Task: Find connections with filter location Ratnagiri with filter topic #mentorwith filter profile language Spanish with filter current company FSSAI Publication with filter school Galgotias University with filter industry Mining with filter service category Technical with filter keywords title Medical Laboratory Tech
Action: Mouse moved to (631, 72)
Screenshot: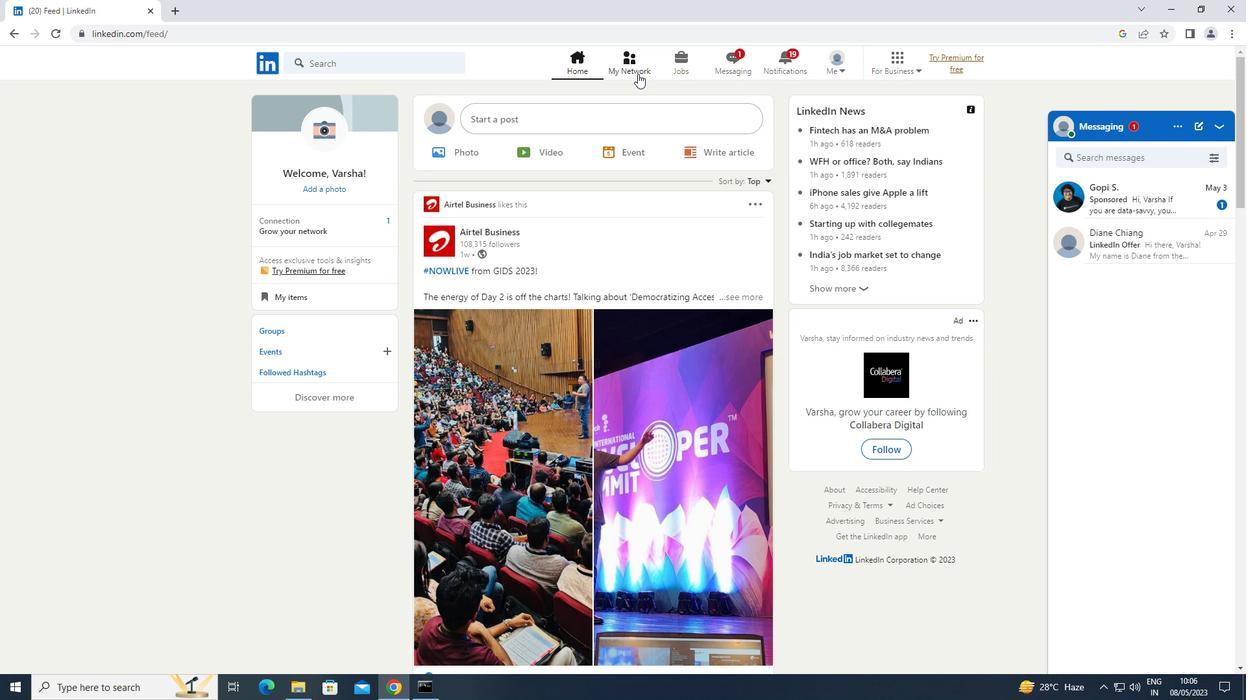 
Action: Mouse pressed left at (631, 72)
Screenshot: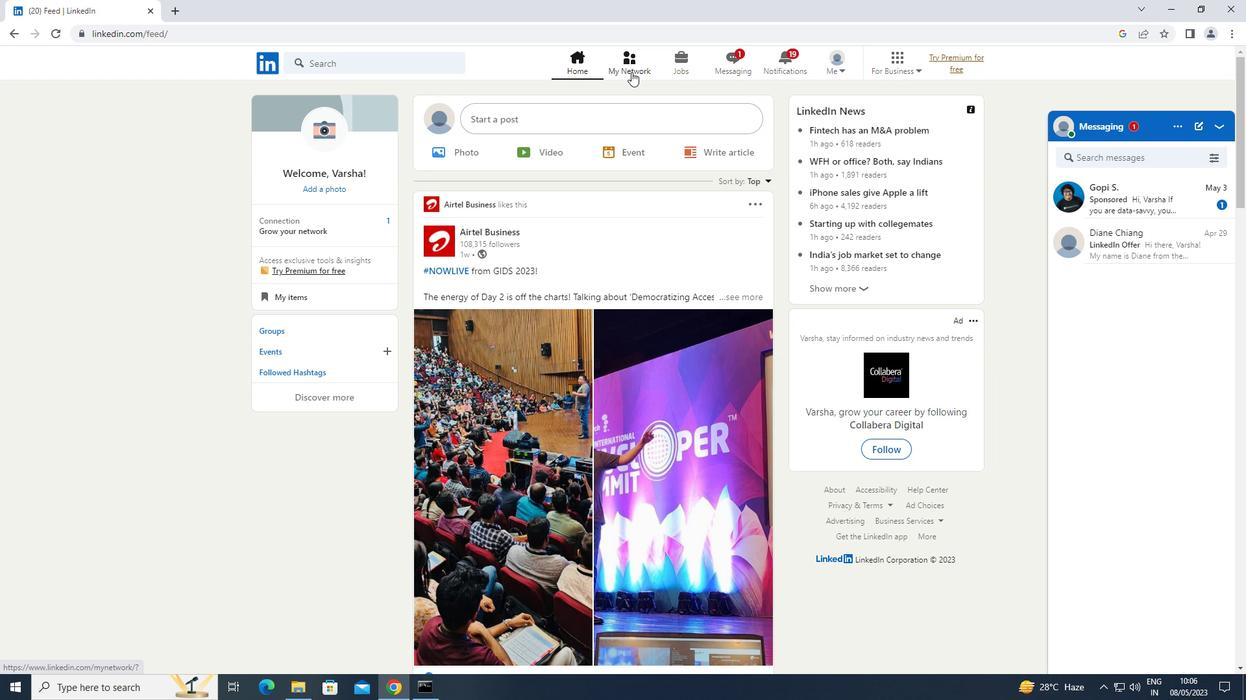 
Action: Mouse moved to (339, 137)
Screenshot: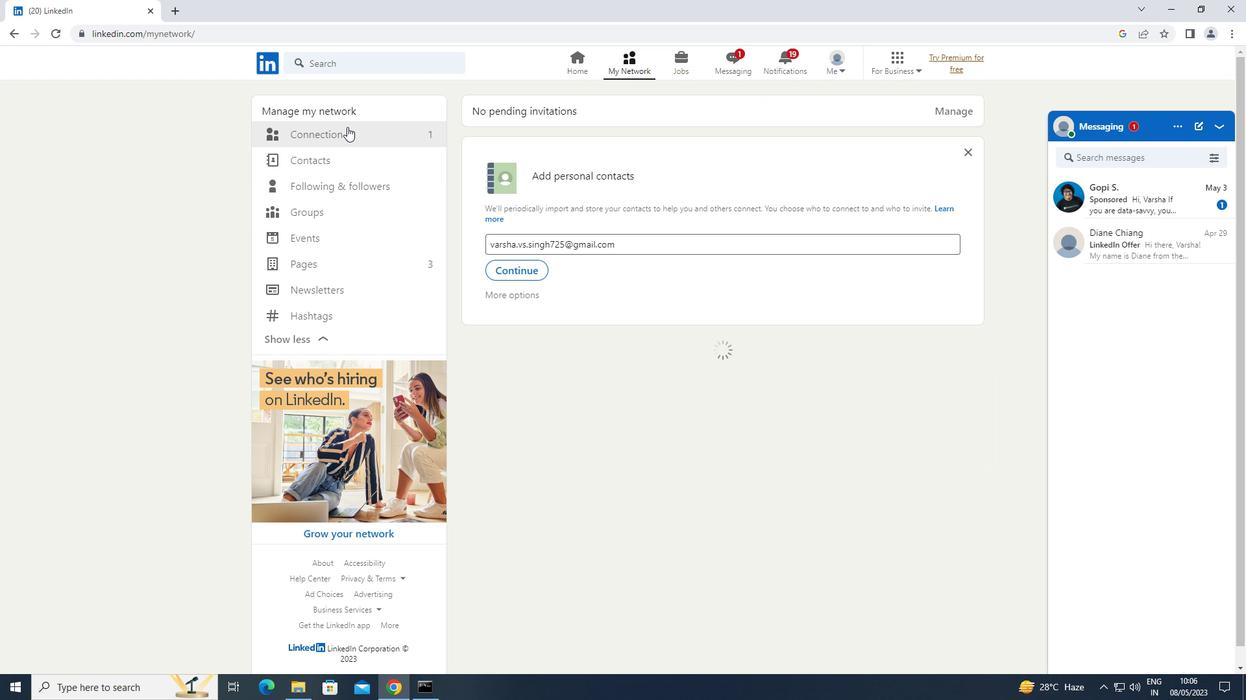 
Action: Mouse pressed left at (339, 137)
Screenshot: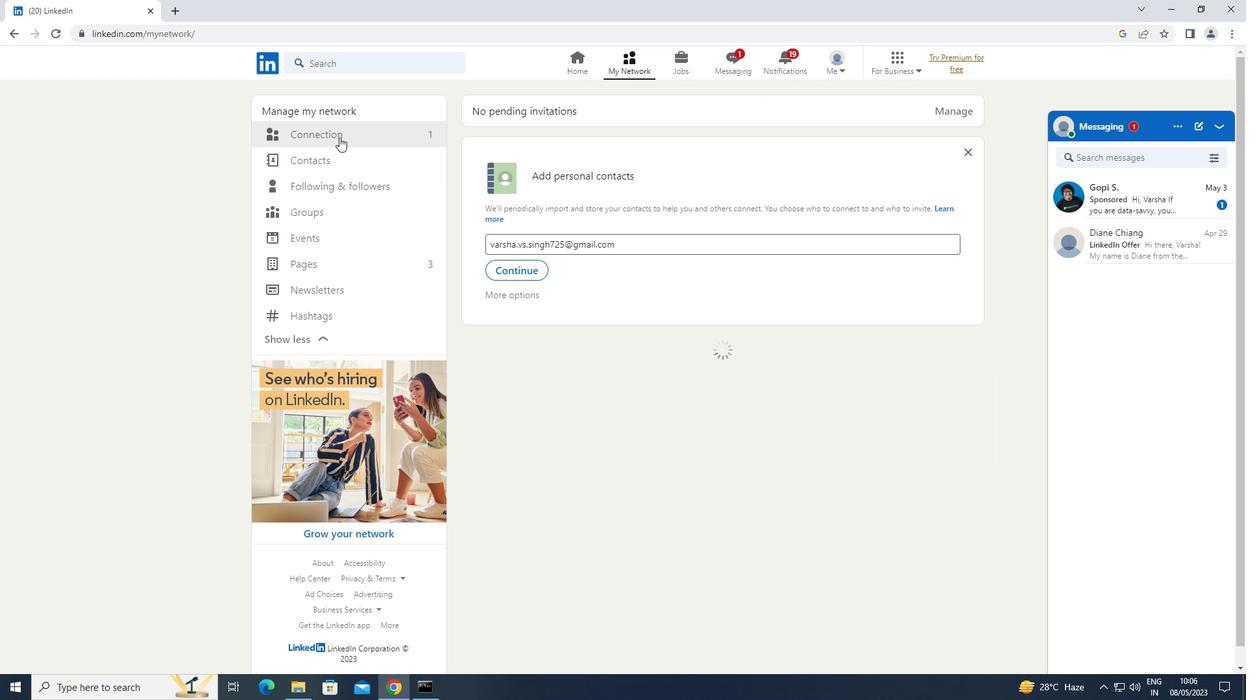 
Action: Mouse moved to (728, 133)
Screenshot: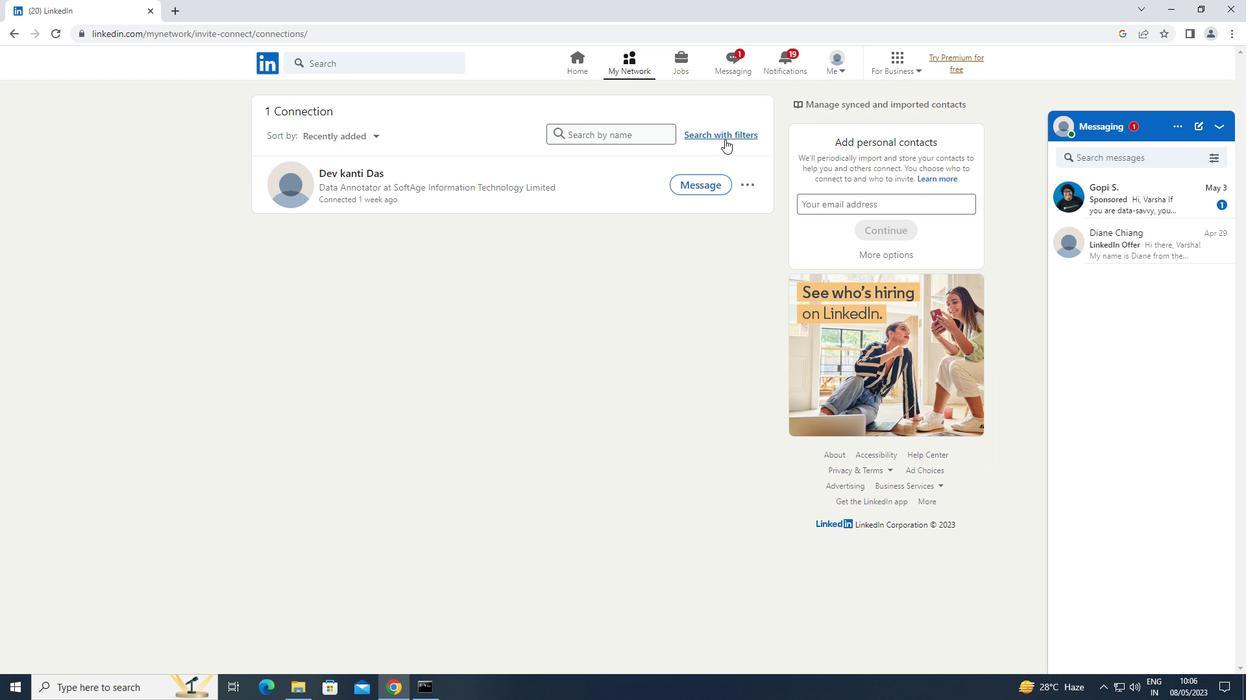 
Action: Mouse pressed left at (728, 133)
Screenshot: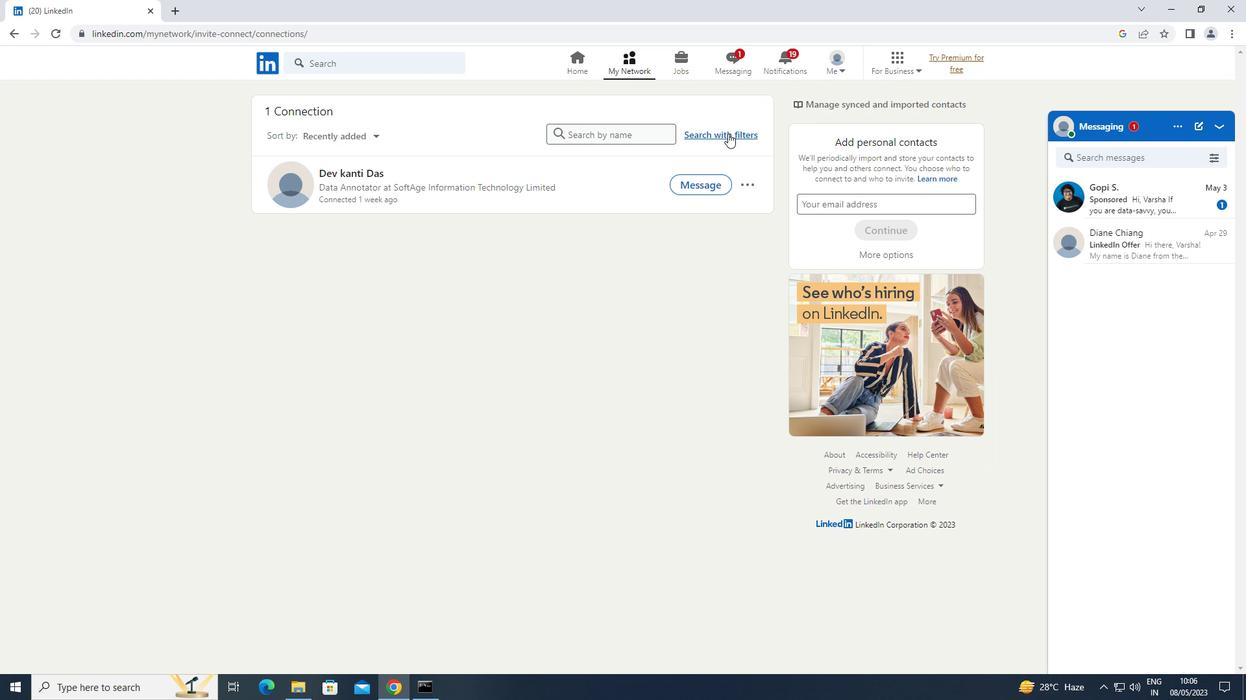 
Action: Mouse moved to (666, 98)
Screenshot: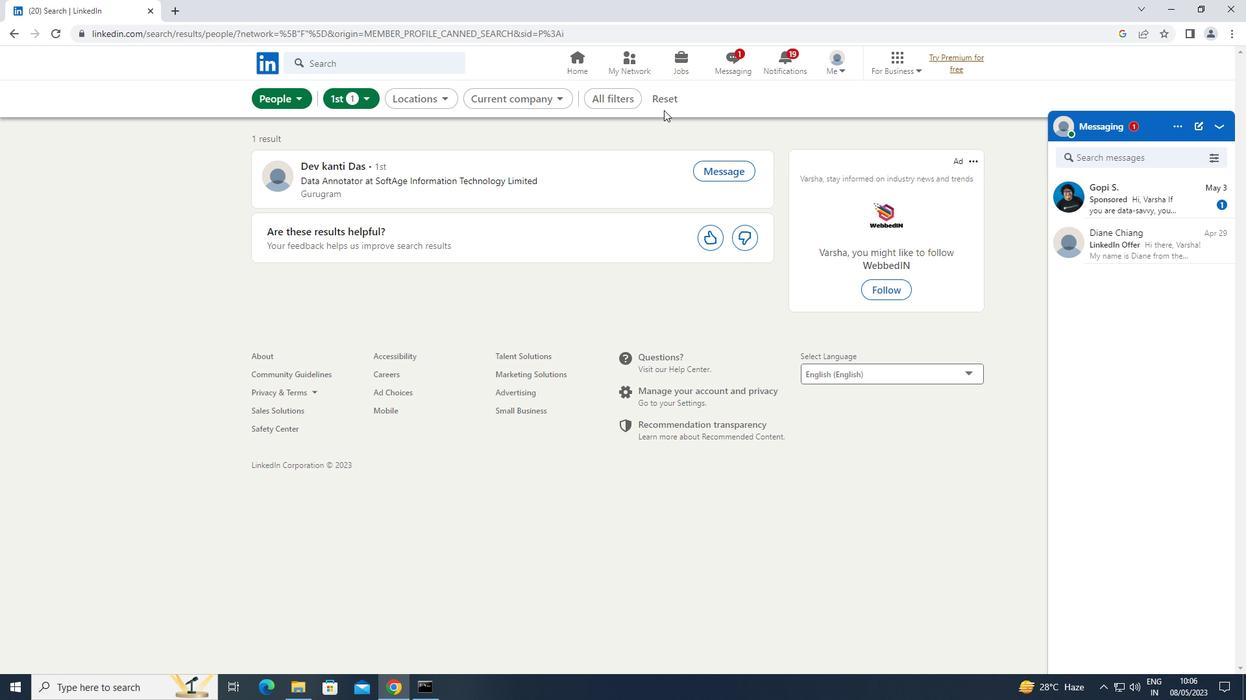 
Action: Mouse pressed left at (666, 98)
Screenshot: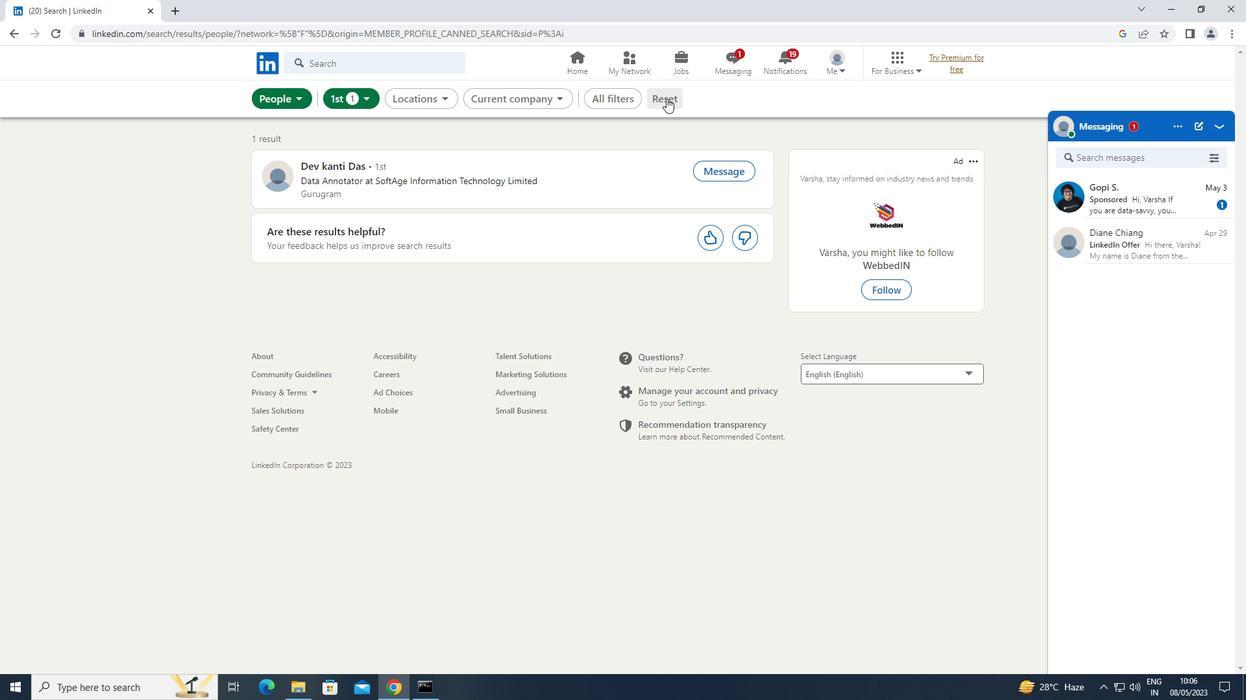 
Action: Mouse moved to (647, 98)
Screenshot: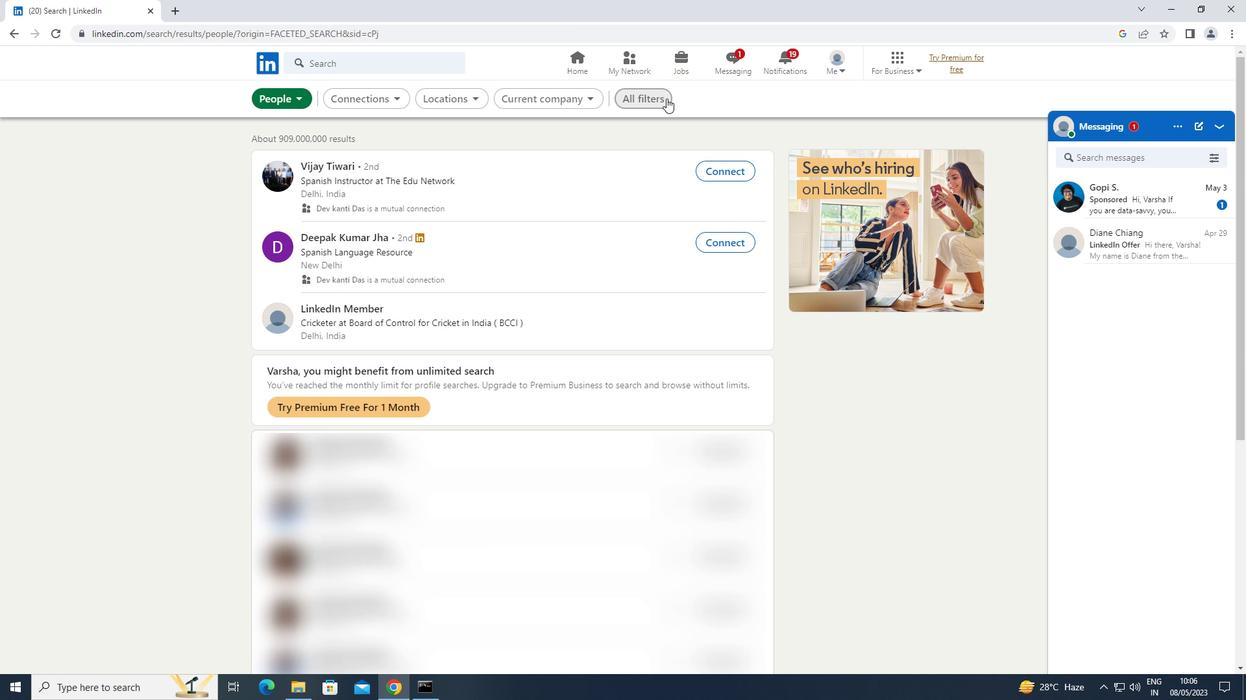 
Action: Mouse pressed left at (647, 98)
Screenshot: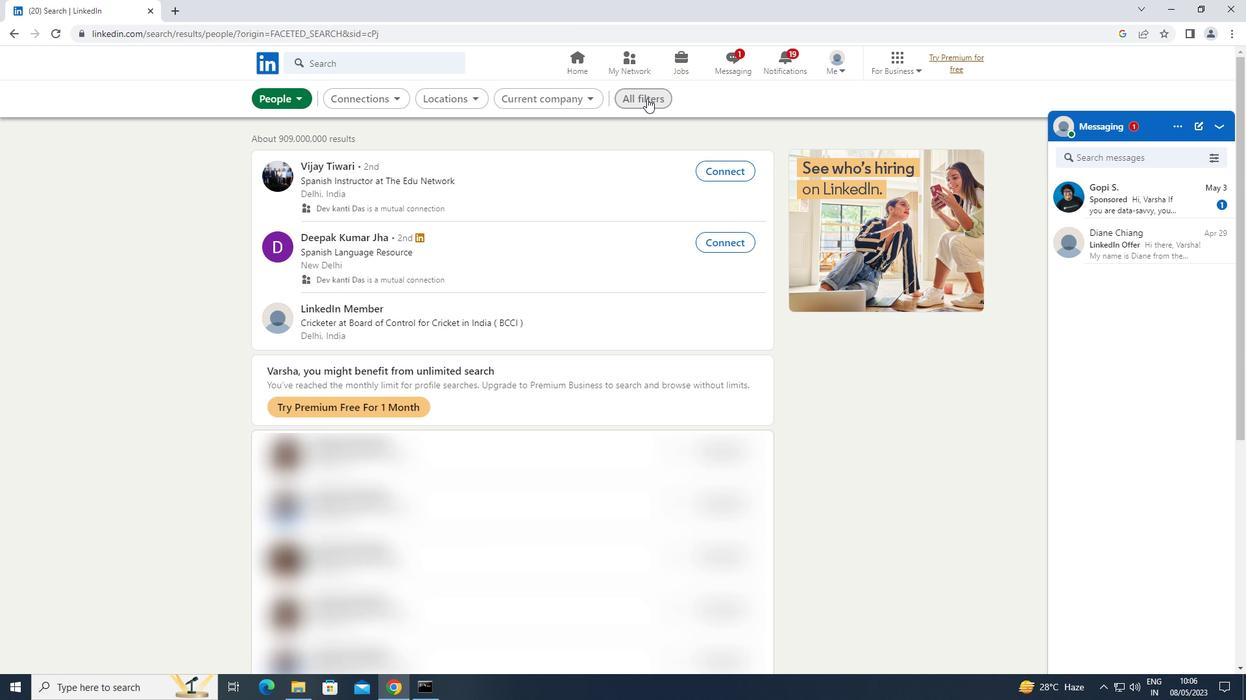 
Action: Mouse moved to (891, 217)
Screenshot: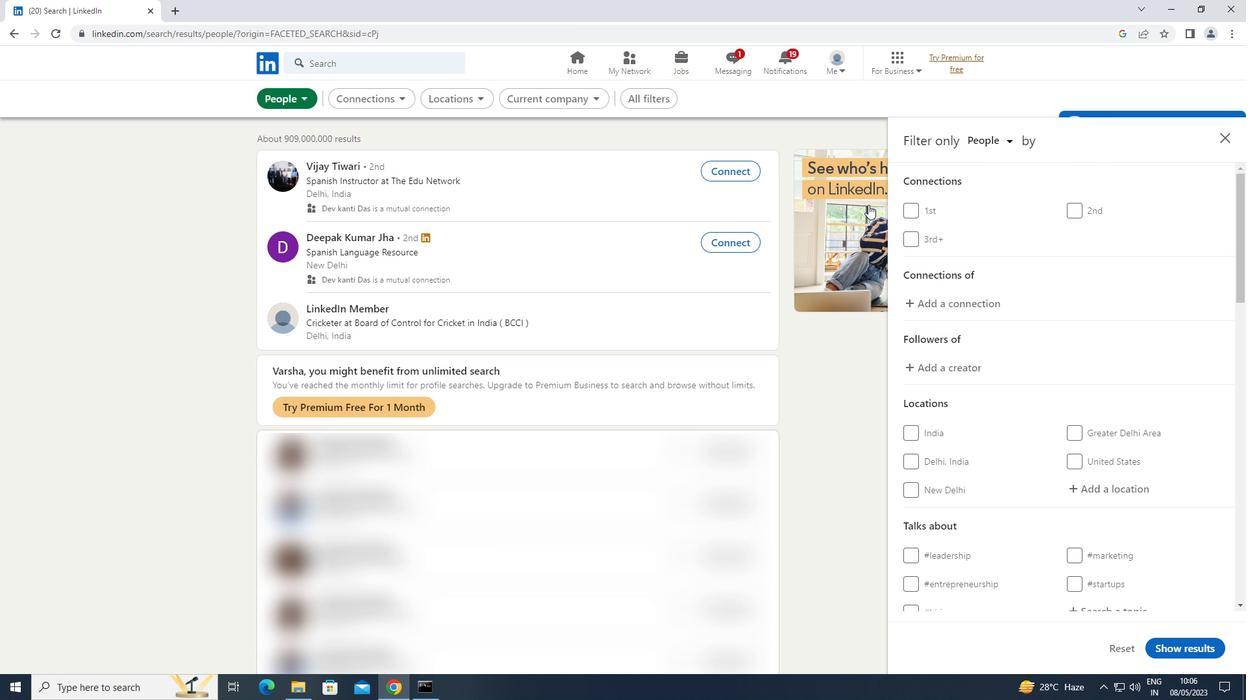 
Action: Mouse scrolled (891, 216) with delta (0, 0)
Screenshot: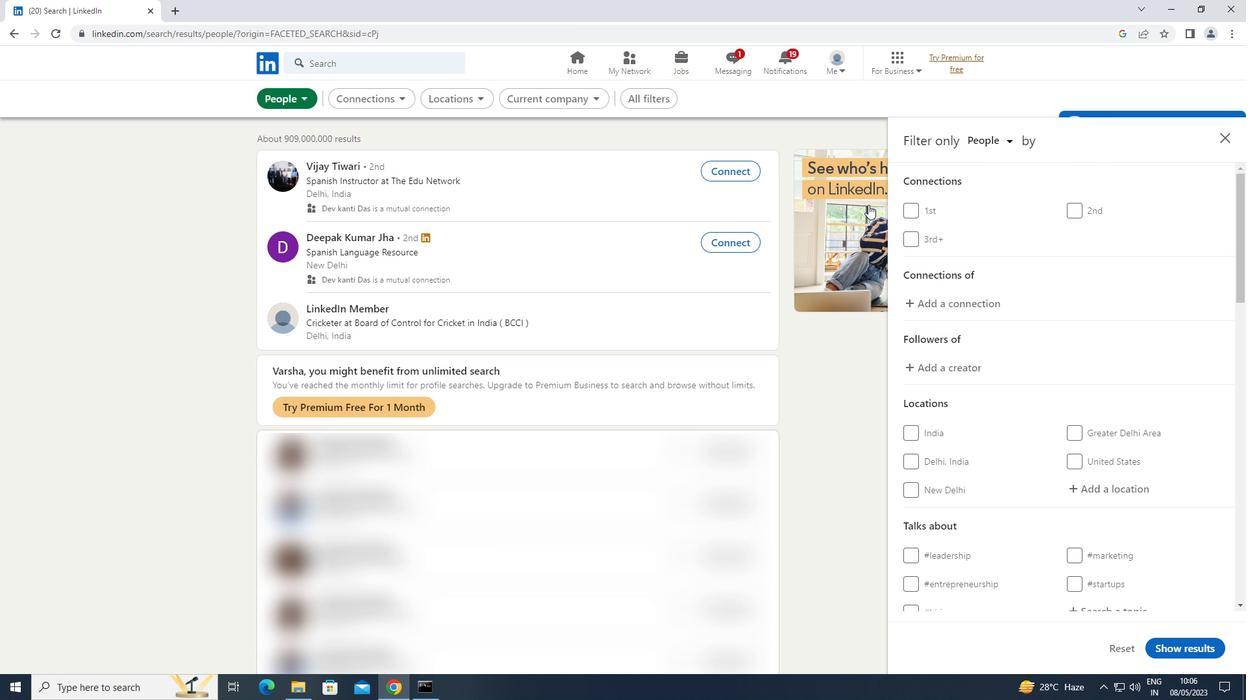 
Action: Mouse moved to (895, 221)
Screenshot: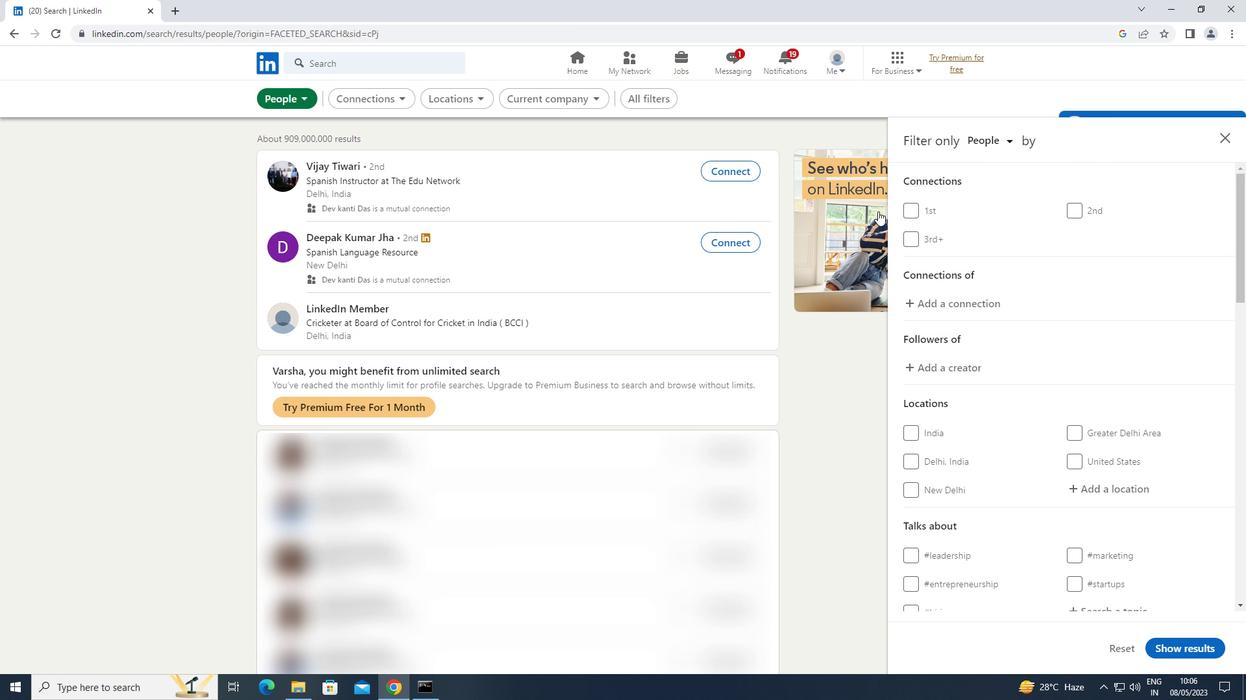 
Action: Mouse scrolled (895, 220) with delta (0, 0)
Screenshot: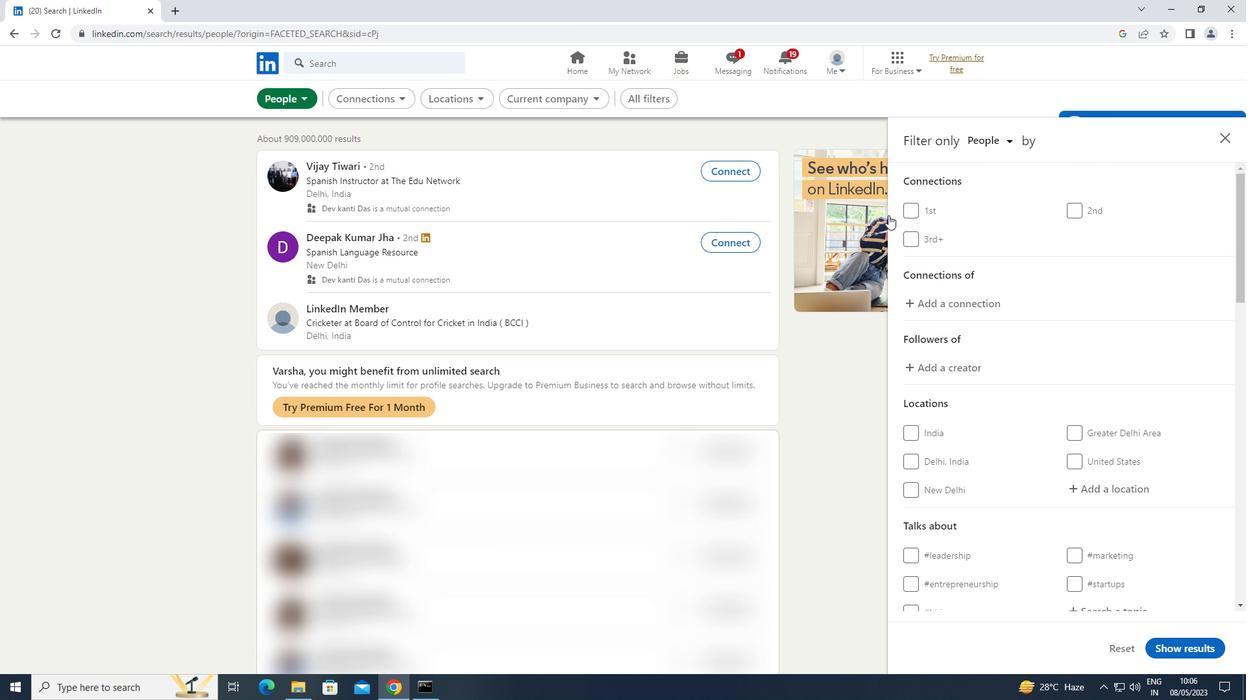 
Action: Mouse moved to (895, 221)
Screenshot: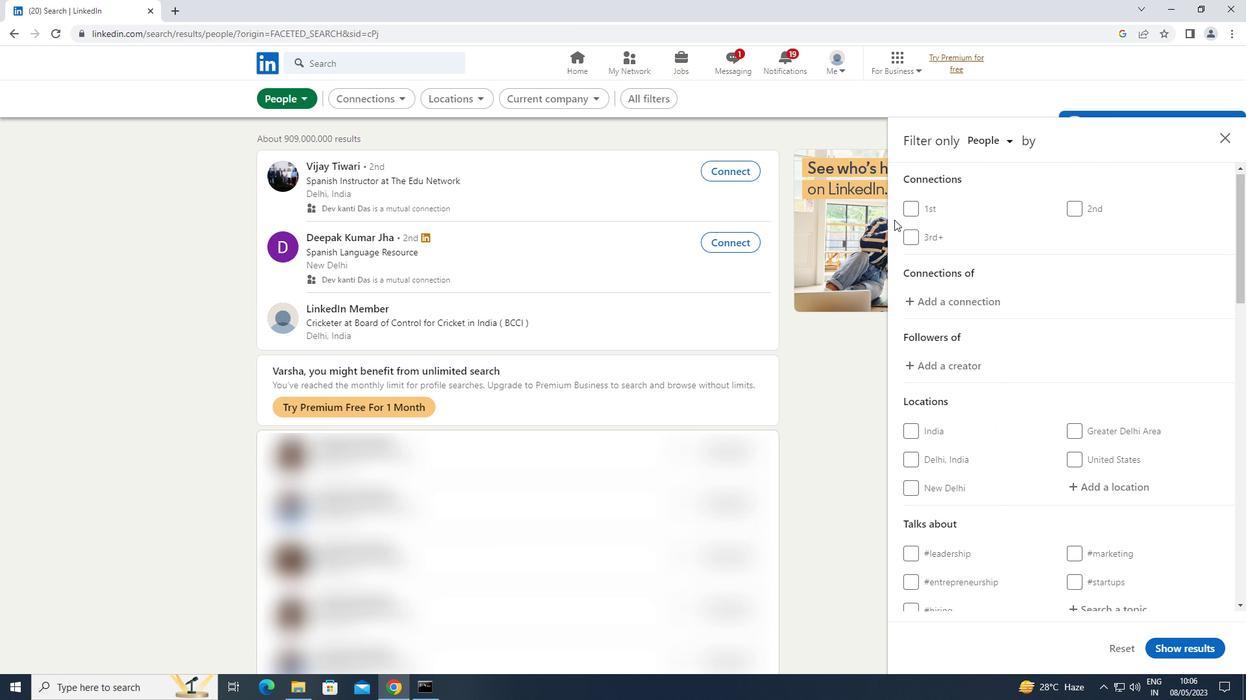 
Action: Mouse scrolled (895, 221) with delta (0, 0)
Screenshot: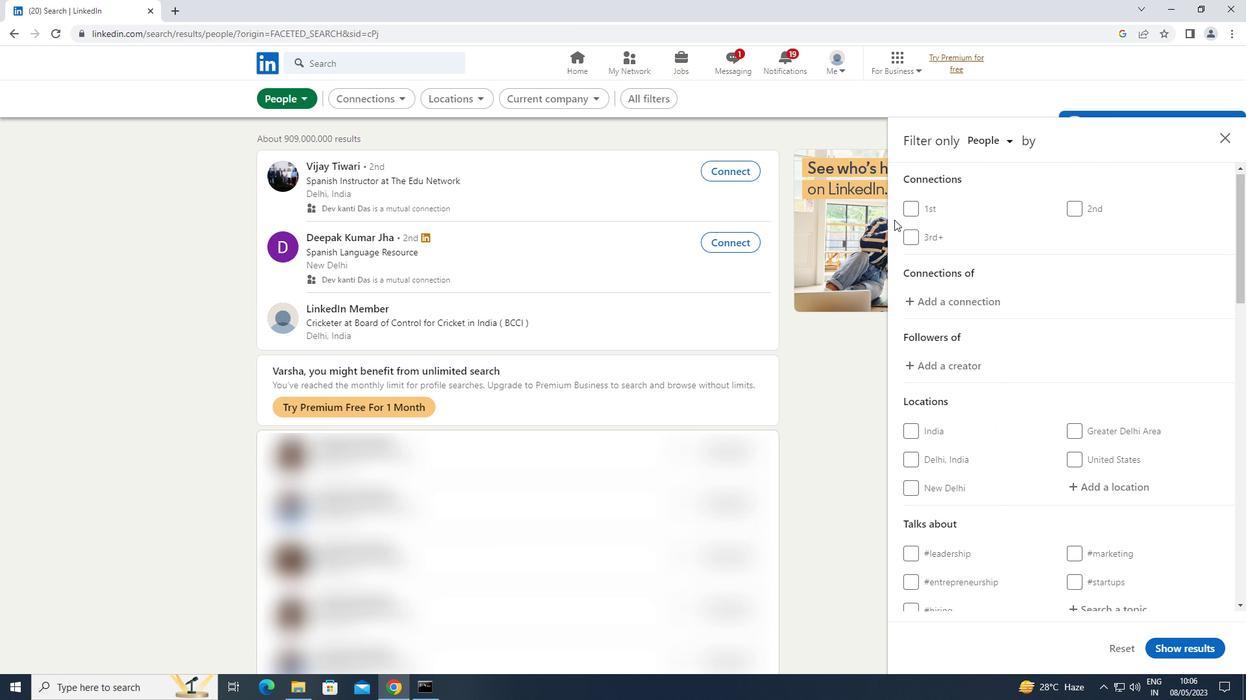 
Action: Mouse moved to (1087, 287)
Screenshot: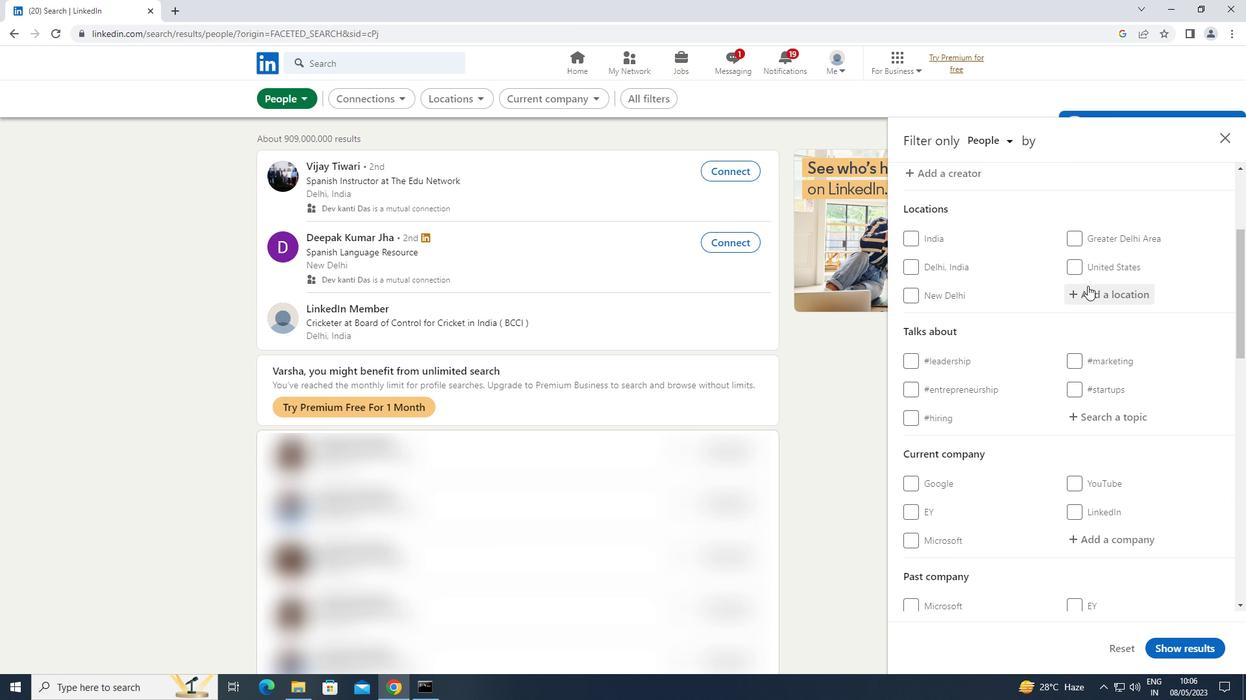 
Action: Mouse pressed left at (1087, 287)
Screenshot: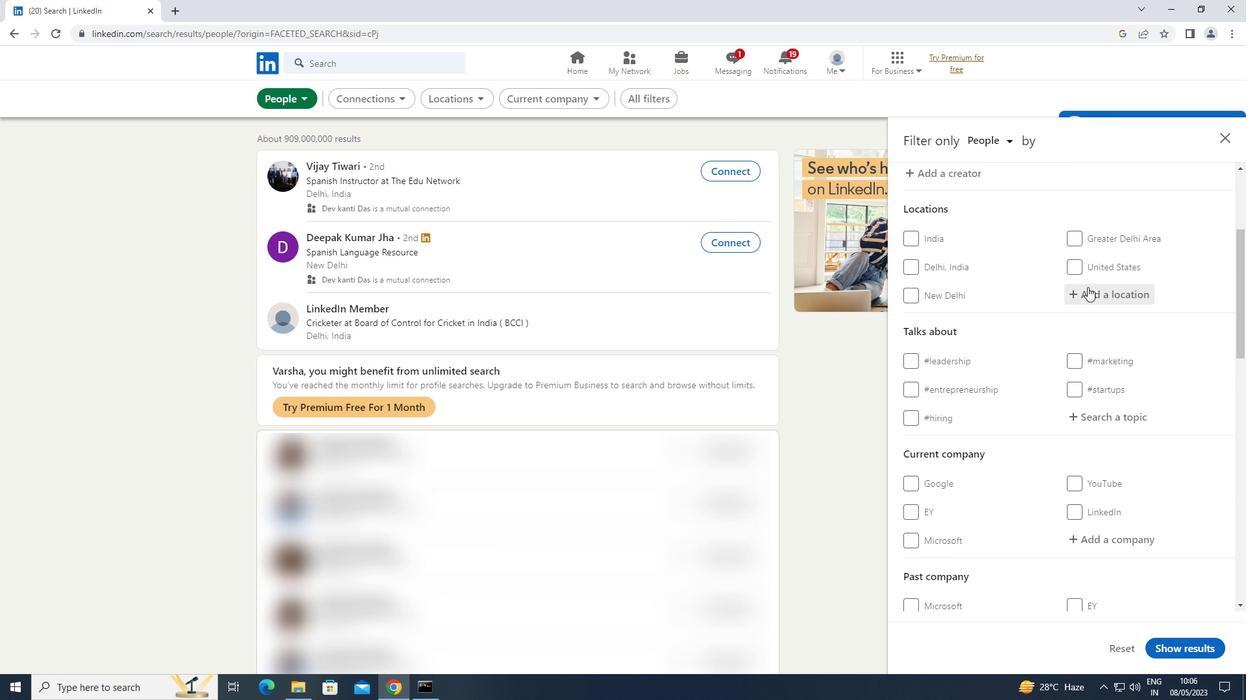 
Action: Mouse moved to (1087, 288)
Screenshot: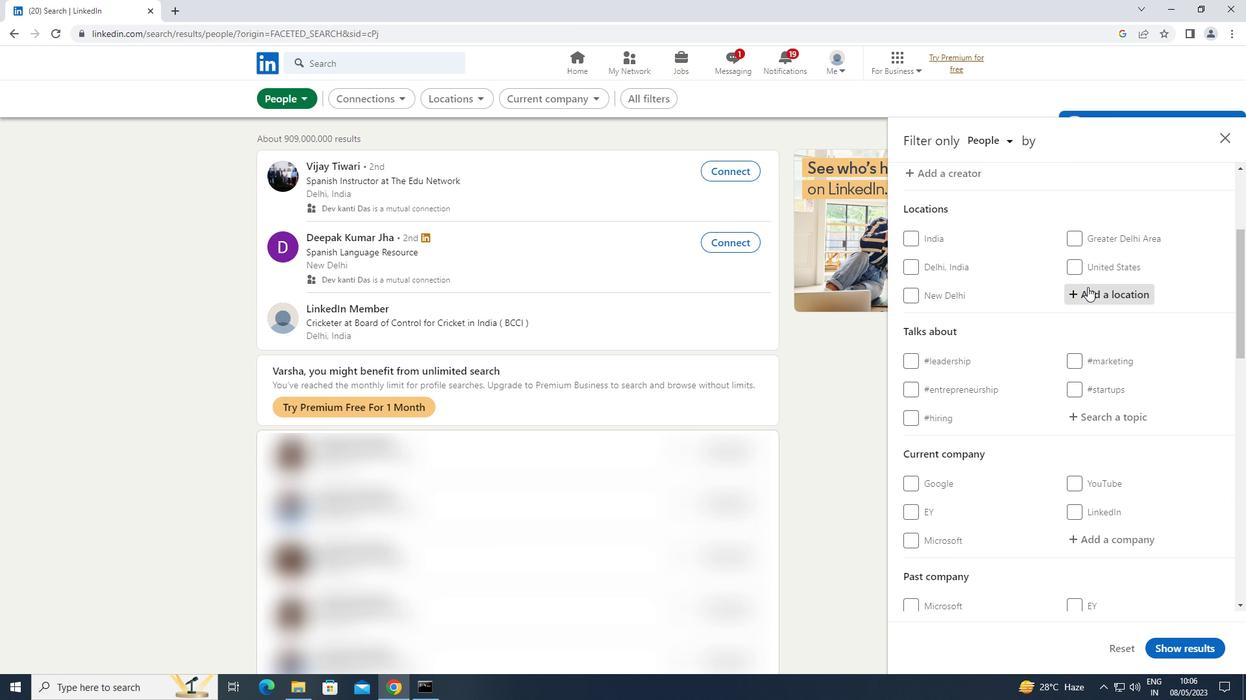 
Action: Key pressed <Key.shift>RATNAGIRI
Screenshot: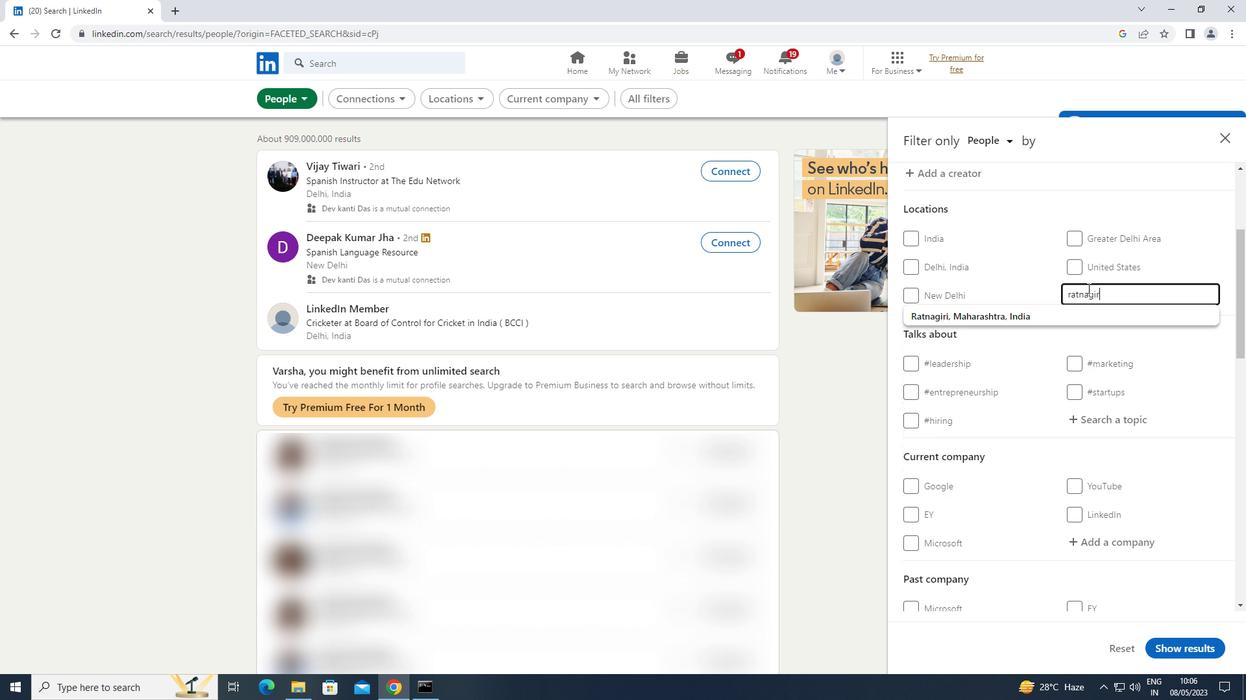 
Action: Mouse moved to (1071, 295)
Screenshot: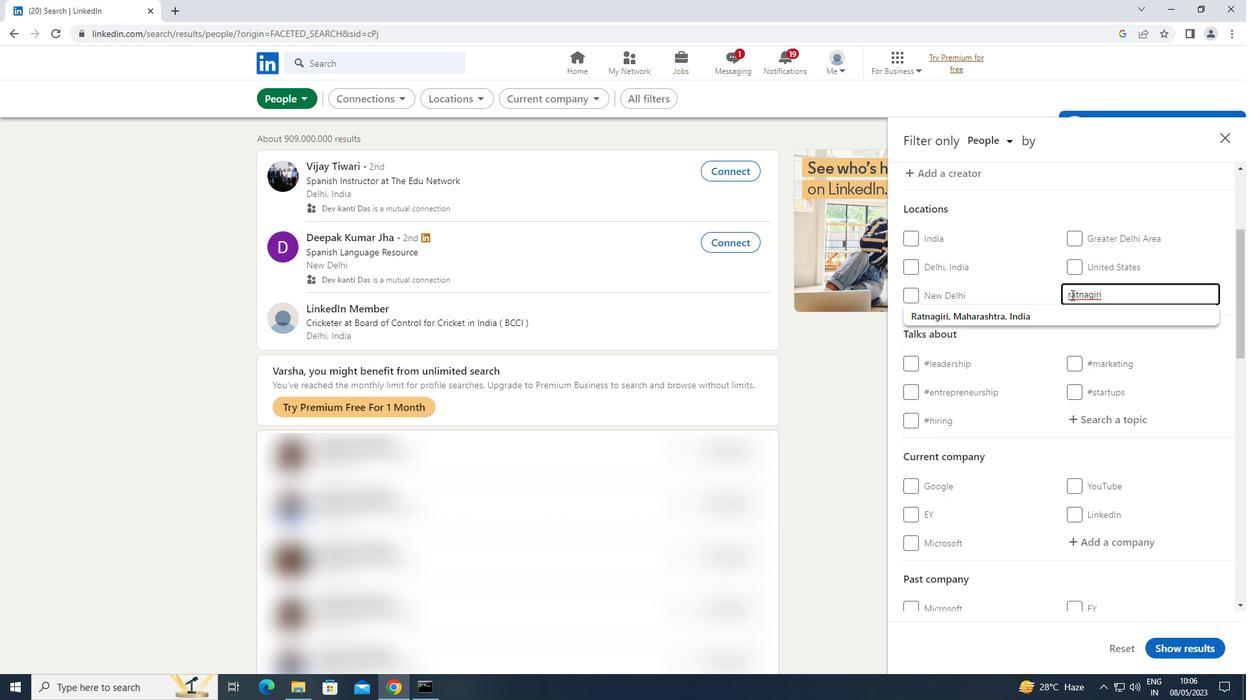 
Action: Mouse pressed left at (1071, 295)
Screenshot: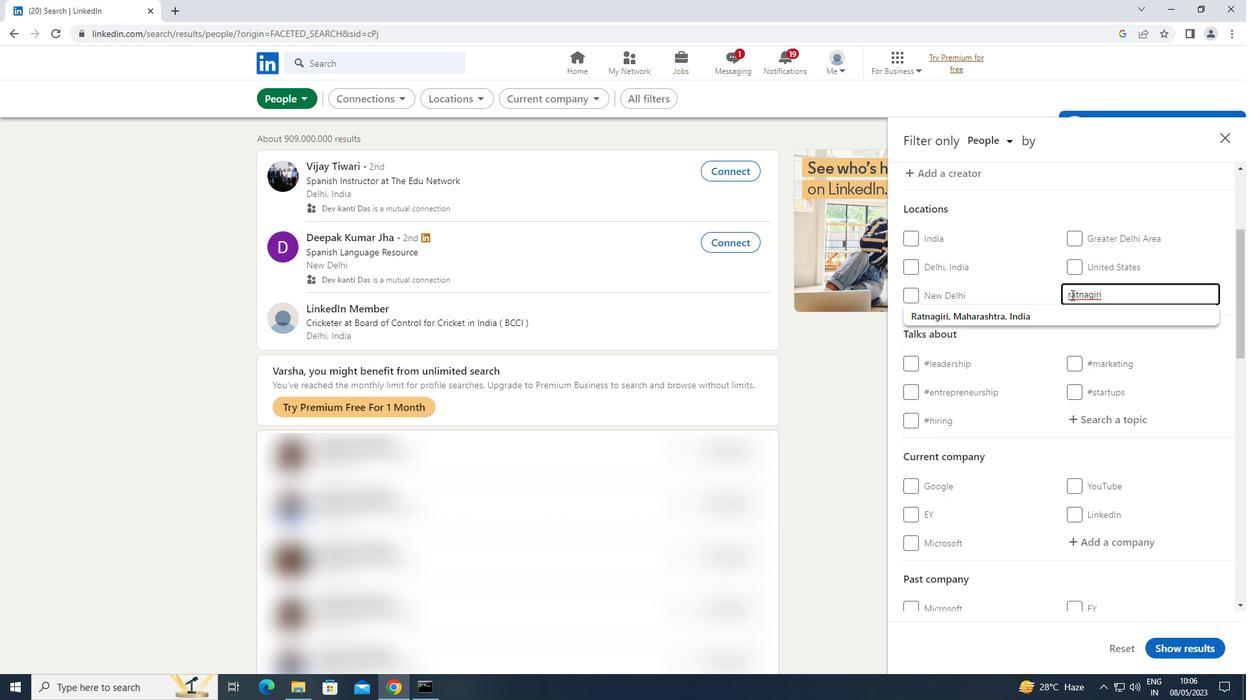 
Action: Key pressed <Key.backspace><Key.shift>R
Screenshot: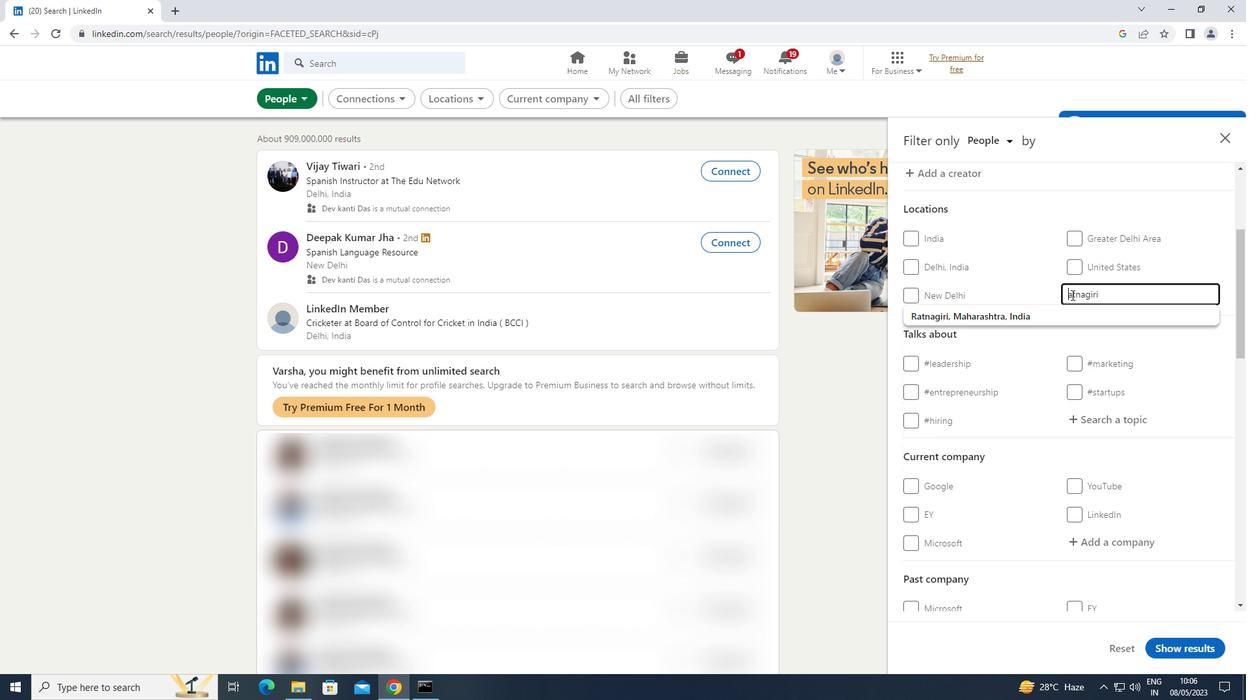 
Action: Mouse moved to (1104, 418)
Screenshot: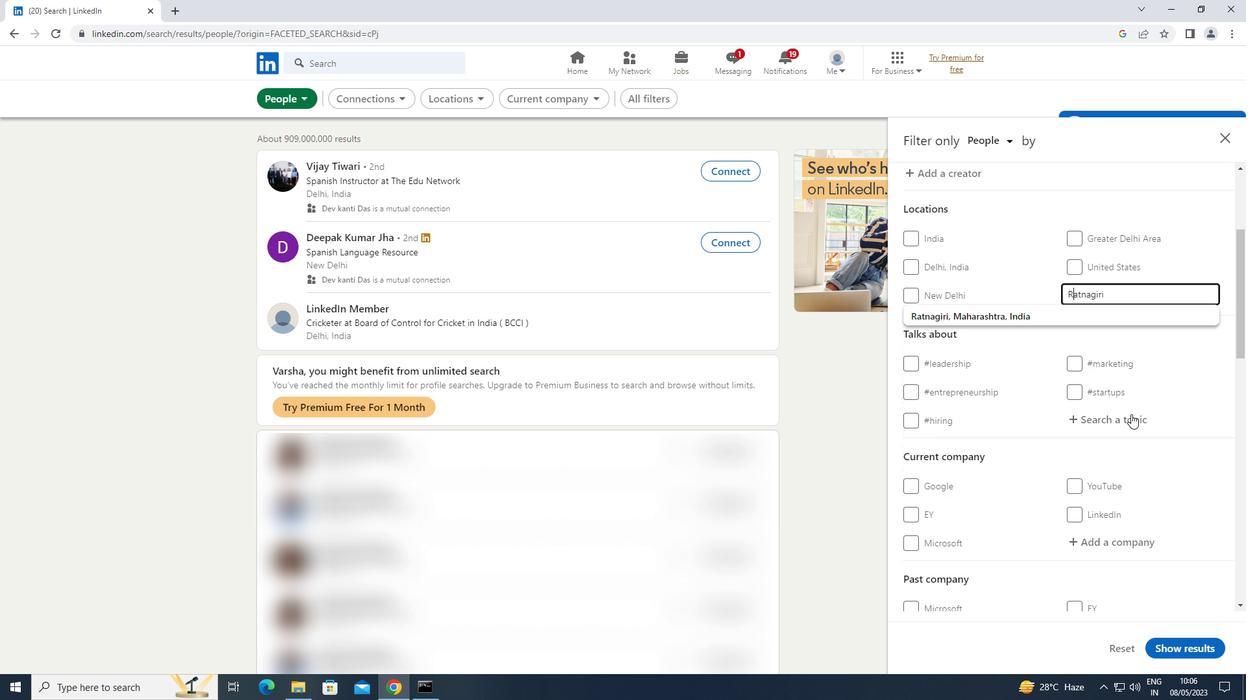 
Action: Mouse pressed left at (1104, 418)
Screenshot: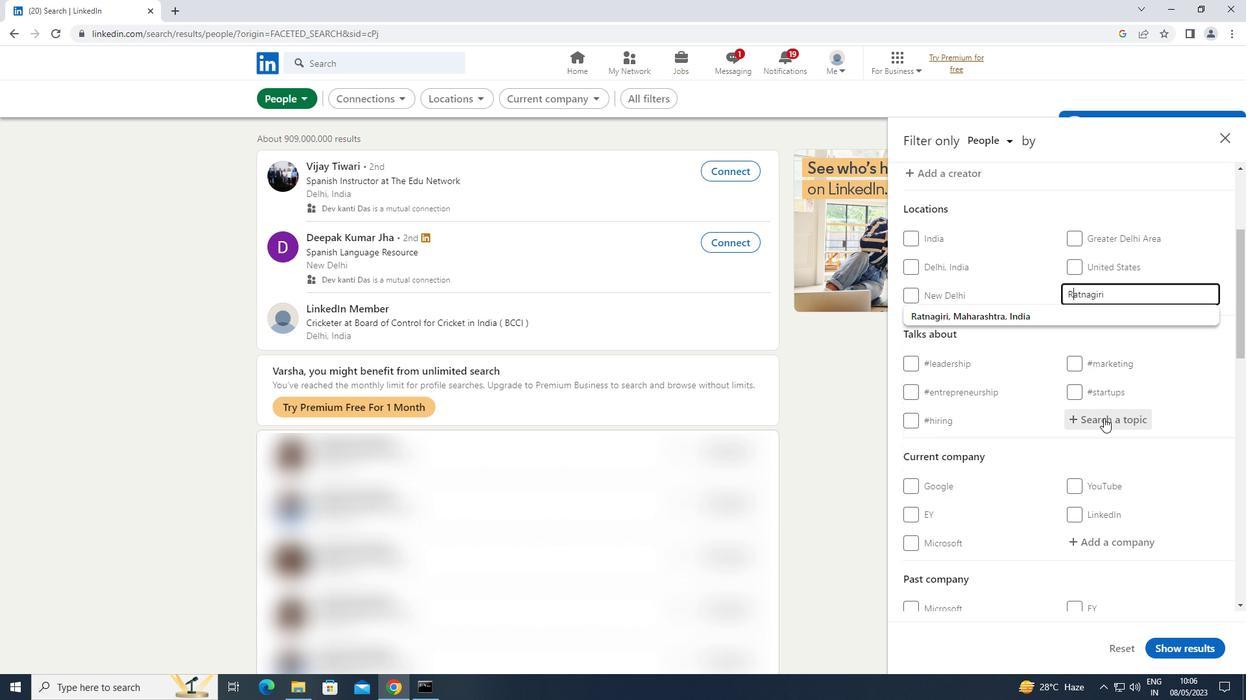 
Action: Key pressed MENTP<Key.backspace>OR
Screenshot: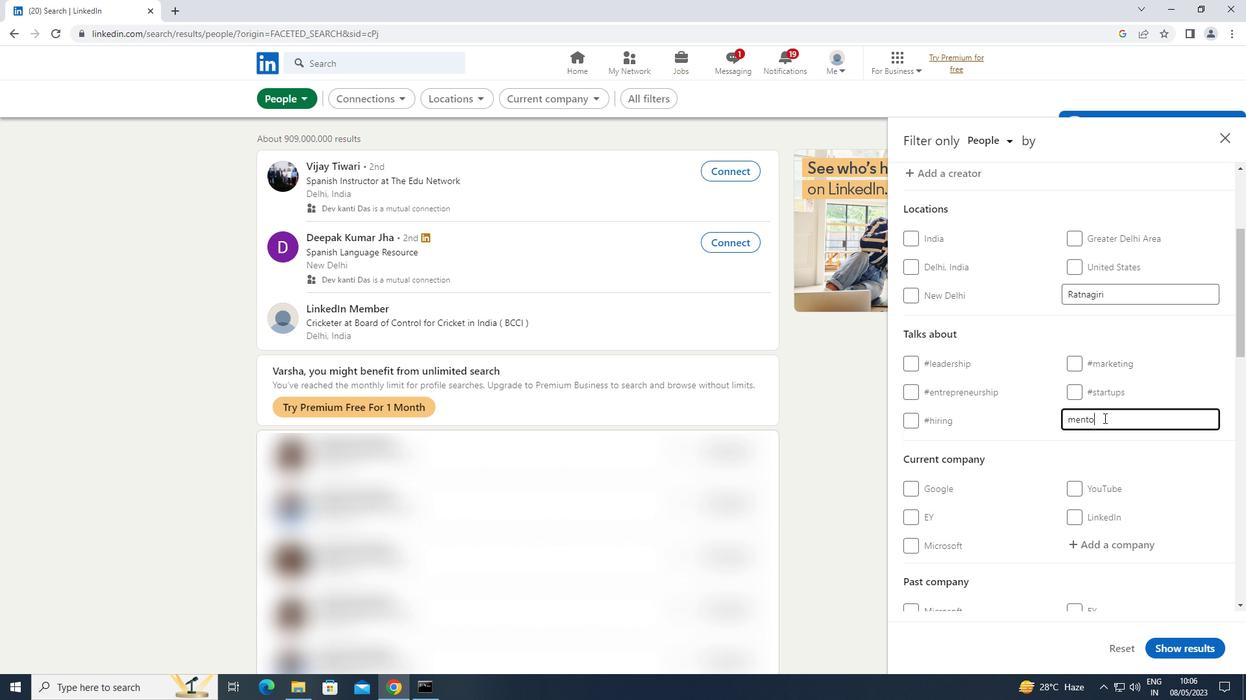 
Action: Mouse moved to (943, 481)
Screenshot: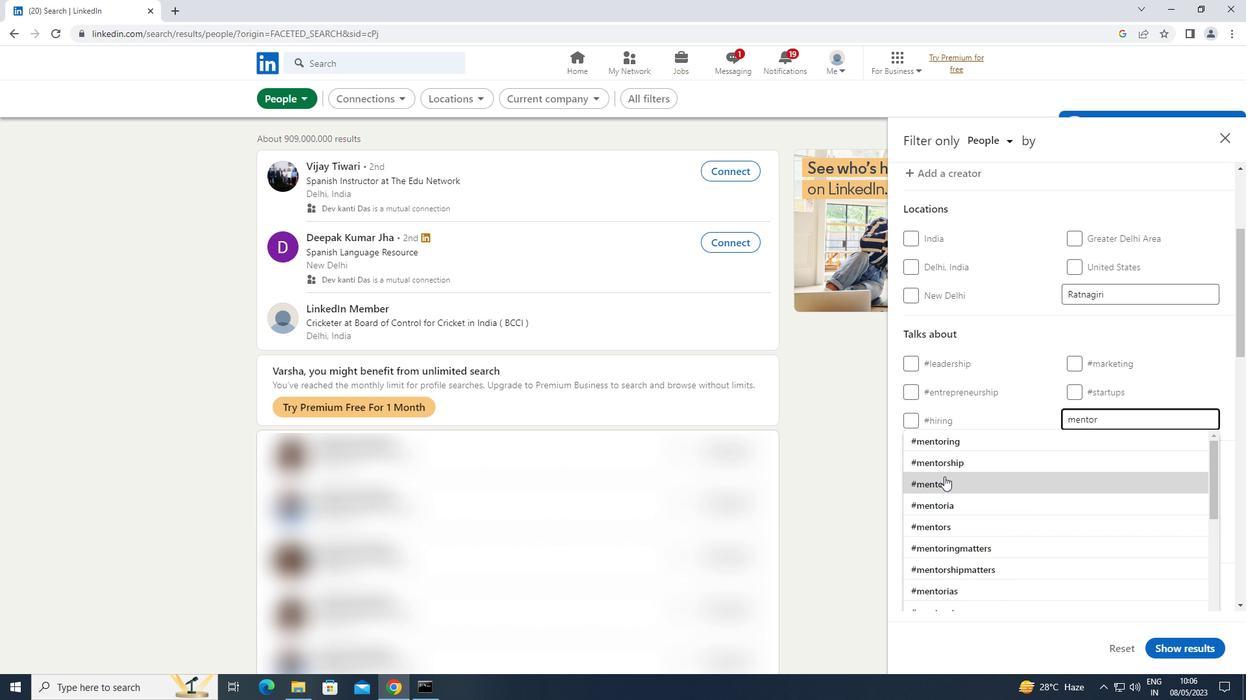 
Action: Mouse pressed left at (943, 481)
Screenshot: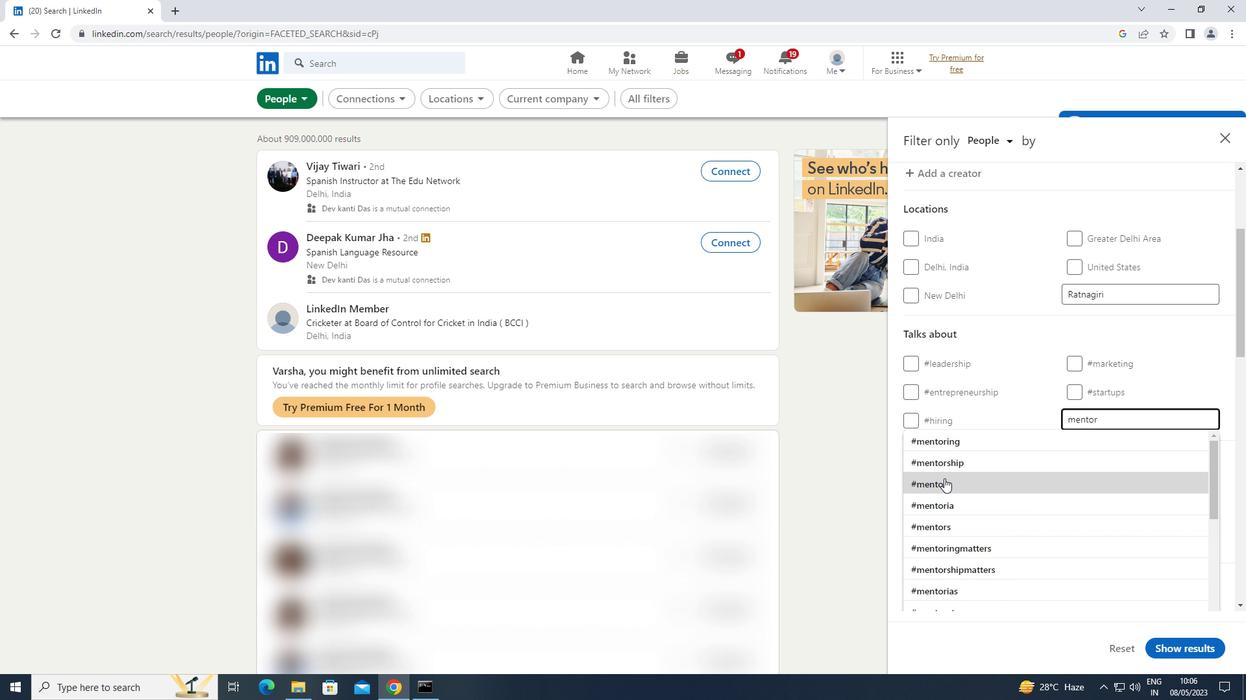 
Action: Mouse moved to (943, 481)
Screenshot: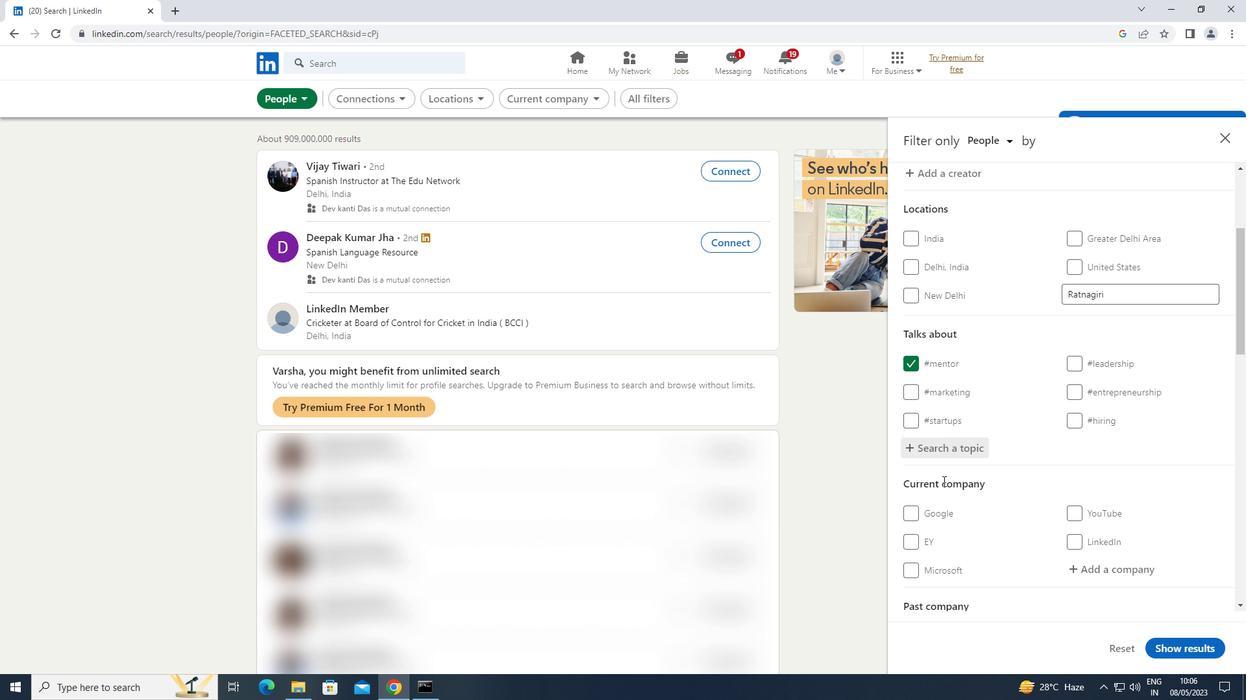
Action: Mouse scrolled (943, 480) with delta (0, 0)
Screenshot: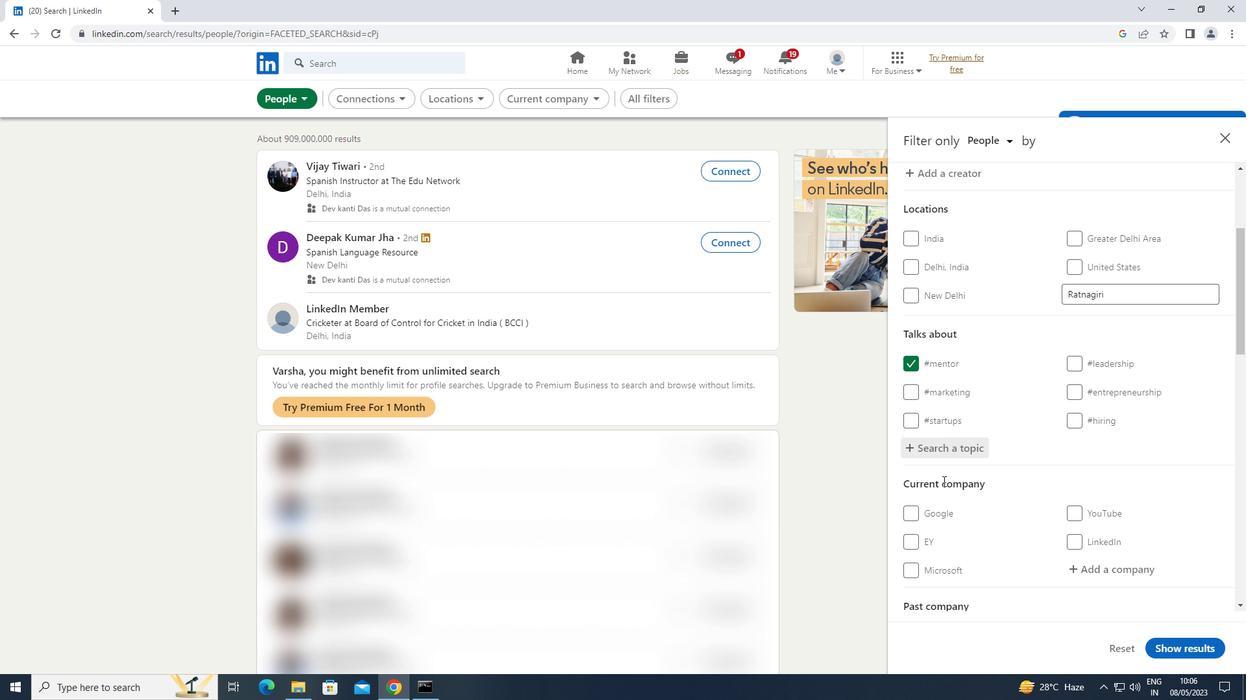 
Action: Mouse scrolled (943, 480) with delta (0, 0)
Screenshot: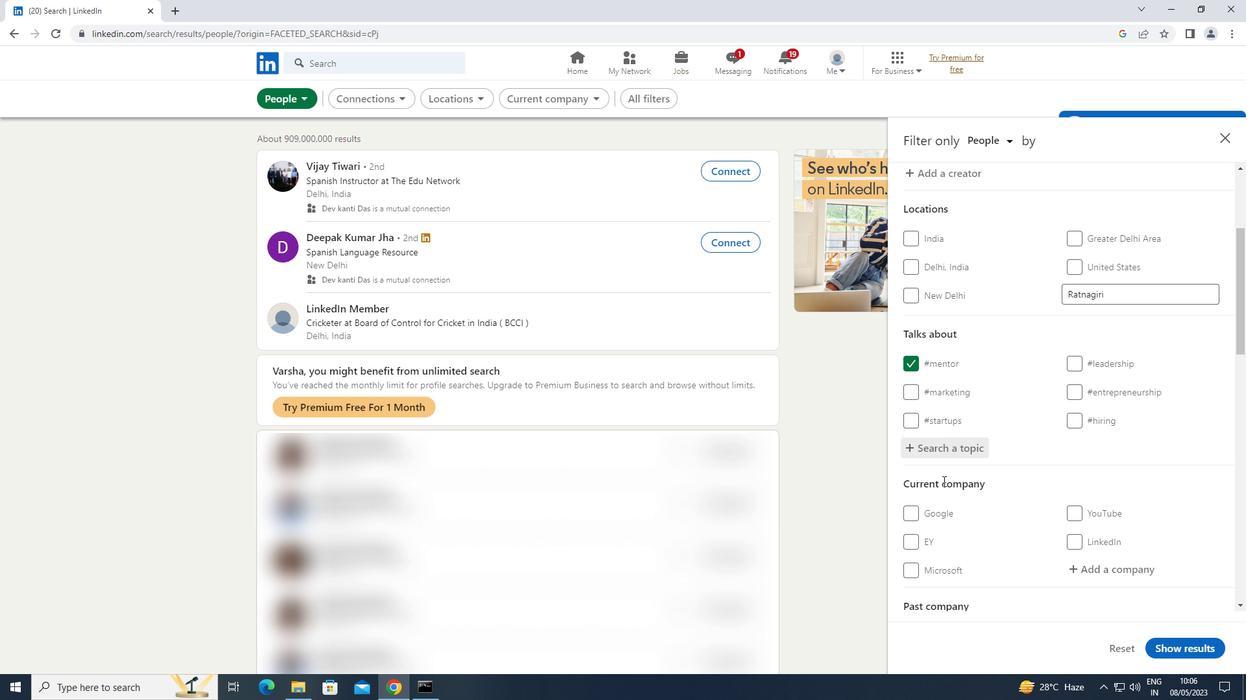 
Action: Mouse scrolled (943, 480) with delta (0, 0)
Screenshot: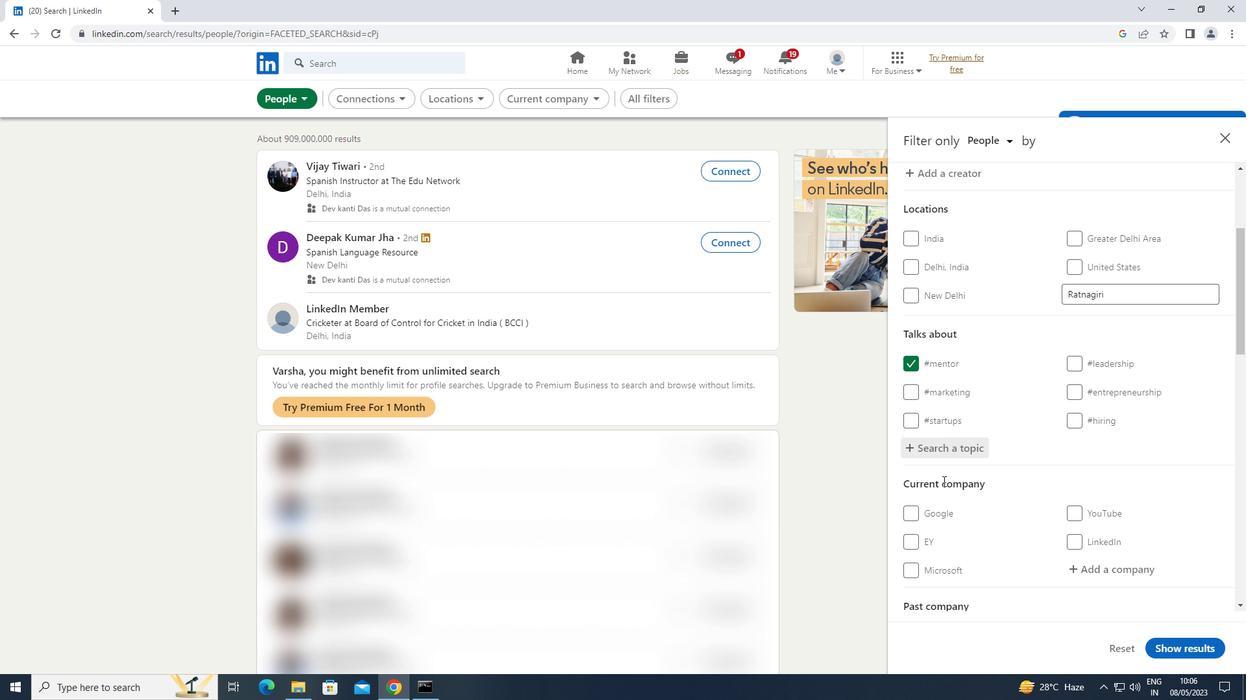 
Action: Mouse scrolled (943, 480) with delta (0, 0)
Screenshot: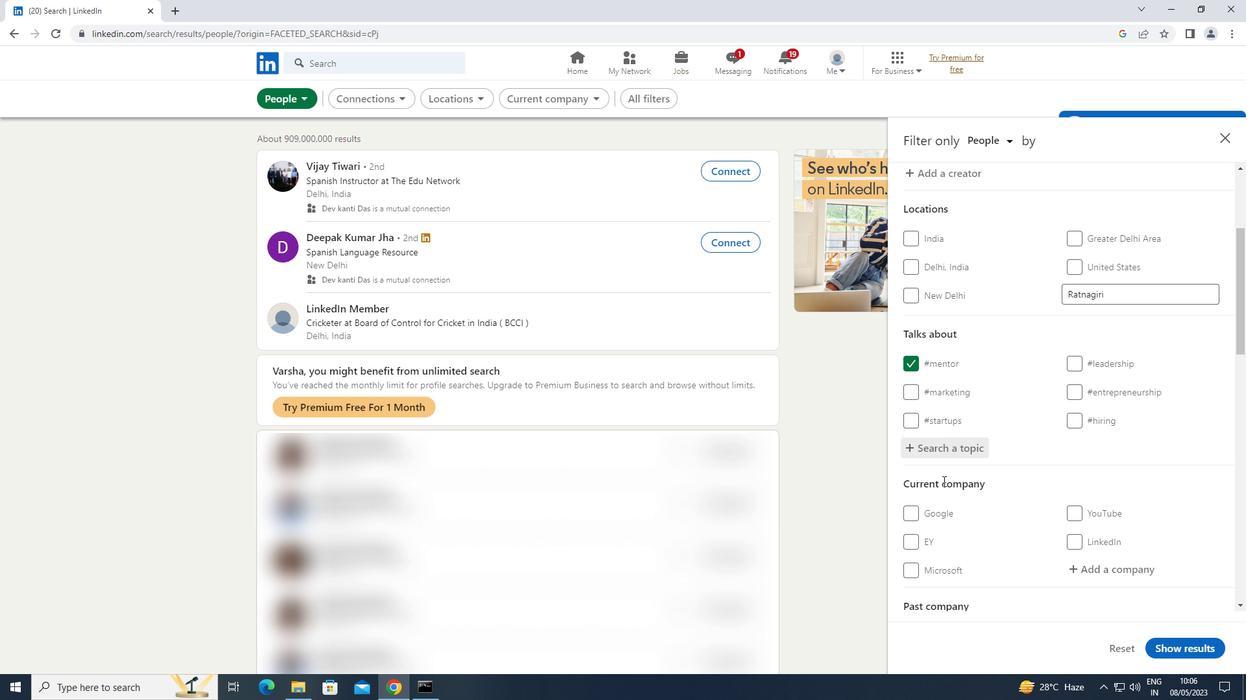 
Action: Mouse moved to (943, 481)
Screenshot: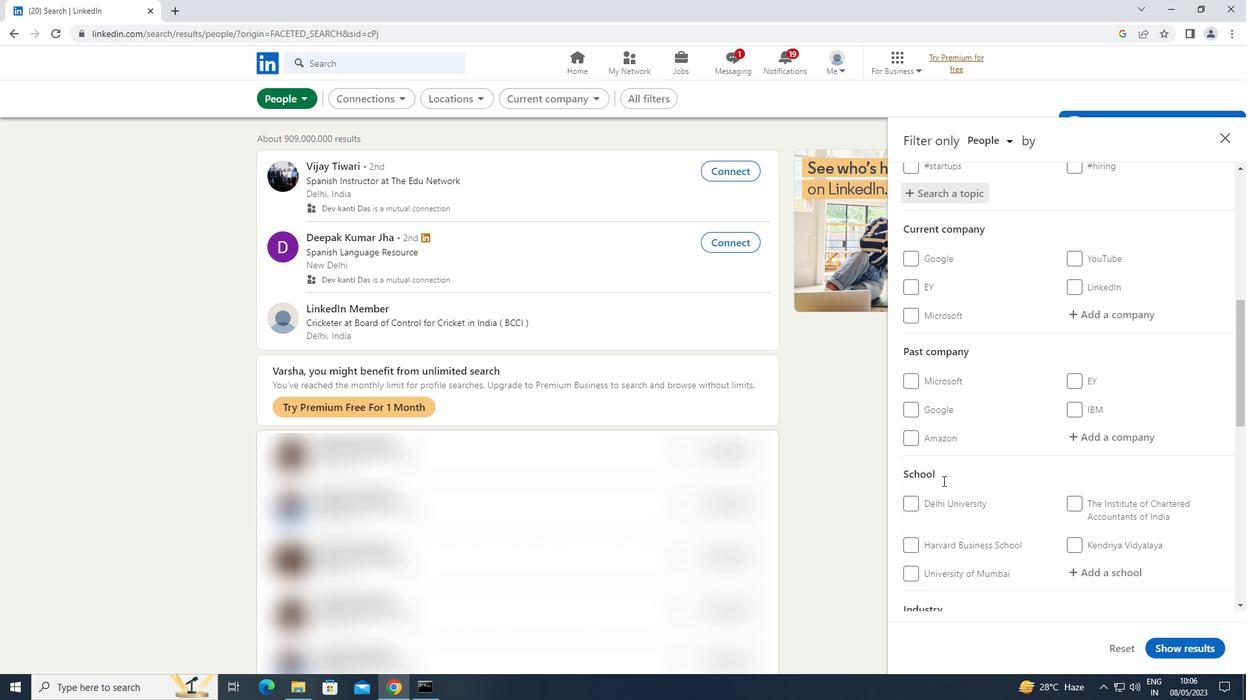
Action: Mouse scrolled (943, 480) with delta (0, 0)
Screenshot: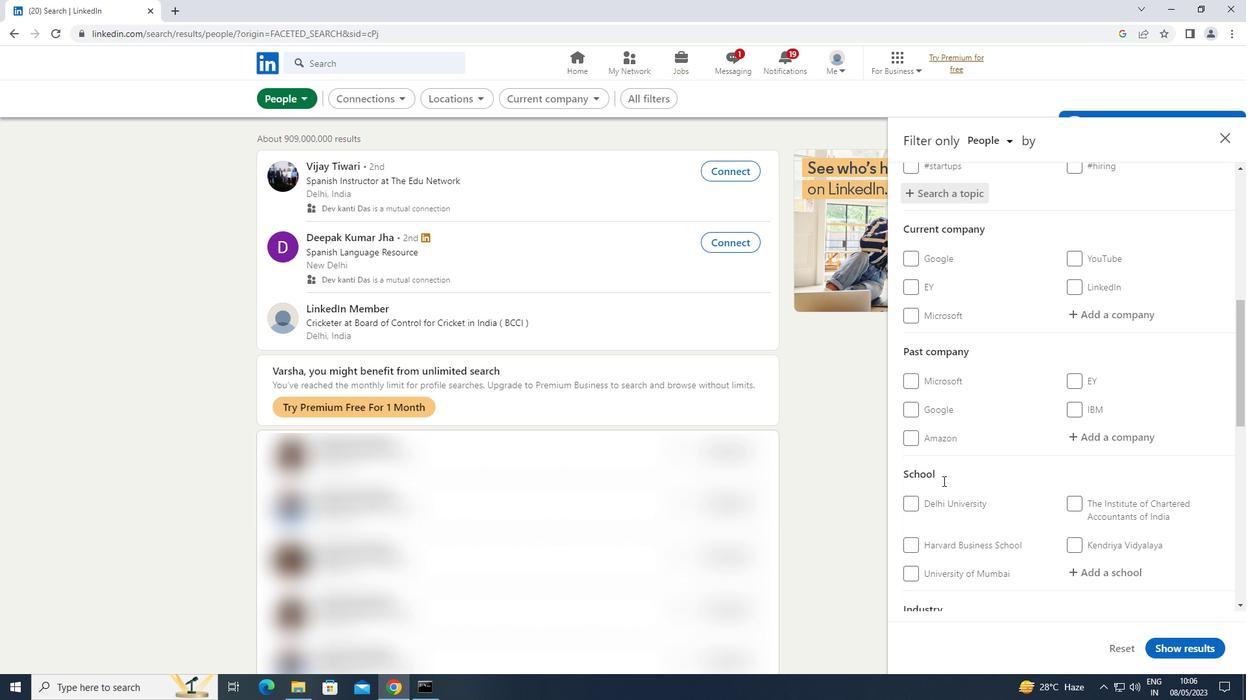 
Action: Mouse scrolled (943, 480) with delta (0, 0)
Screenshot: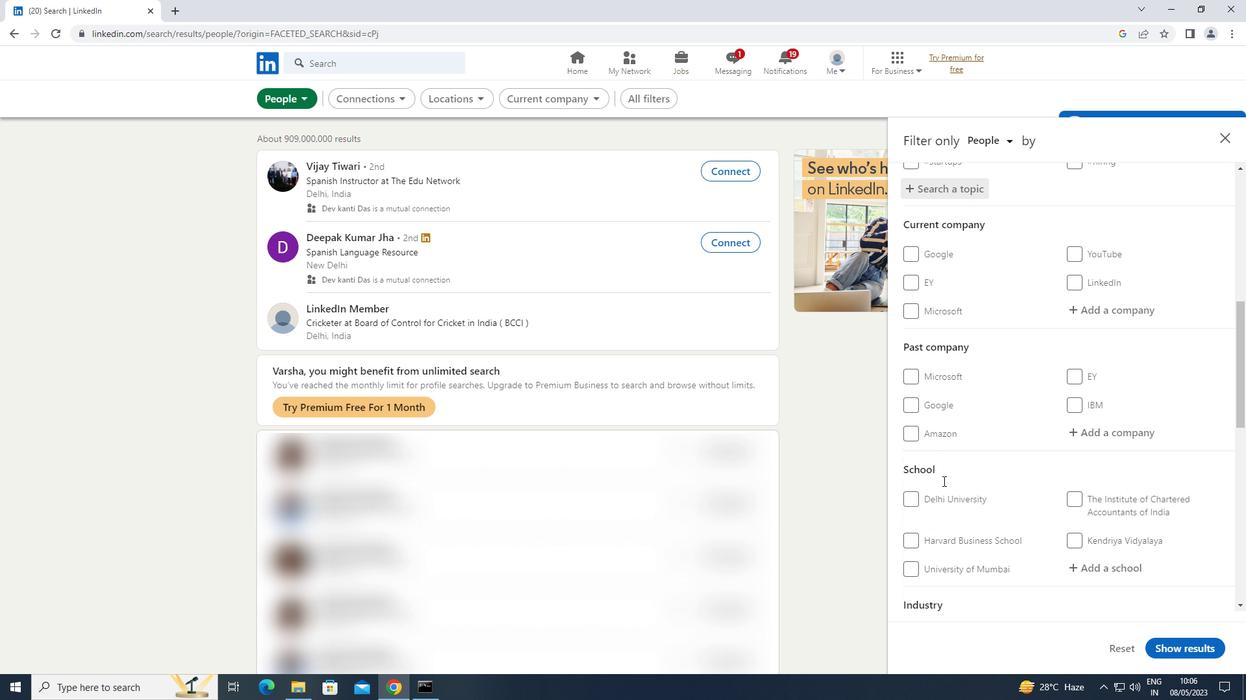 
Action: Mouse scrolled (943, 480) with delta (0, 0)
Screenshot: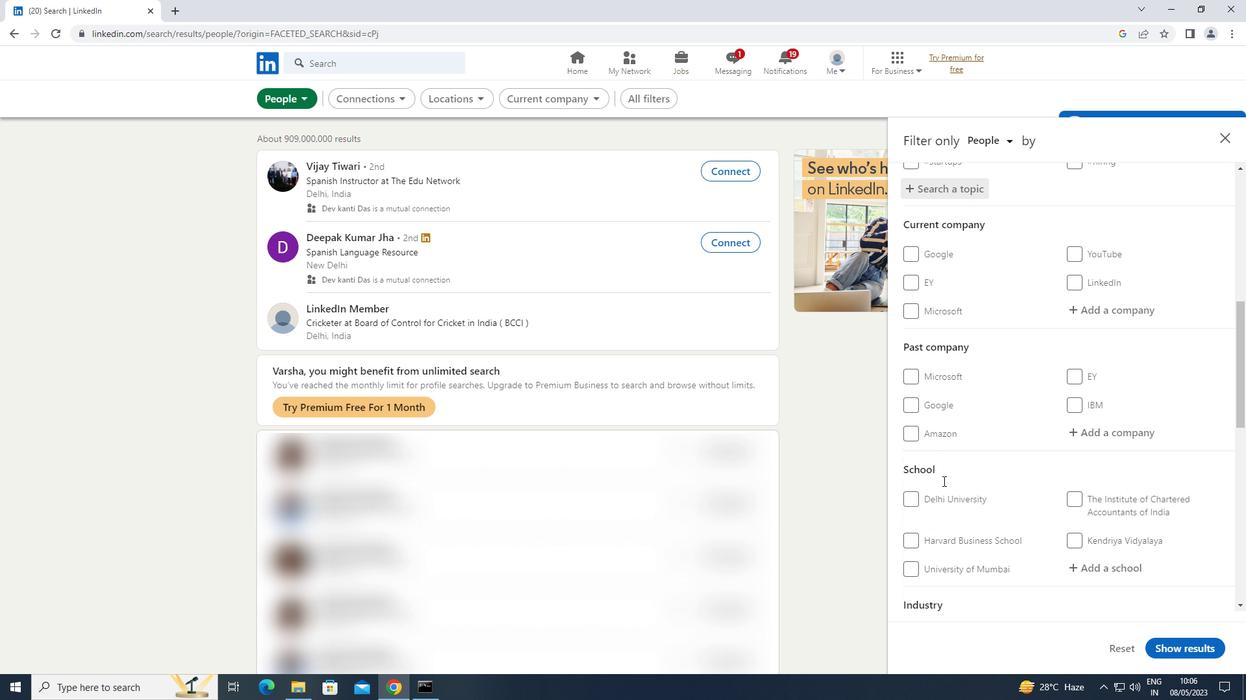 
Action: Mouse scrolled (943, 480) with delta (0, 0)
Screenshot: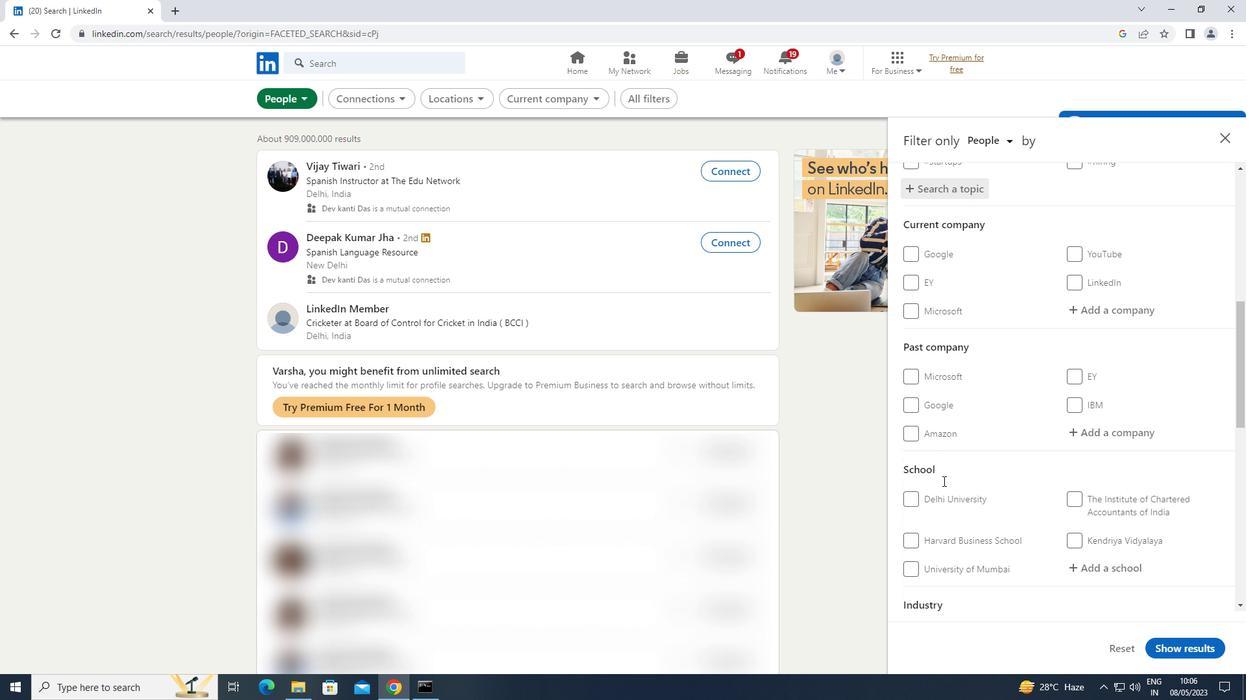 
Action: Mouse moved to (912, 554)
Screenshot: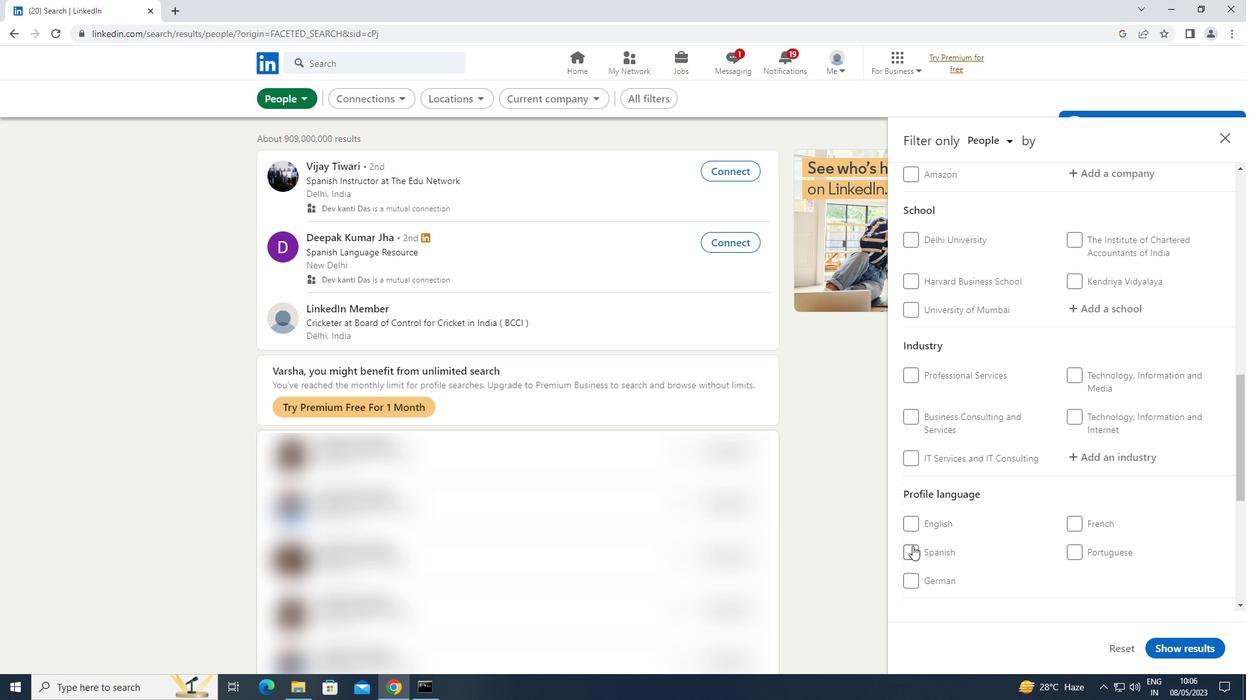 
Action: Mouse pressed left at (912, 554)
Screenshot: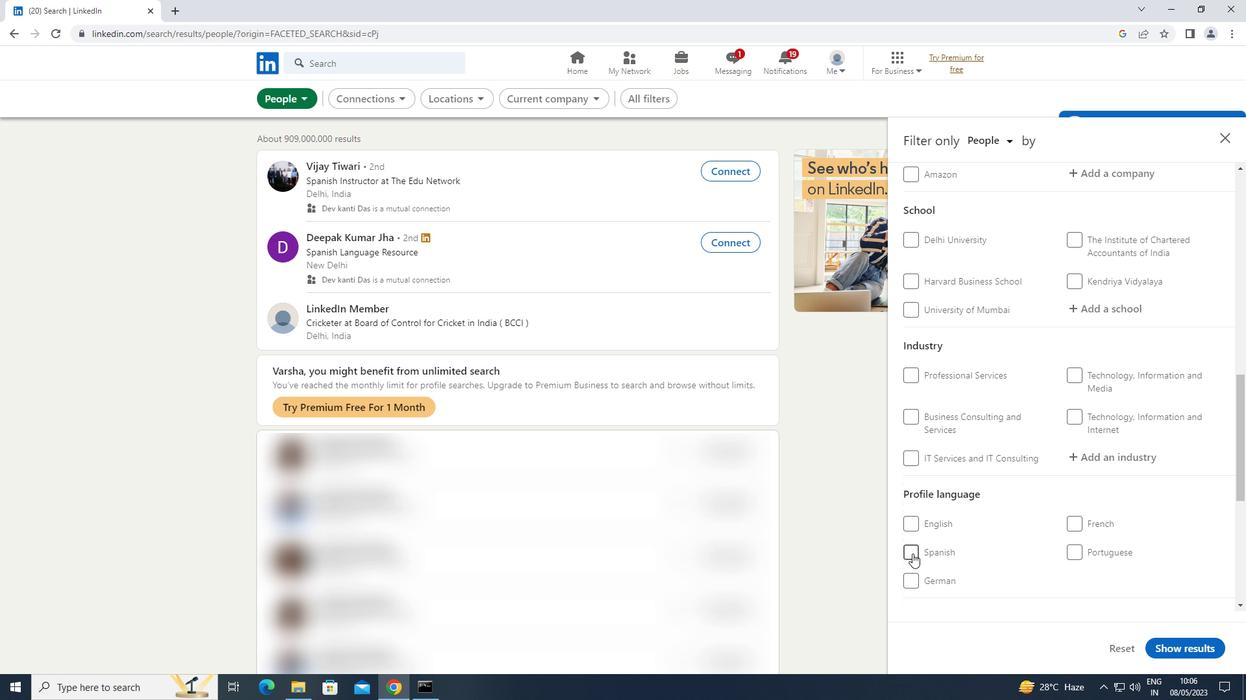 
Action: Mouse moved to (950, 540)
Screenshot: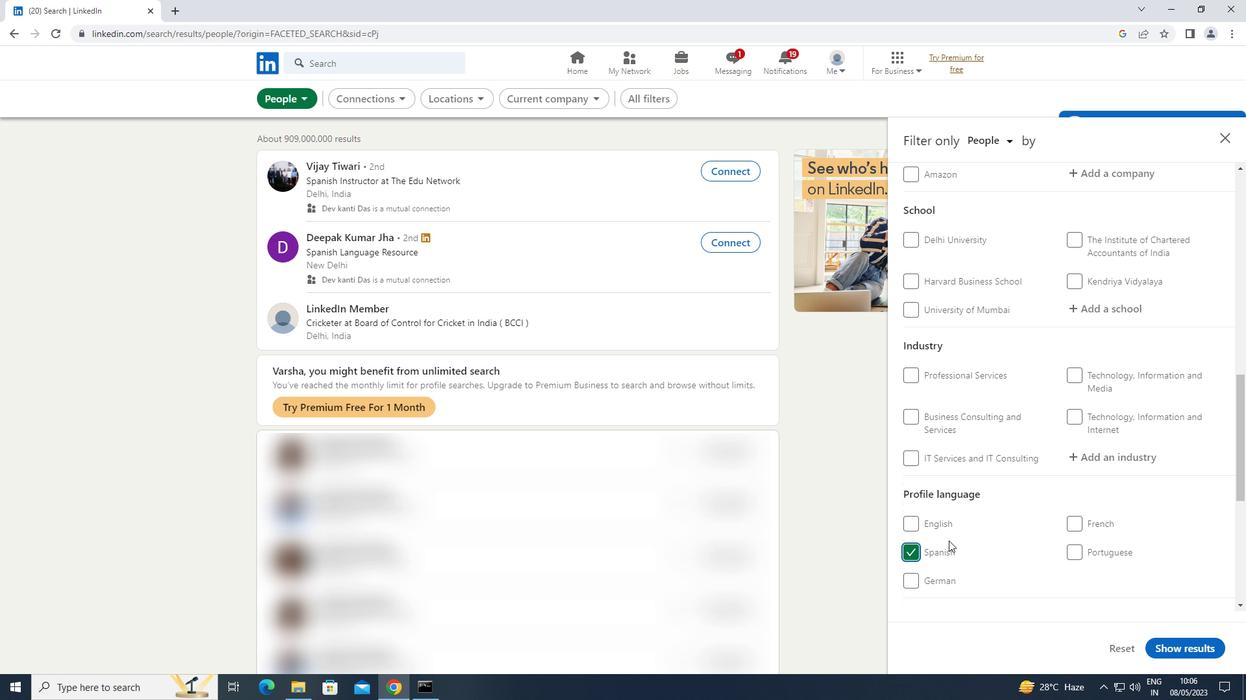
Action: Mouse scrolled (950, 541) with delta (0, 0)
Screenshot: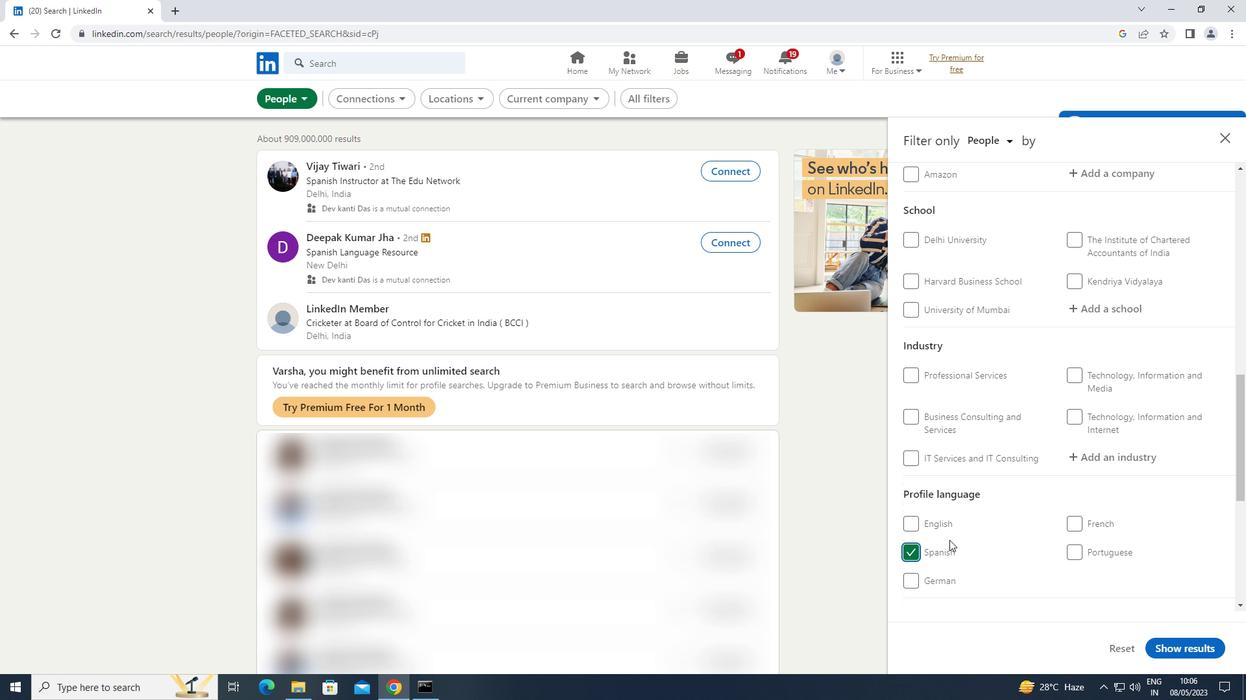 
Action: Mouse moved to (950, 540)
Screenshot: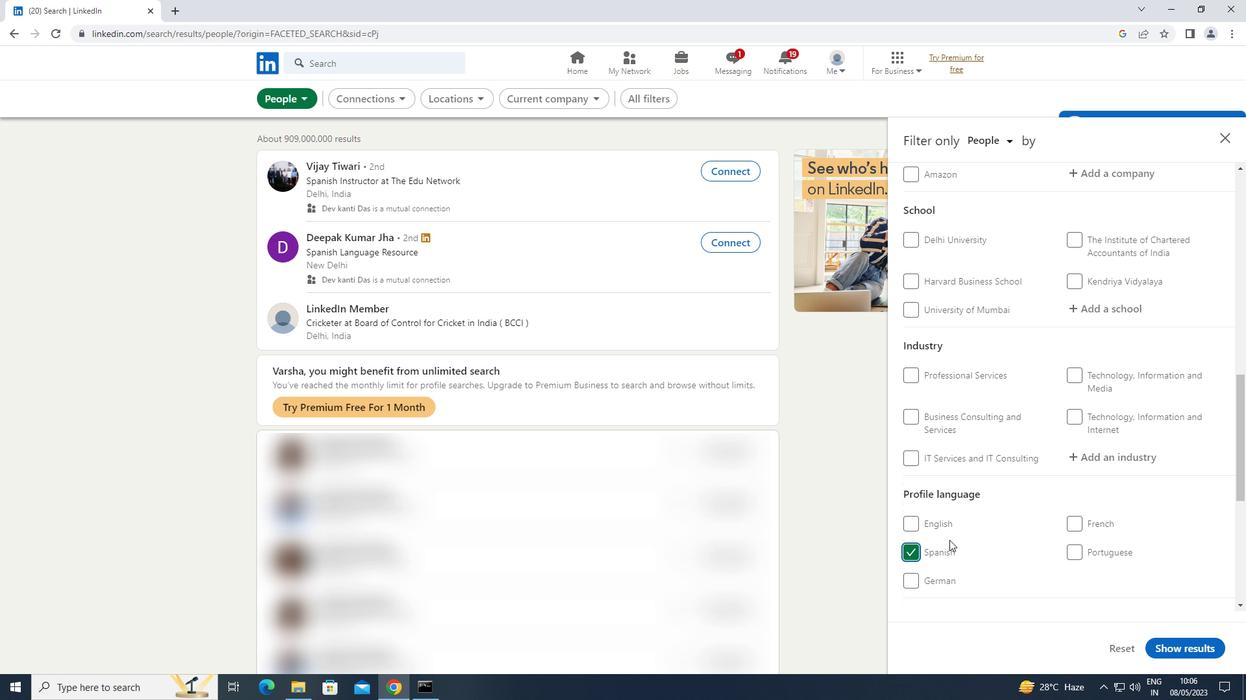 
Action: Mouse scrolled (950, 540) with delta (0, 0)
Screenshot: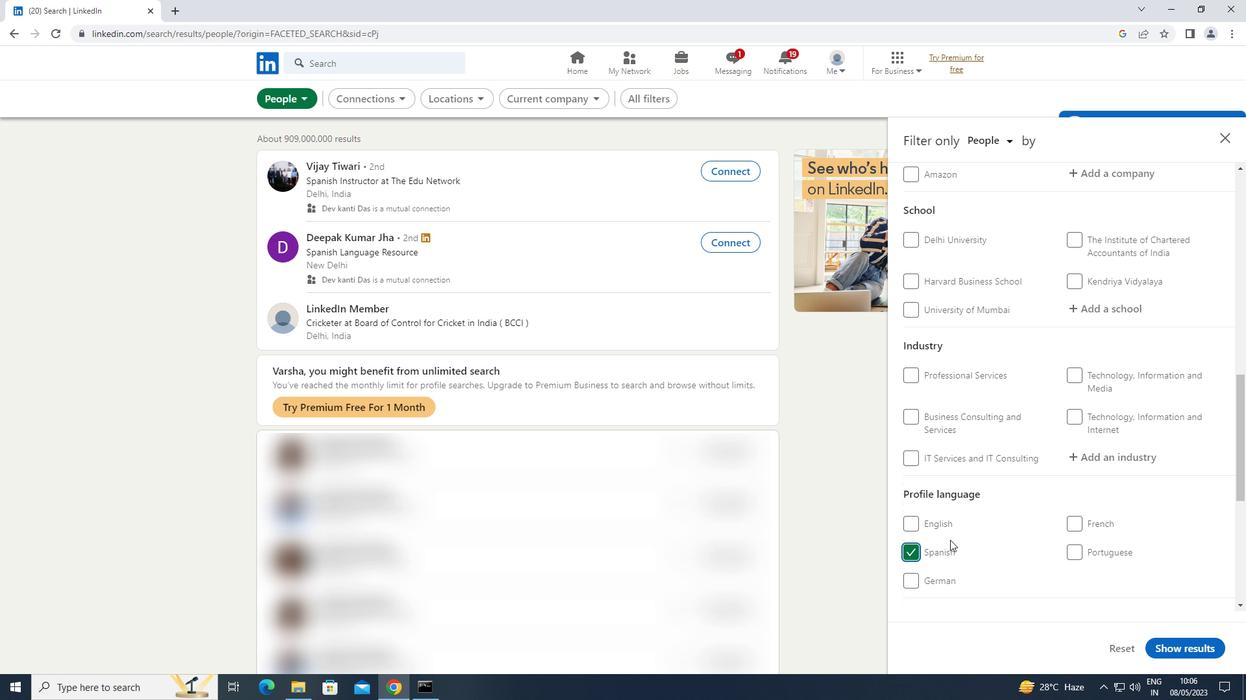 
Action: Mouse moved to (951, 539)
Screenshot: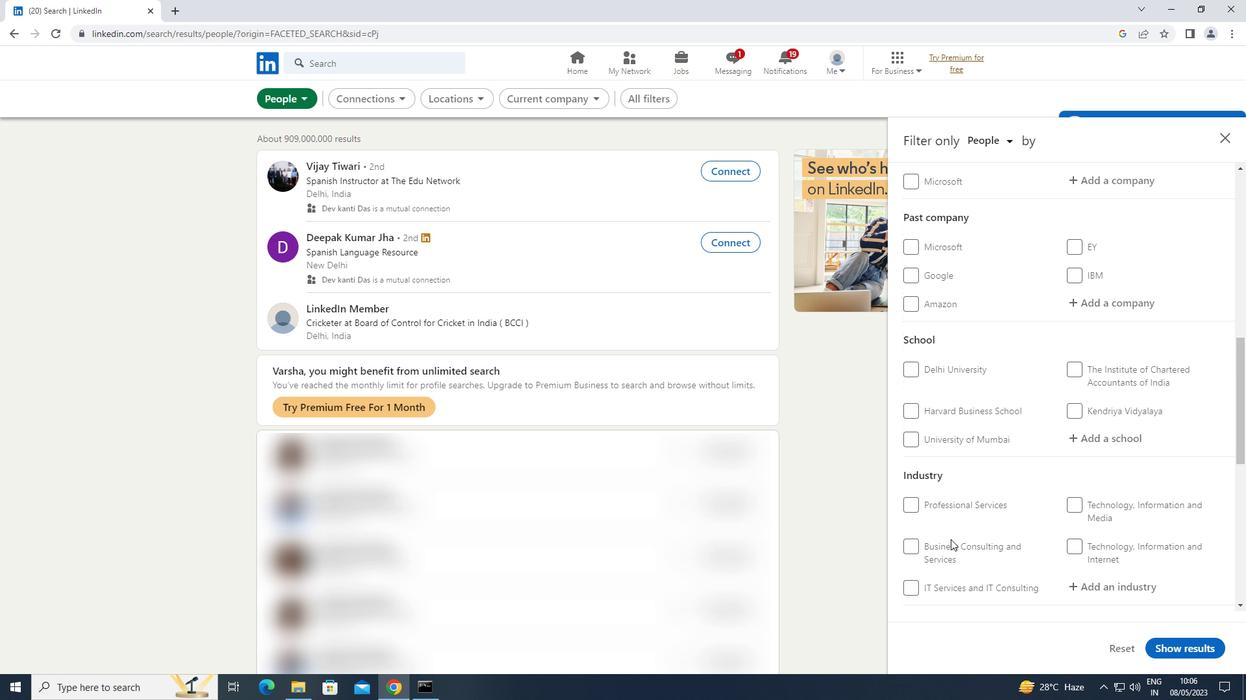 
Action: Mouse scrolled (951, 540) with delta (0, 0)
Screenshot: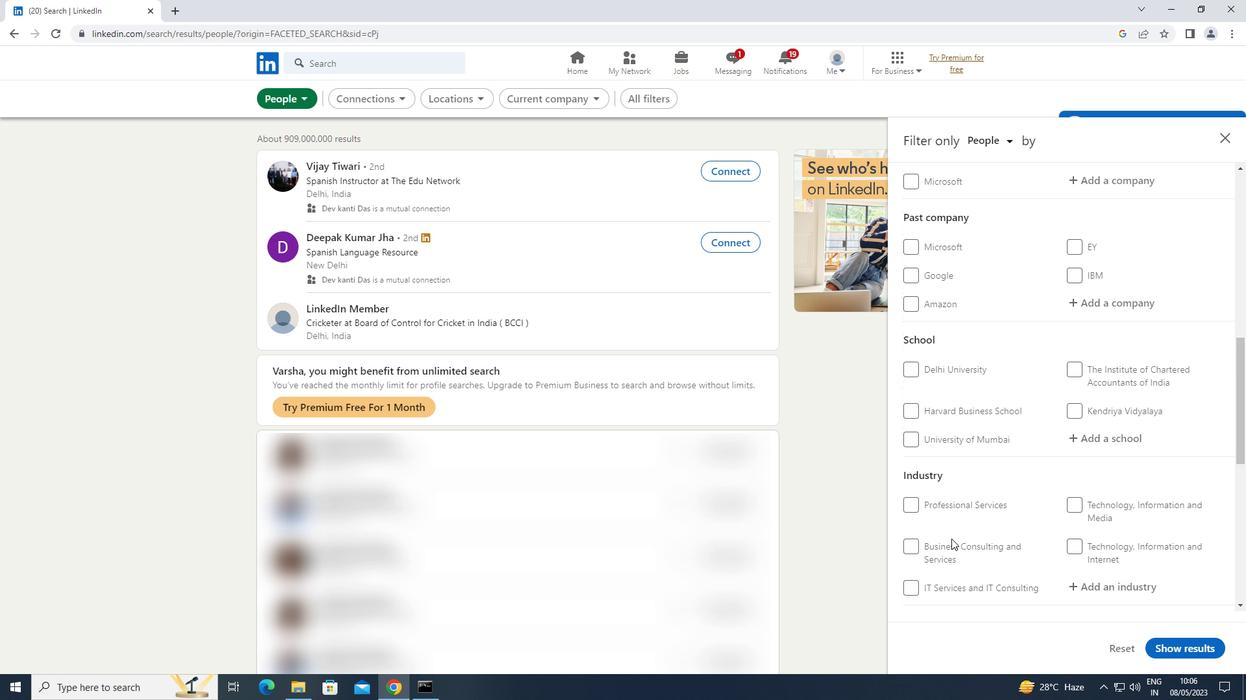 
Action: Mouse scrolled (951, 540) with delta (0, 0)
Screenshot: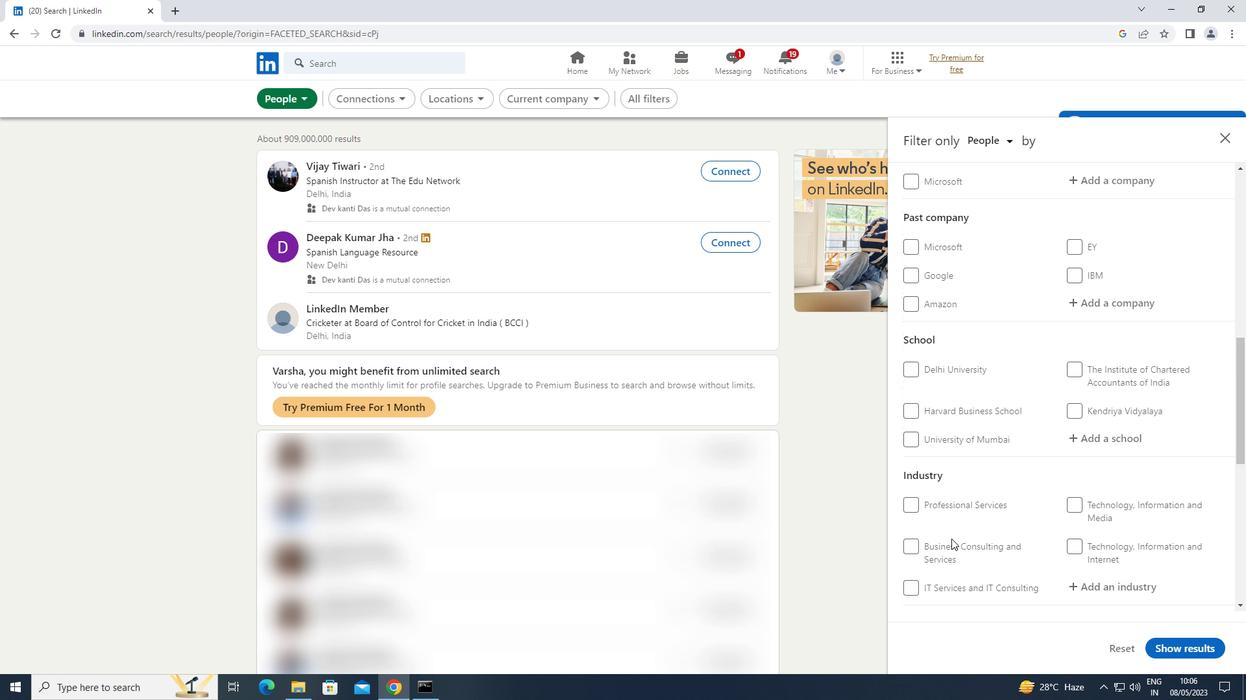 
Action: Mouse moved to (952, 538)
Screenshot: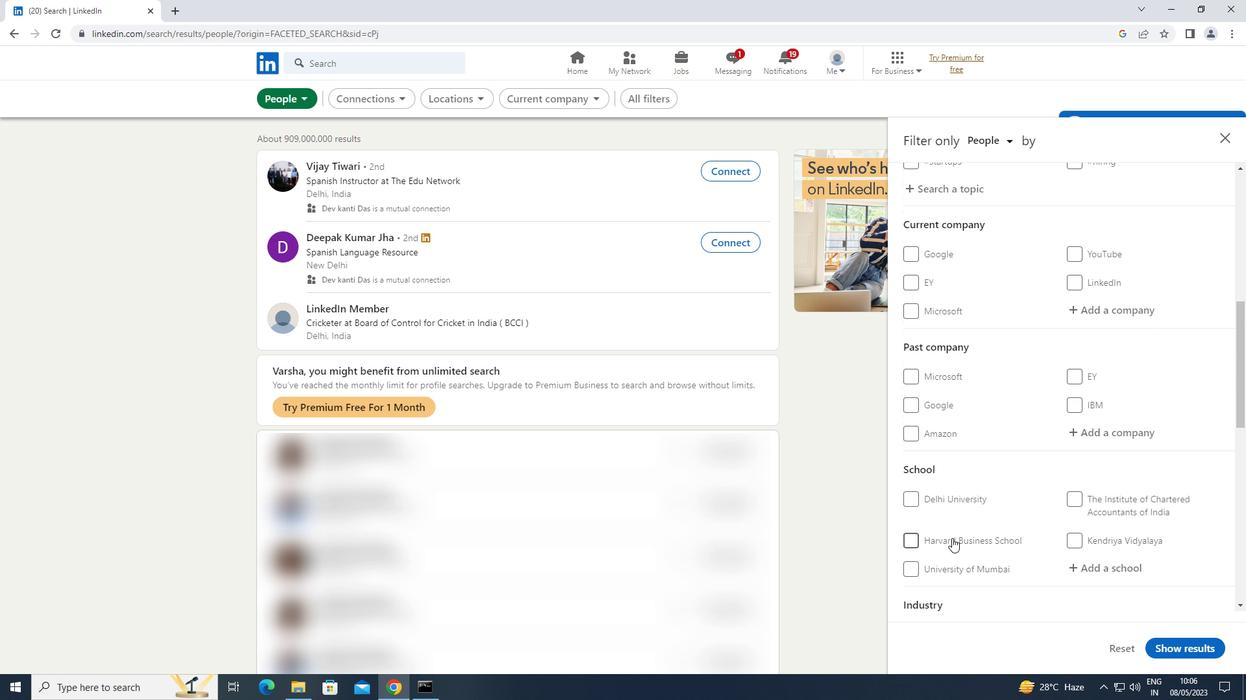 
Action: Mouse scrolled (952, 538) with delta (0, 0)
Screenshot: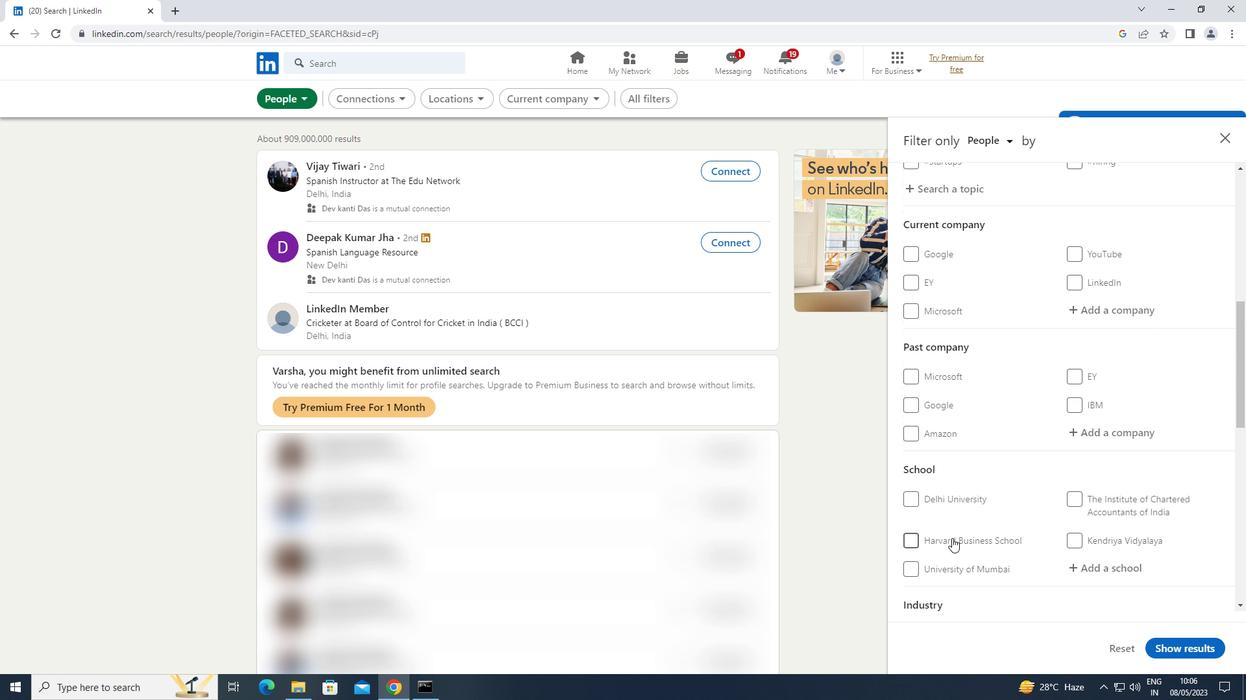 
Action: Mouse moved to (1122, 374)
Screenshot: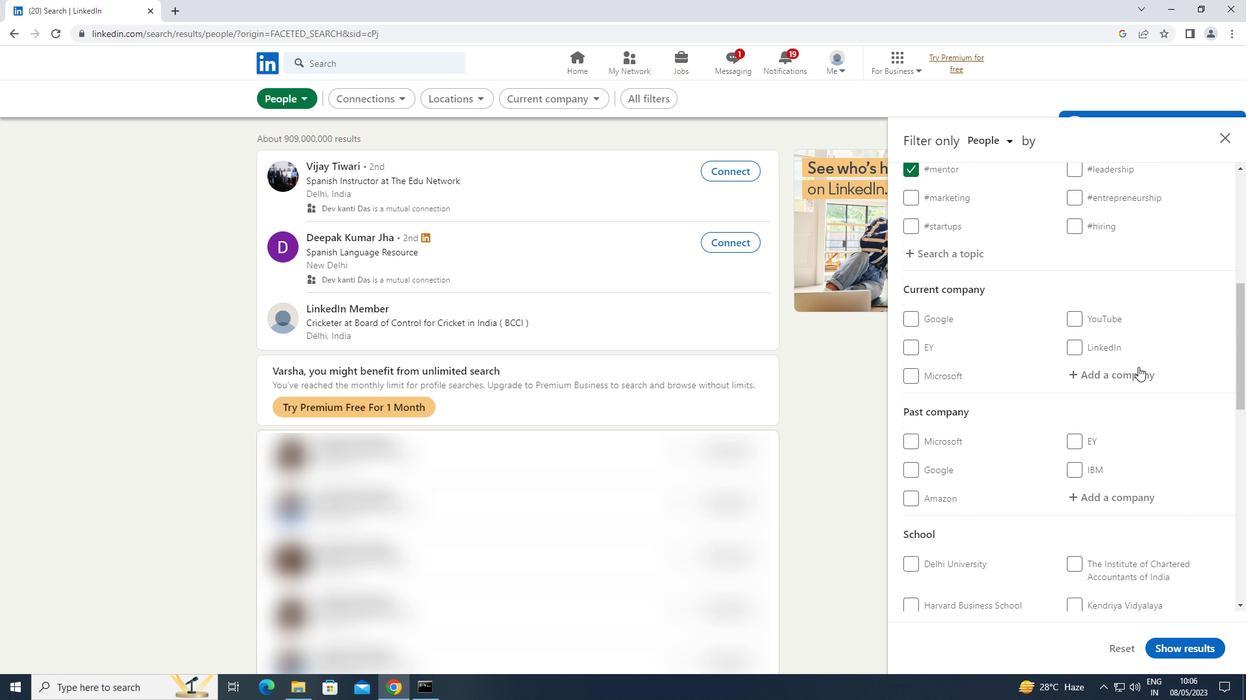 
Action: Mouse pressed left at (1122, 374)
Screenshot: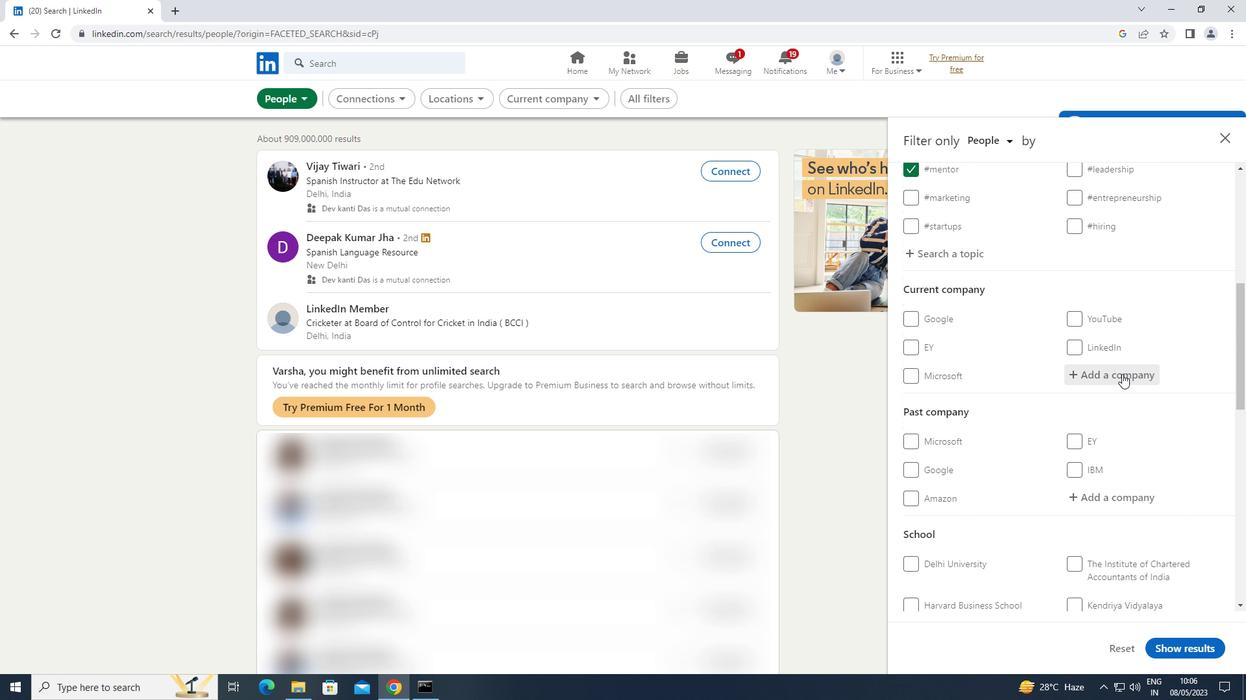 
Action: Key pressed <Key.shift>FSSAI
Screenshot: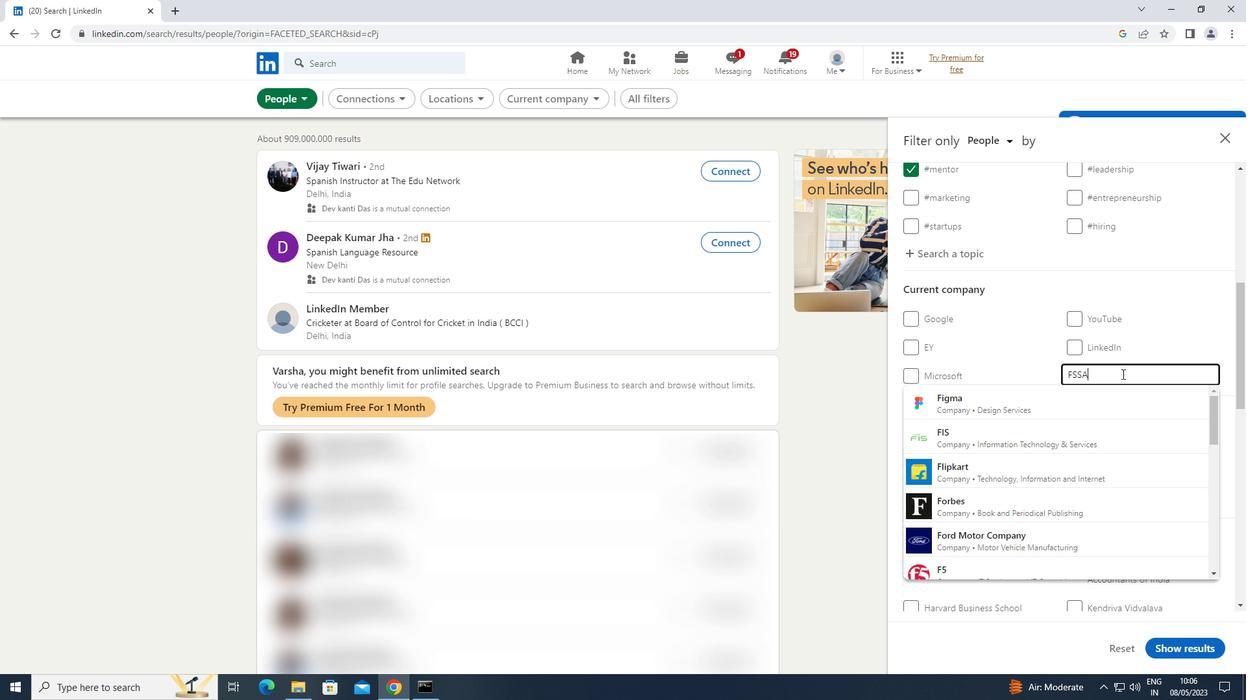 
Action: Mouse moved to (1057, 400)
Screenshot: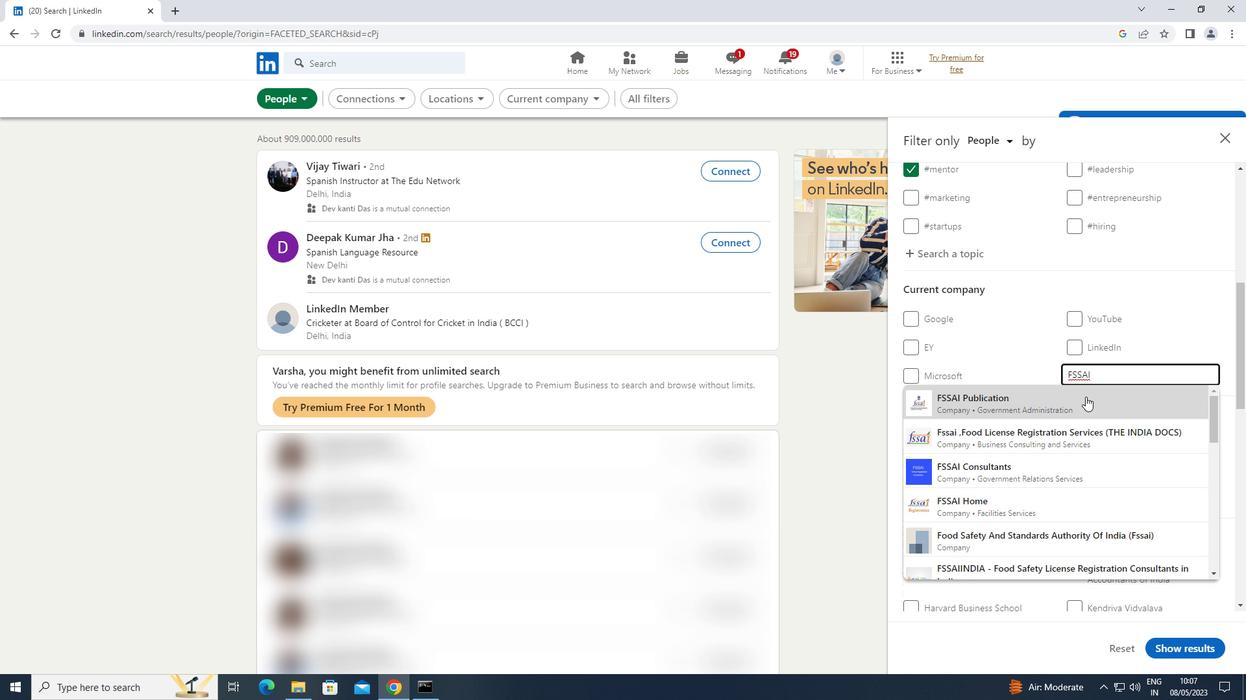 
Action: Mouse pressed left at (1057, 400)
Screenshot: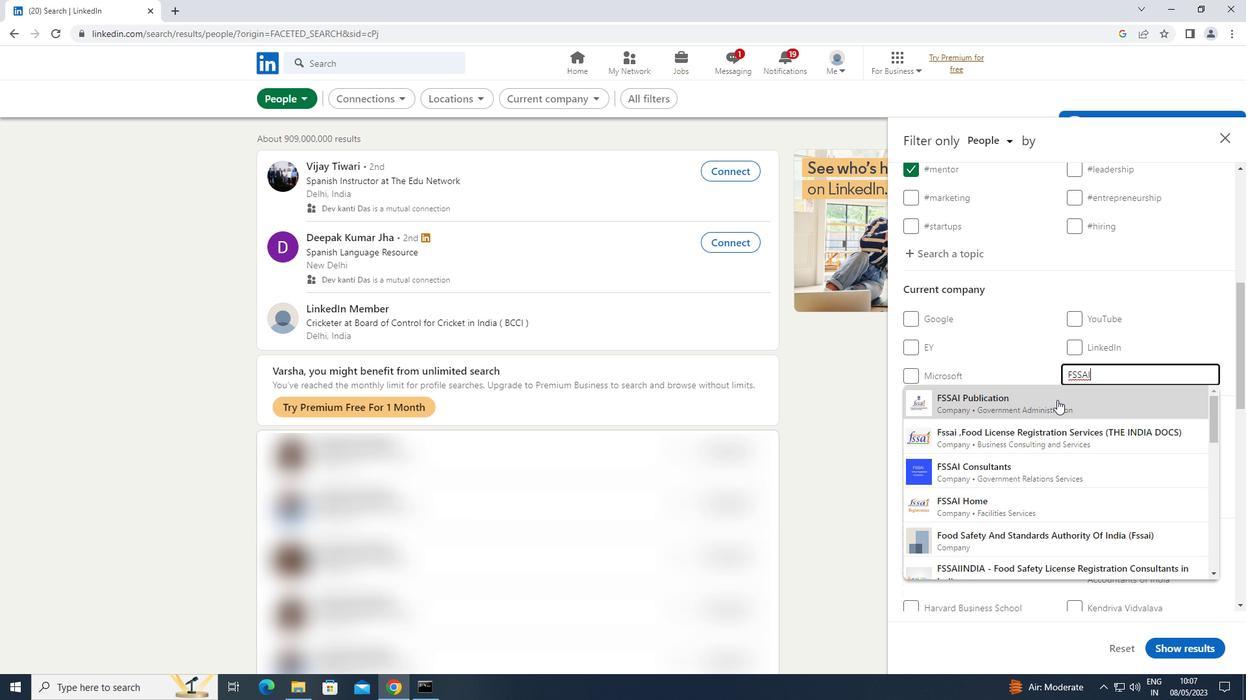 
Action: Mouse moved to (1057, 399)
Screenshot: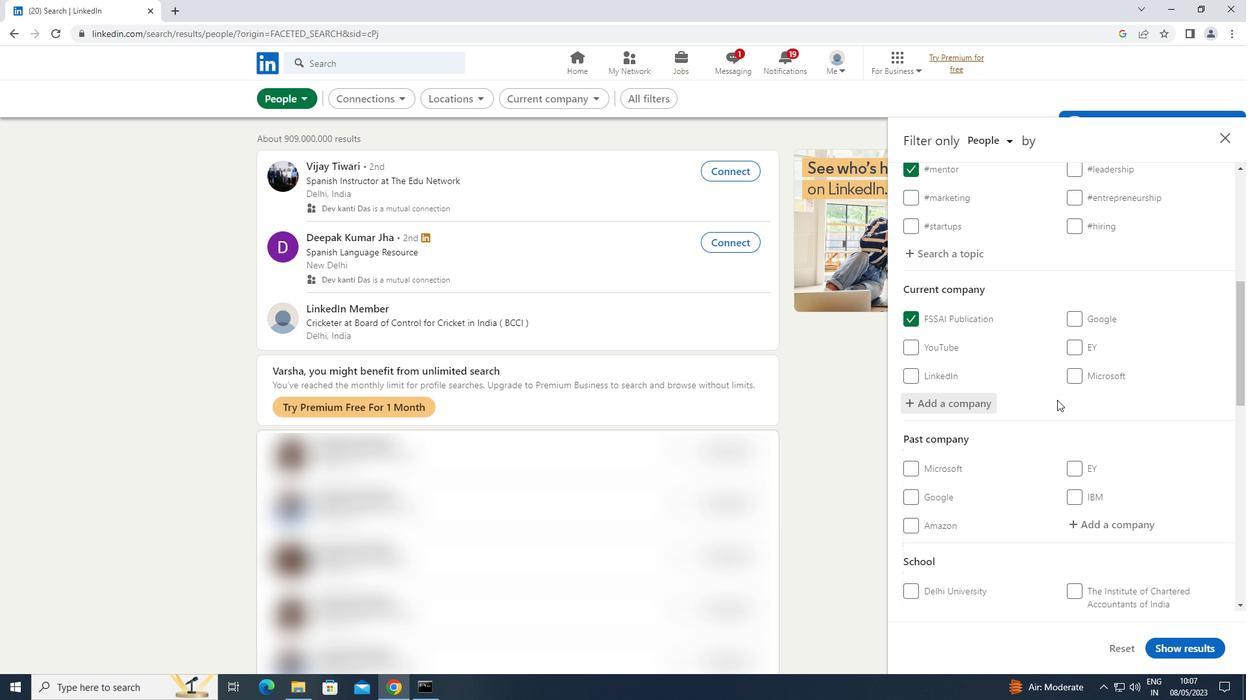 
Action: Mouse scrolled (1057, 399) with delta (0, 0)
Screenshot: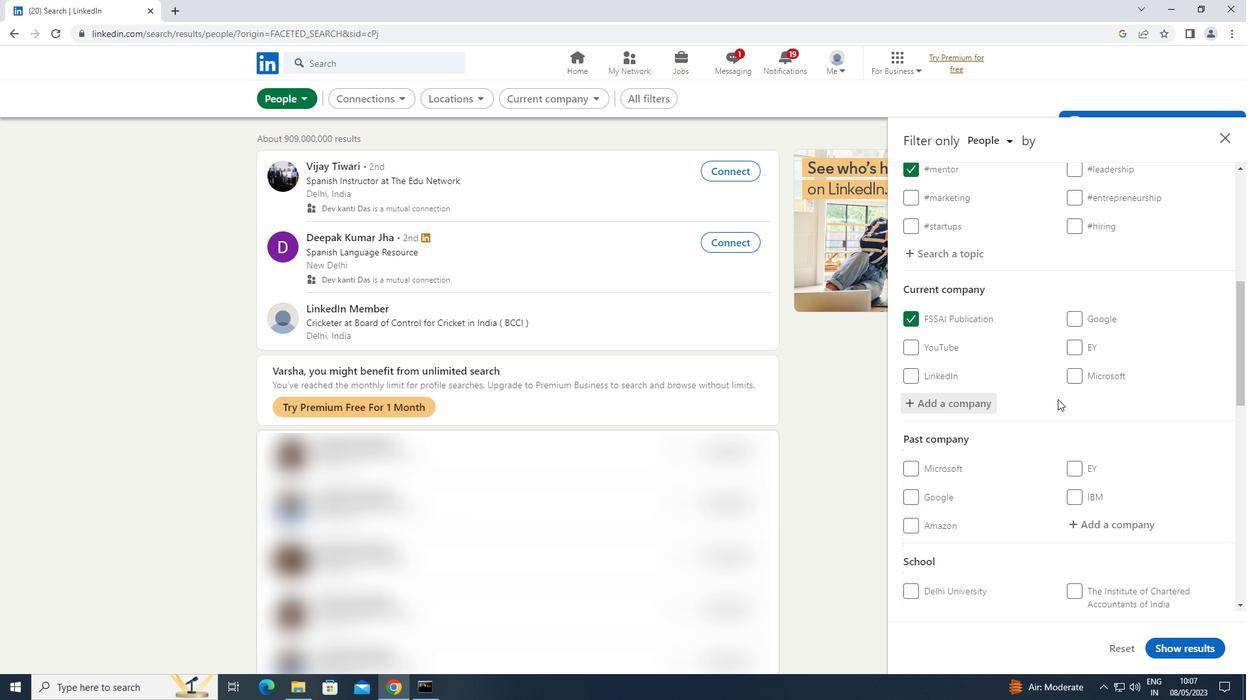 
Action: Mouse scrolled (1057, 399) with delta (0, 0)
Screenshot: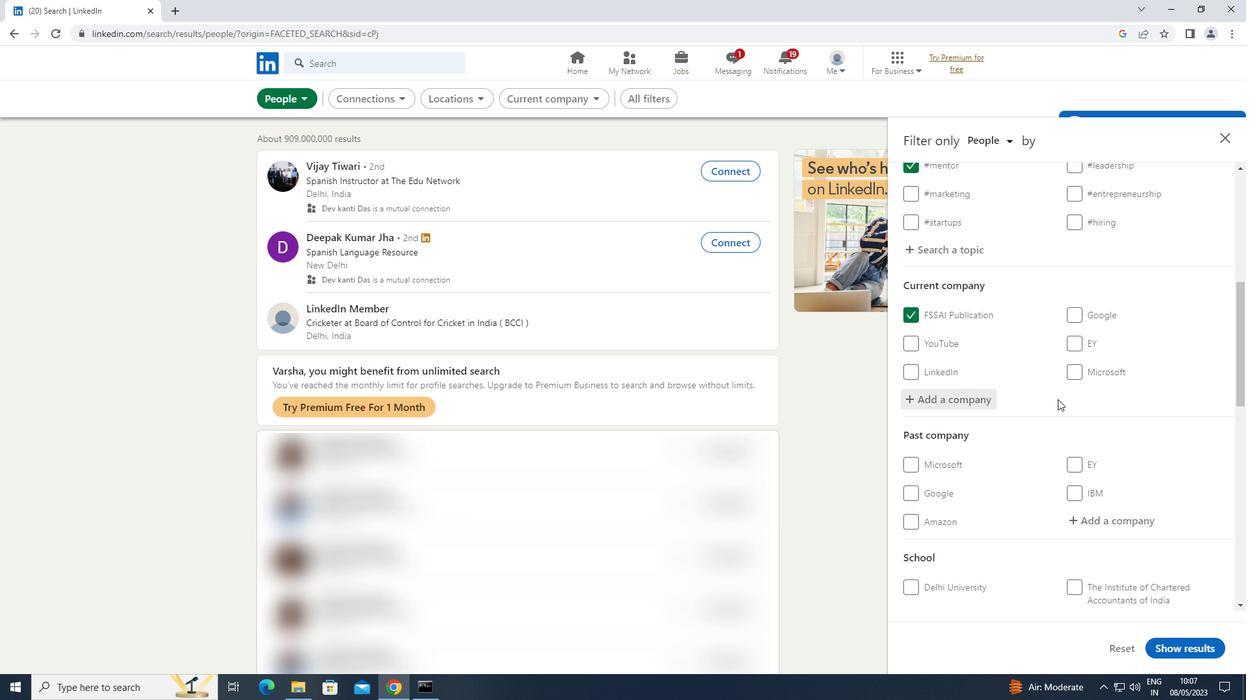 
Action: Mouse moved to (1059, 402)
Screenshot: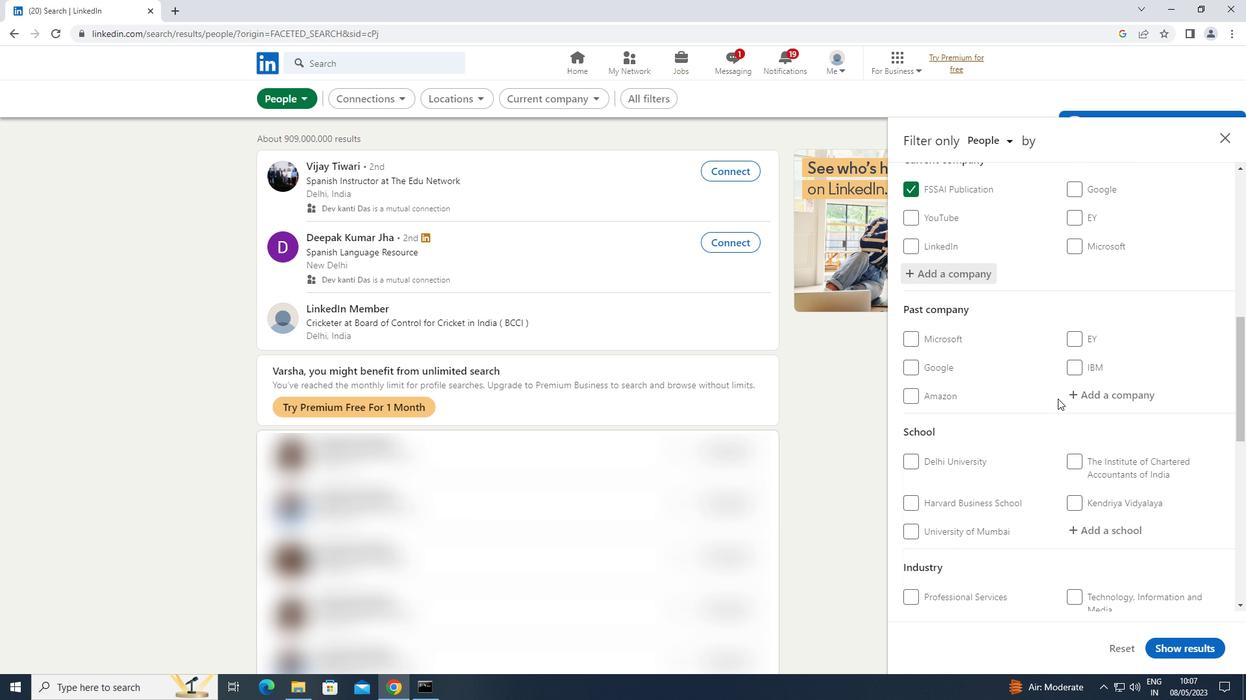 
Action: Mouse scrolled (1059, 401) with delta (0, 0)
Screenshot: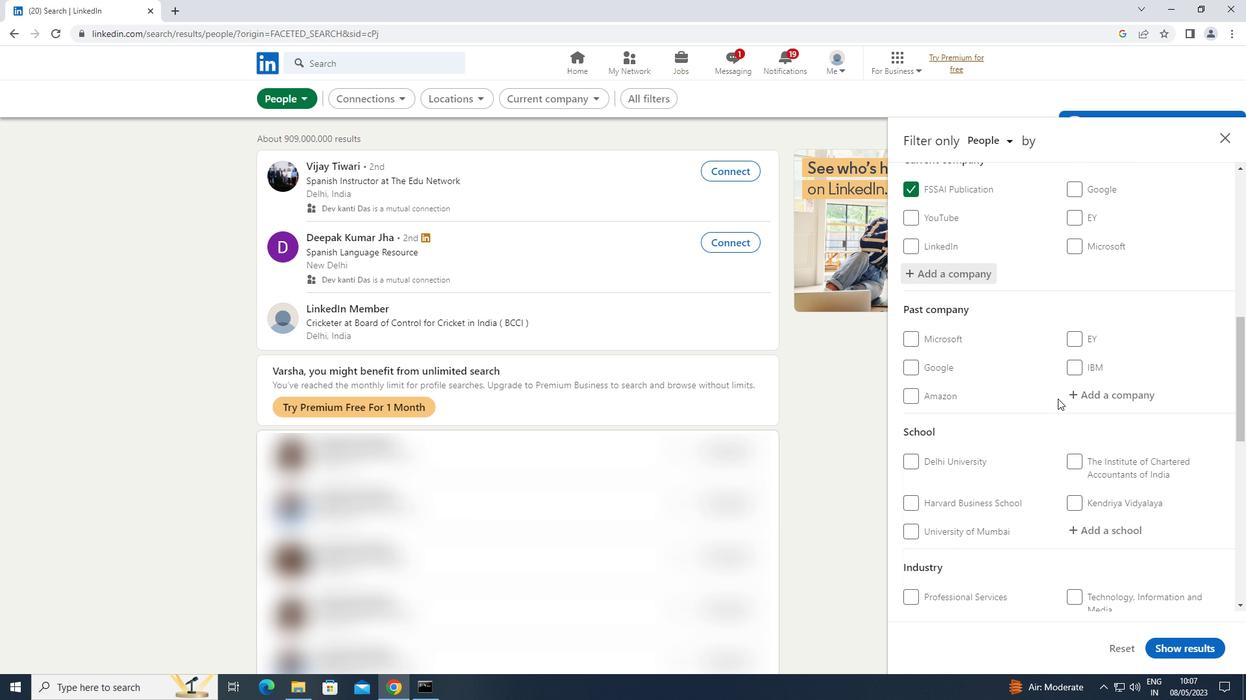 
Action: Mouse moved to (1062, 408)
Screenshot: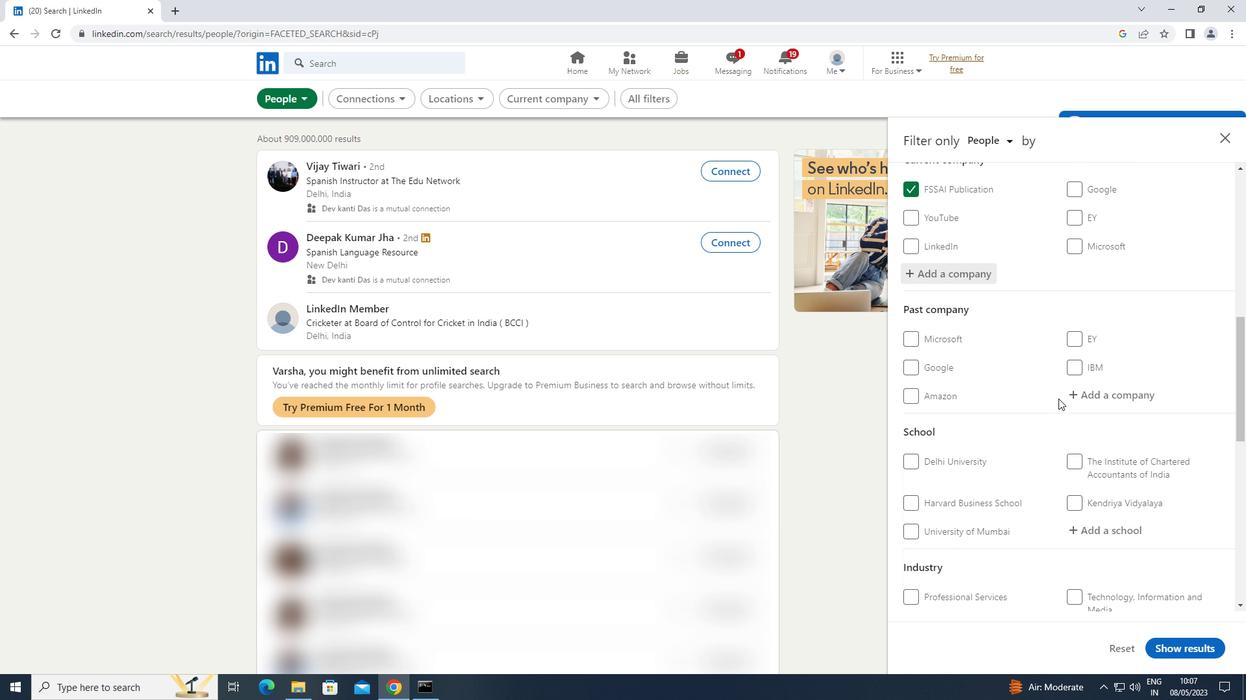 
Action: Mouse scrolled (1062, 407) with delta (0, 0)
Screenshot: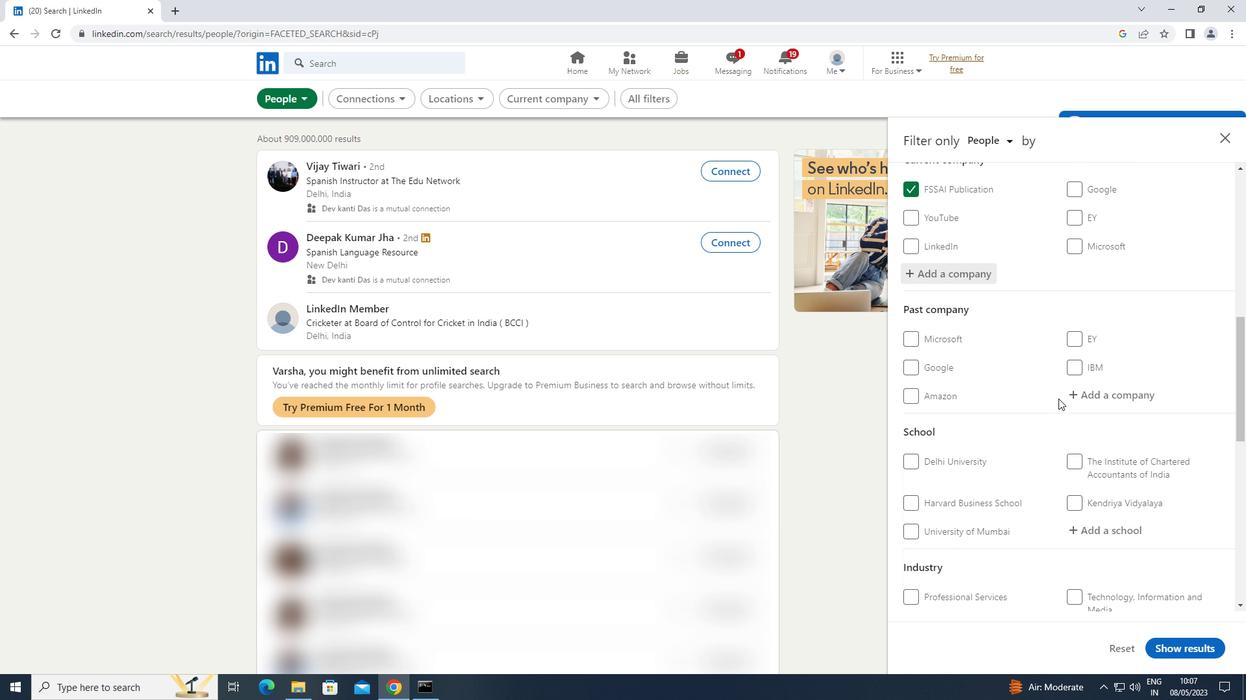 
Action: Mouse moved to (1087, 397)
Screenshot: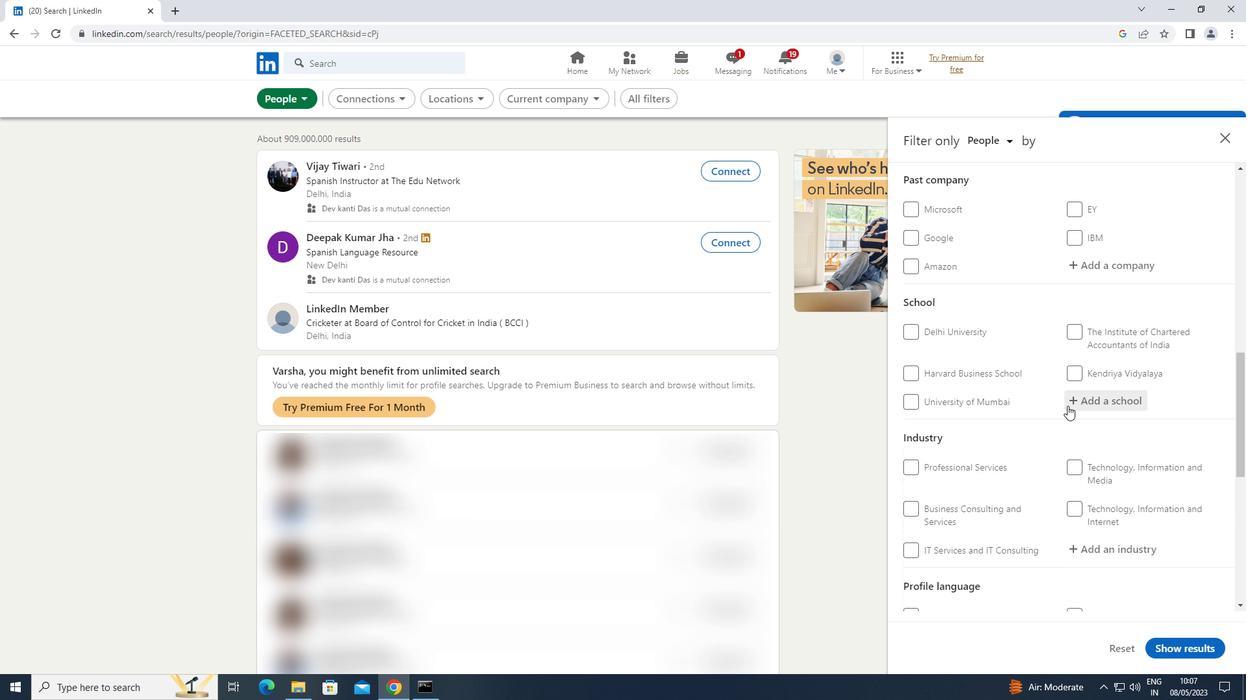
Action: Mouse pressed left at (1087, 397)
Screenshot: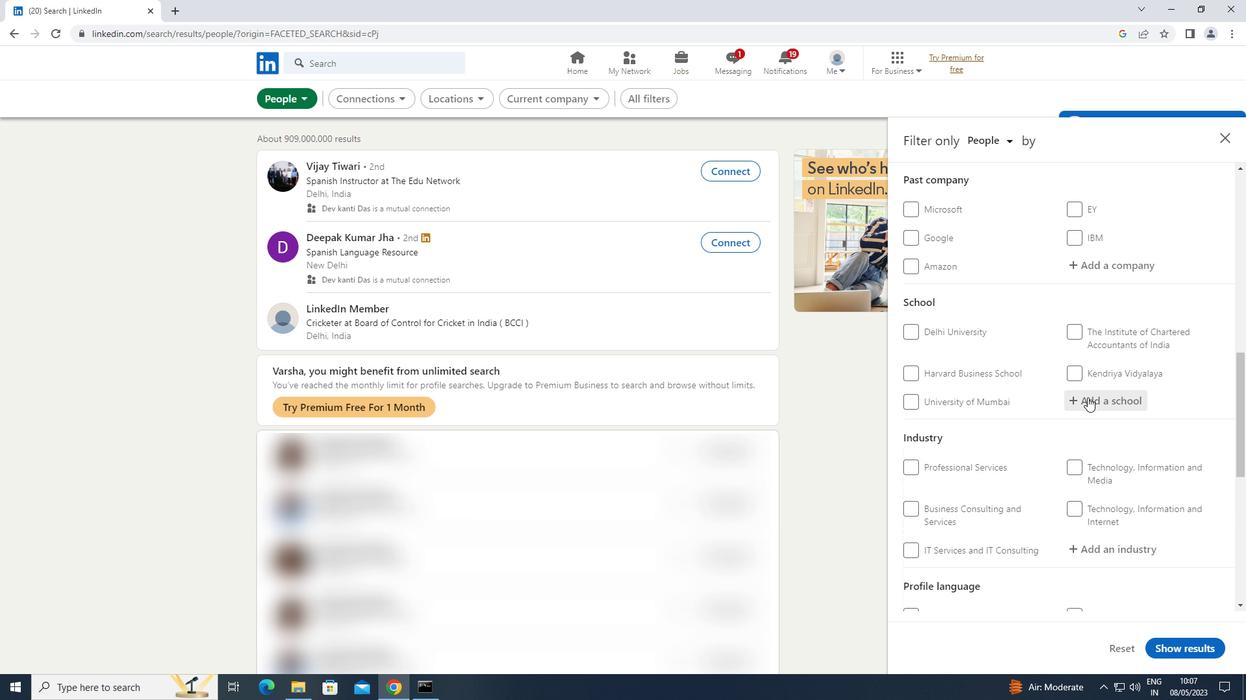 
Action: Key pressed <Key.shift>GALGOTIAS
Screenshot: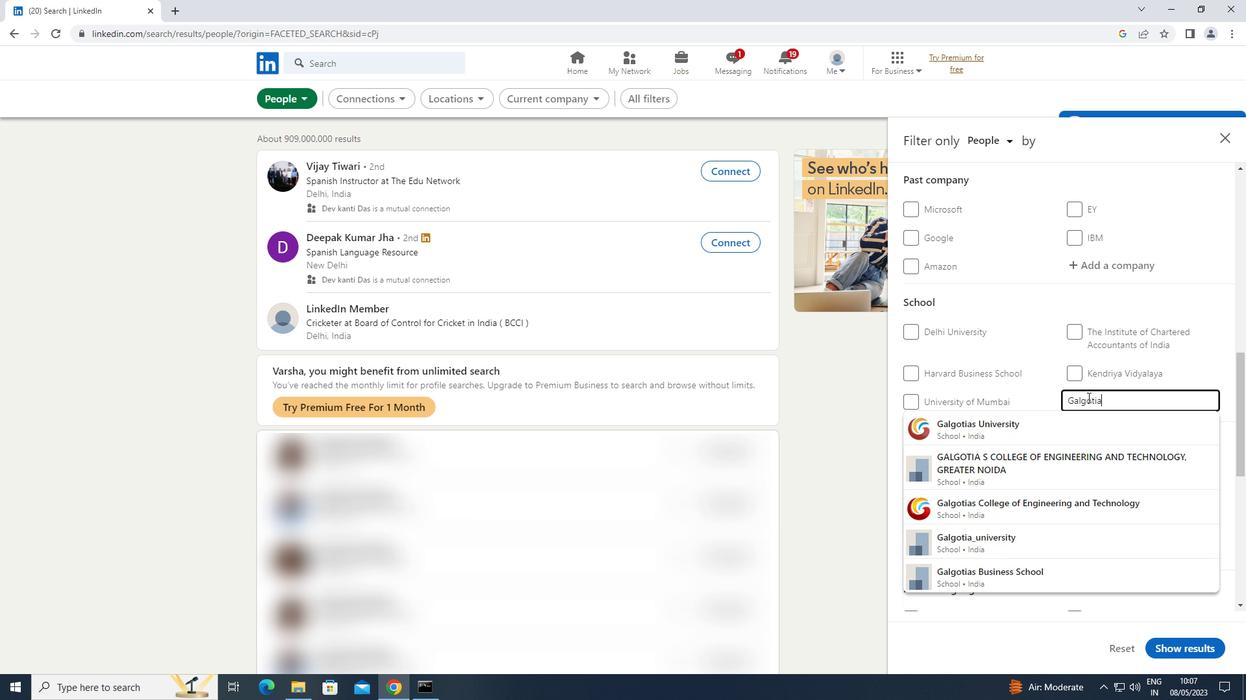 
Action: Mouse moved to (994, 425)
Screenshot: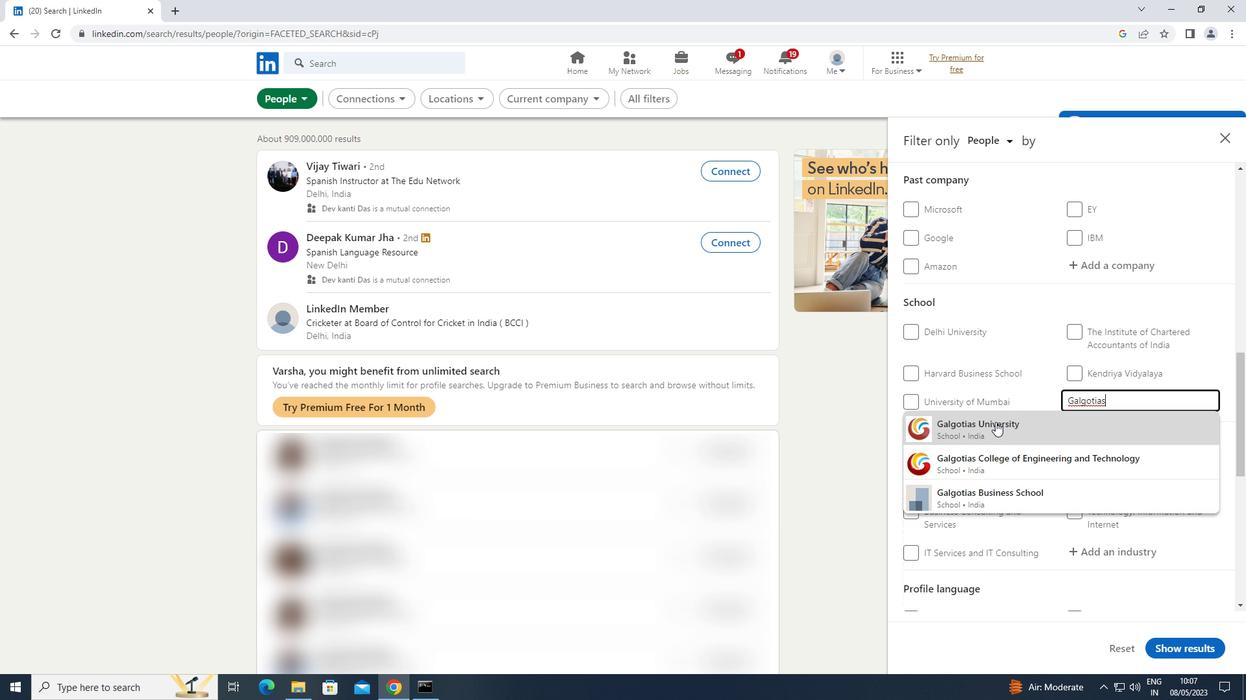 
Action: Mouse pressed left at (994, 425)
Screenshot: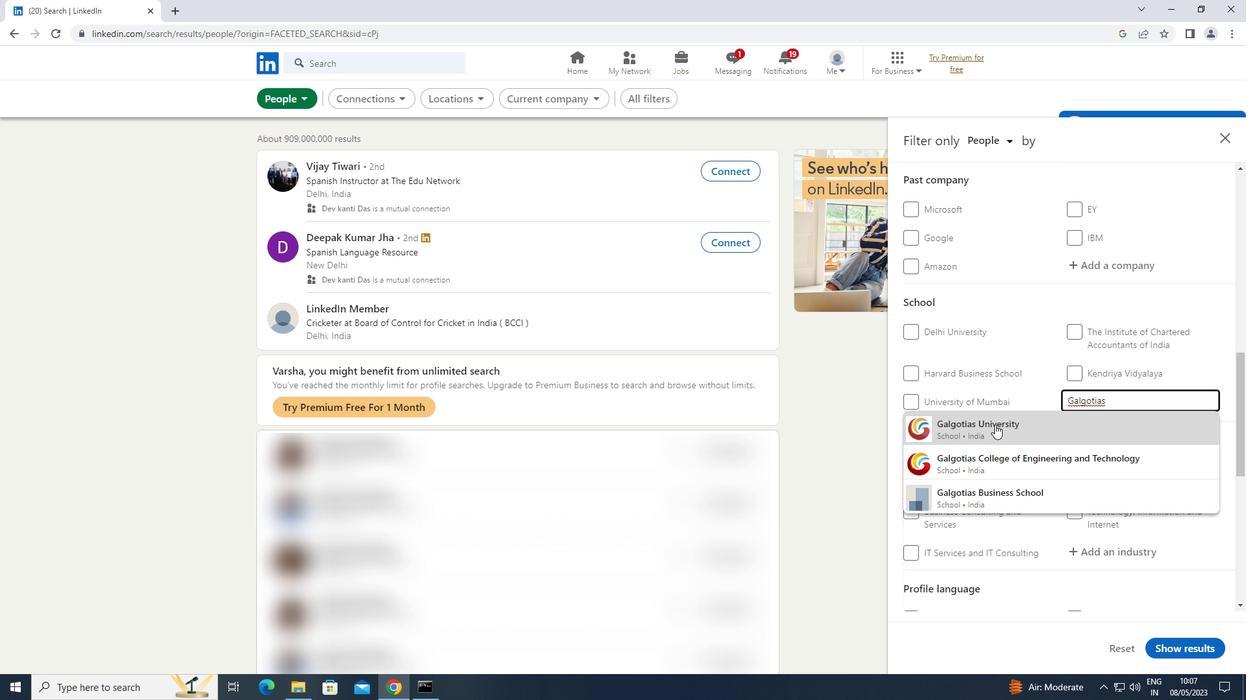 
Action: Mouse moved to (994, 430)
Screenshot: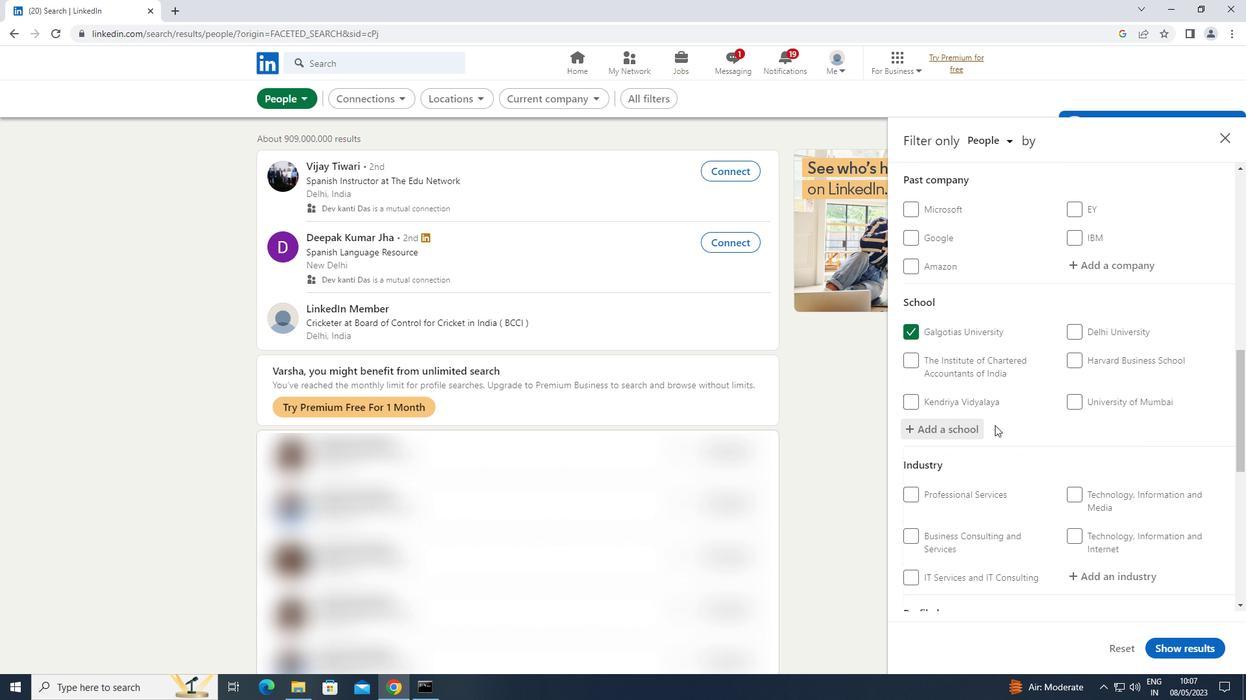 
Action: Mouse scrolled (994, 429) with delta (0, 0)
Screenshot: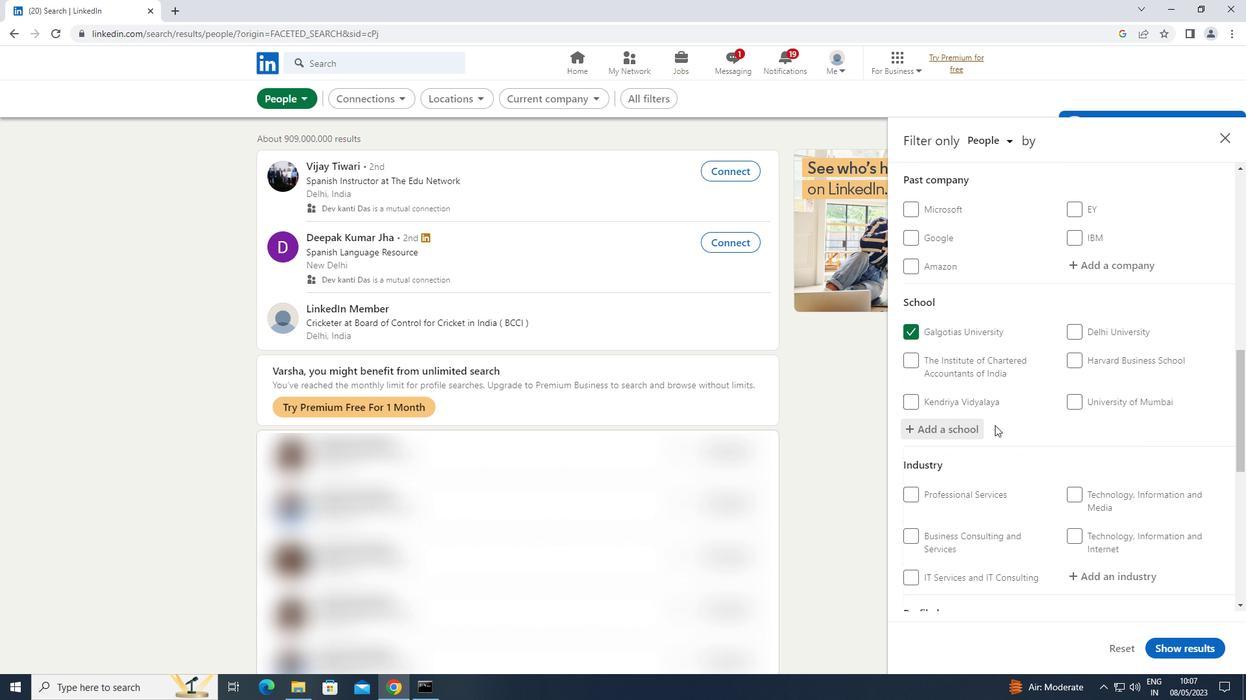 
Action: Mouse scrolled (994, 429) with delta (0, 0)
Screenshot: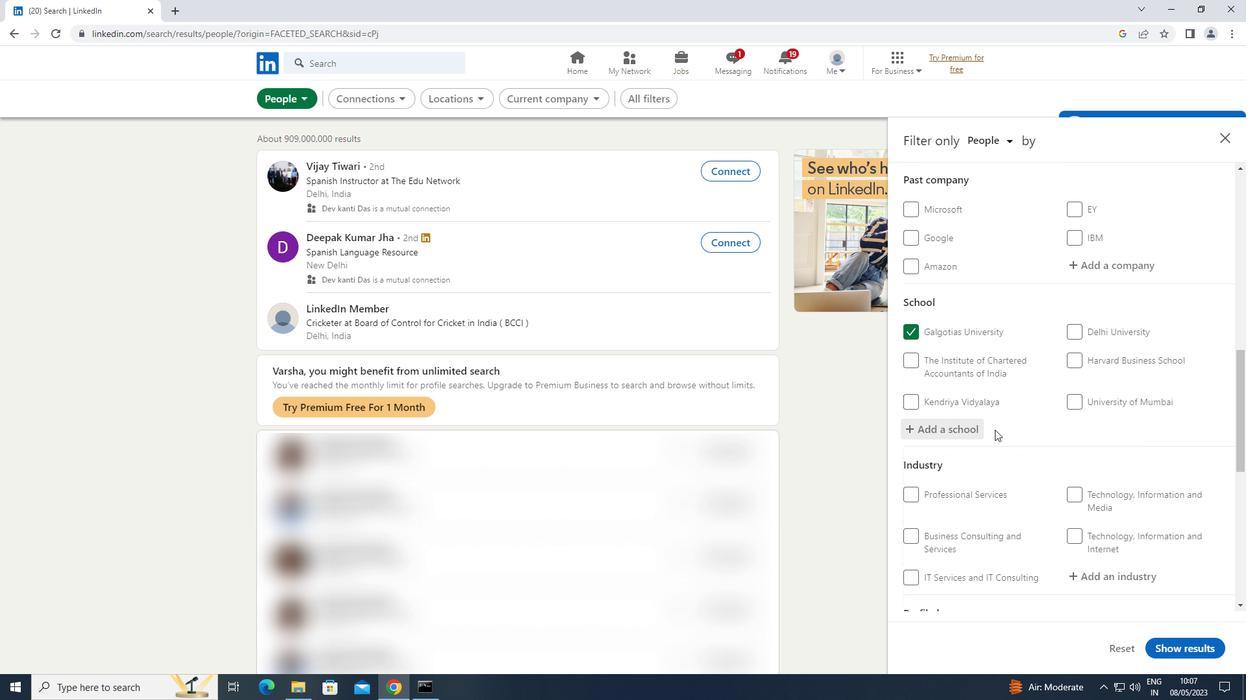 
Action: Mouse moved to (1111, 451)
Screenshot: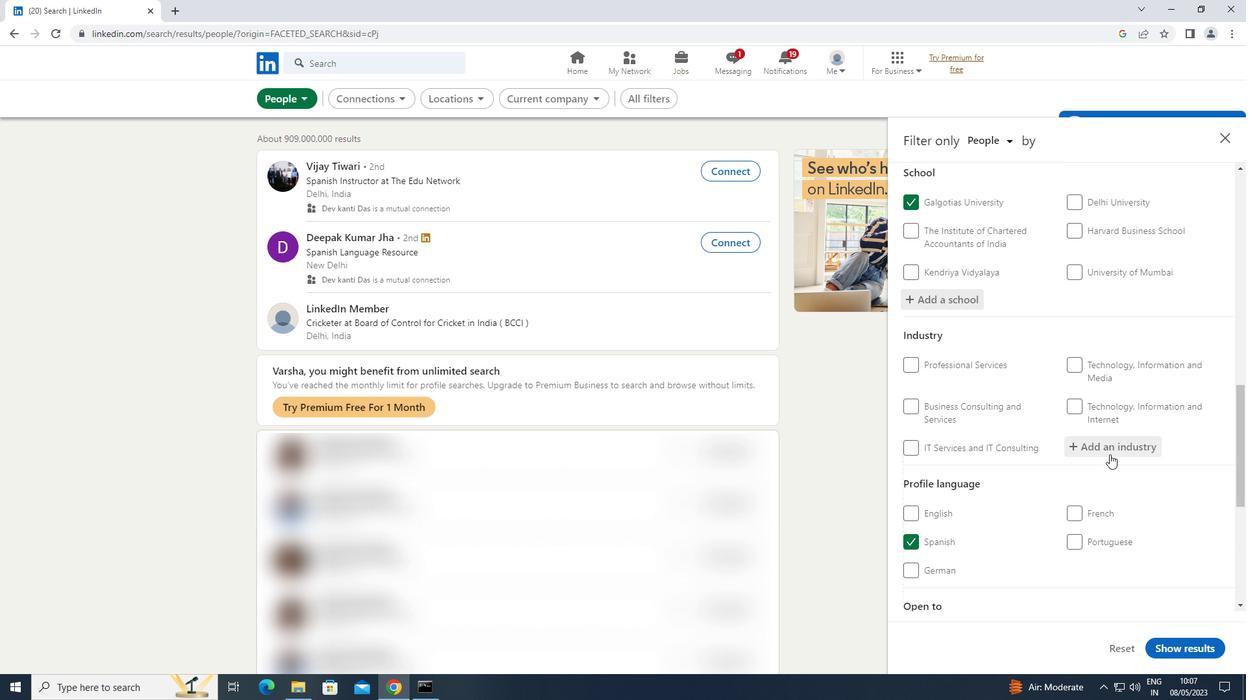 
Action: Mouse pressed left at (1111, 451)
Screenshot: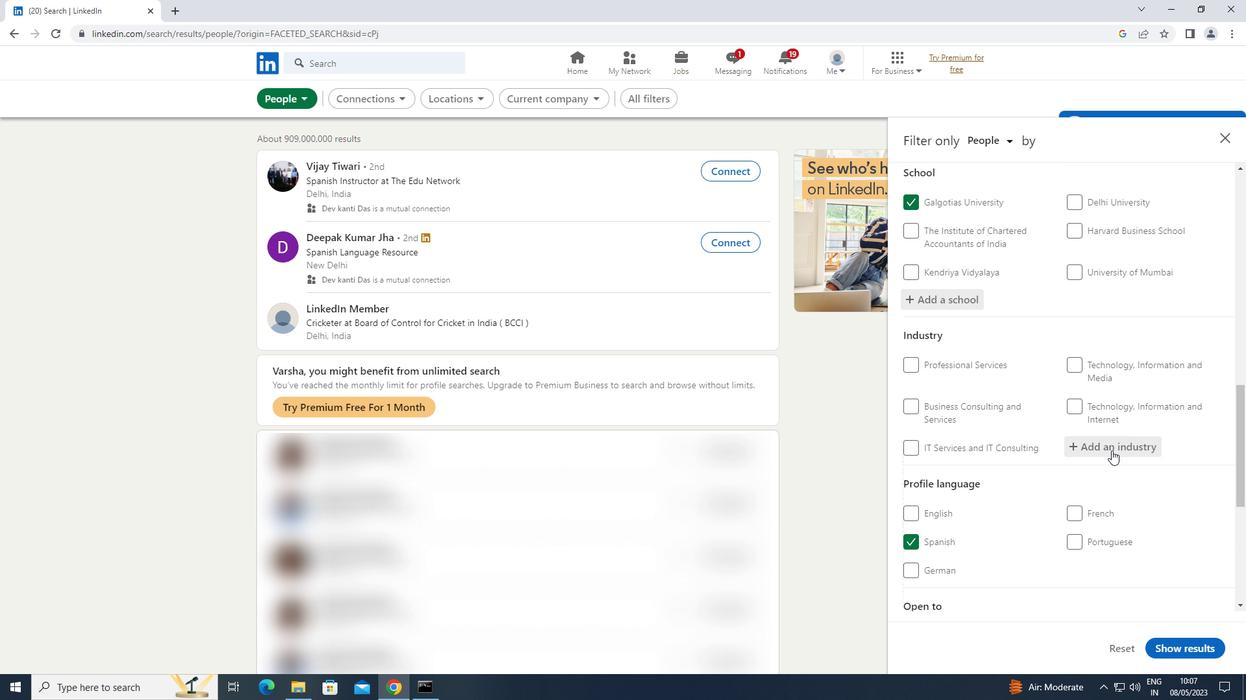 
Action: Key pressed <Key.shift>MINING
Screenshot: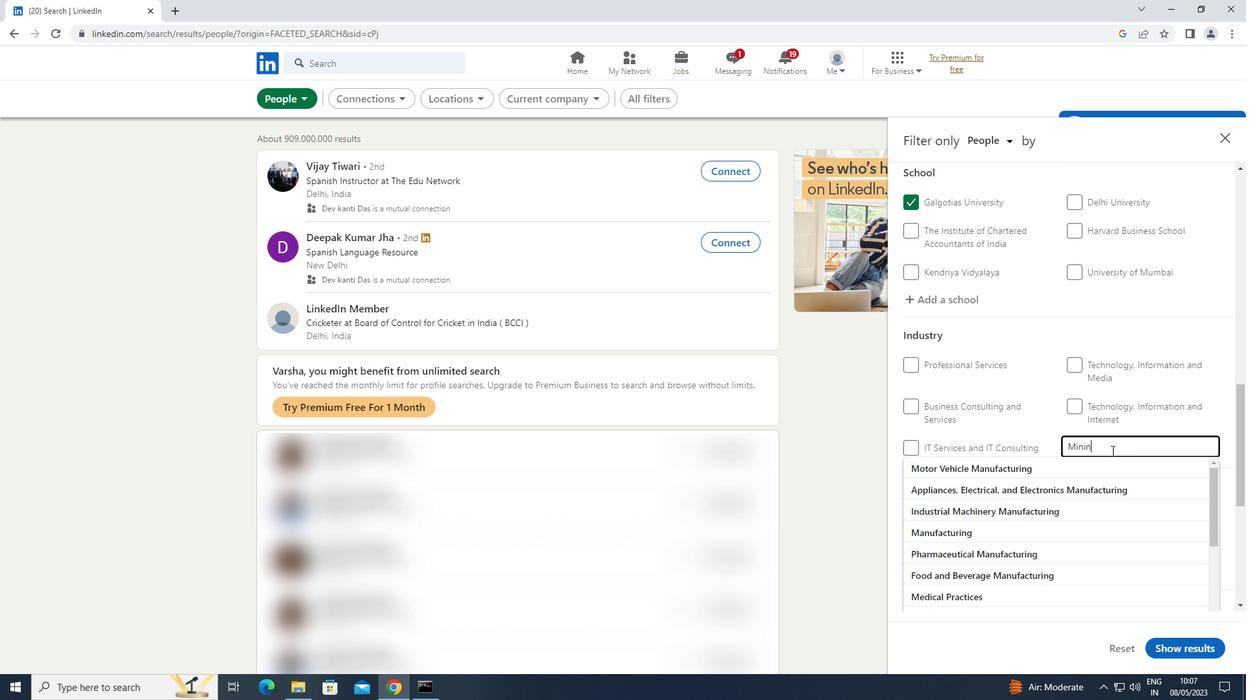 
Action: Mouse moved to (952, 464)
Screenshot: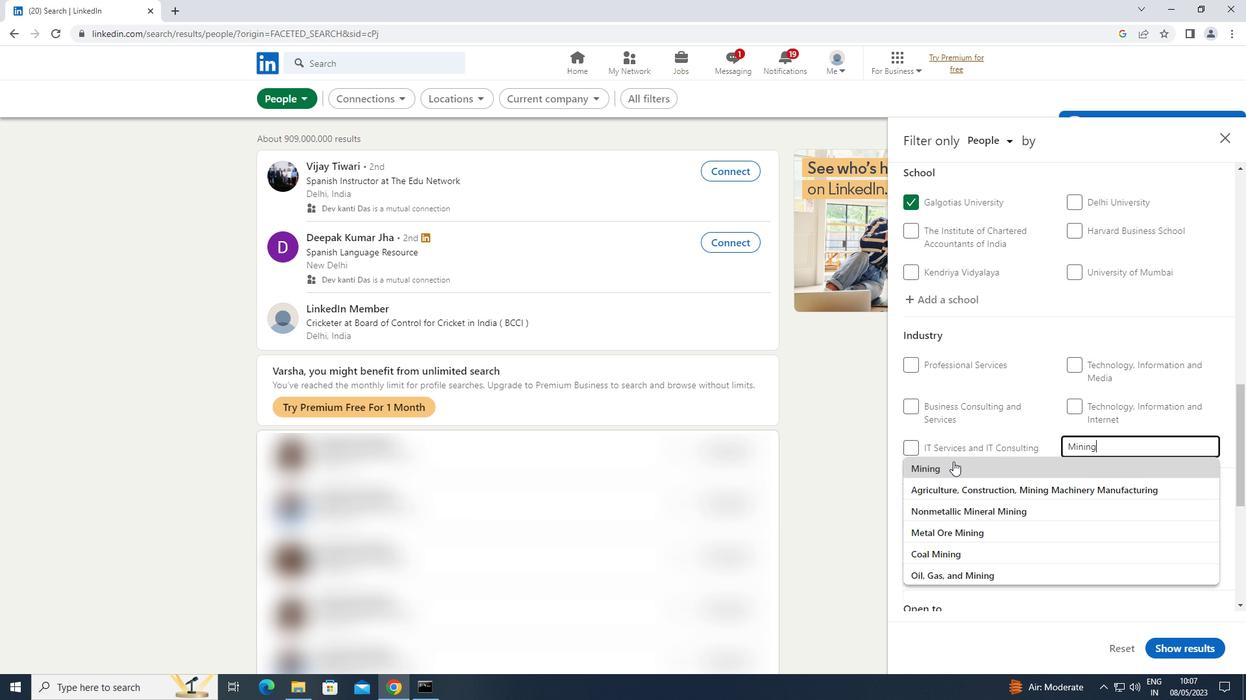 
Action: Mouse pressed left at (952, 464)
Screenshot: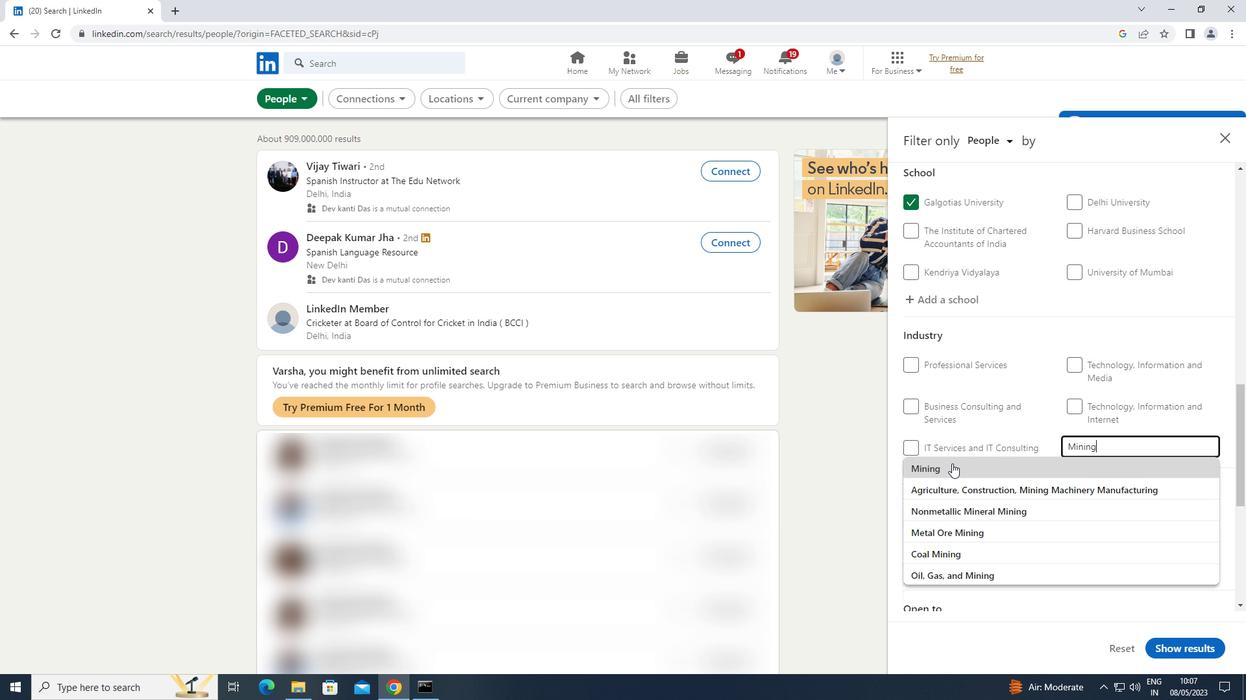 
Action: Mouse scrolled (952, 463) with delta (0, 0)
Screenshot: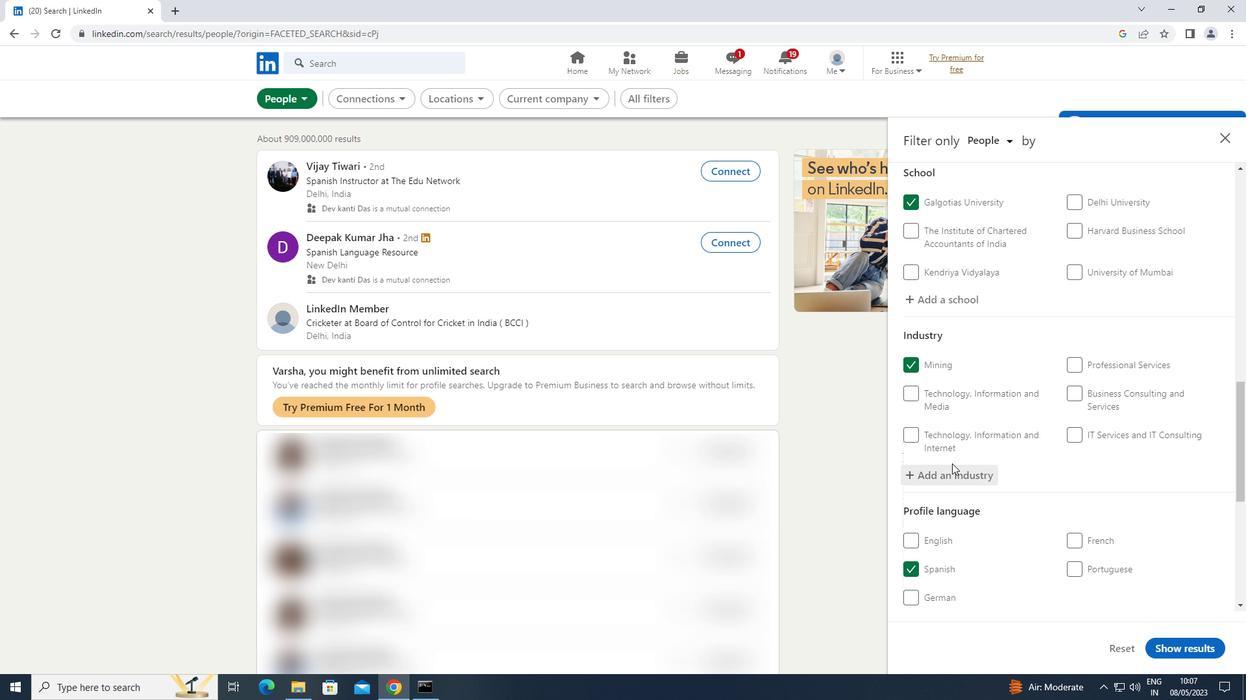 
Action: Mouse scrolled (952, 463) with delta (0, 0)
Screenshot: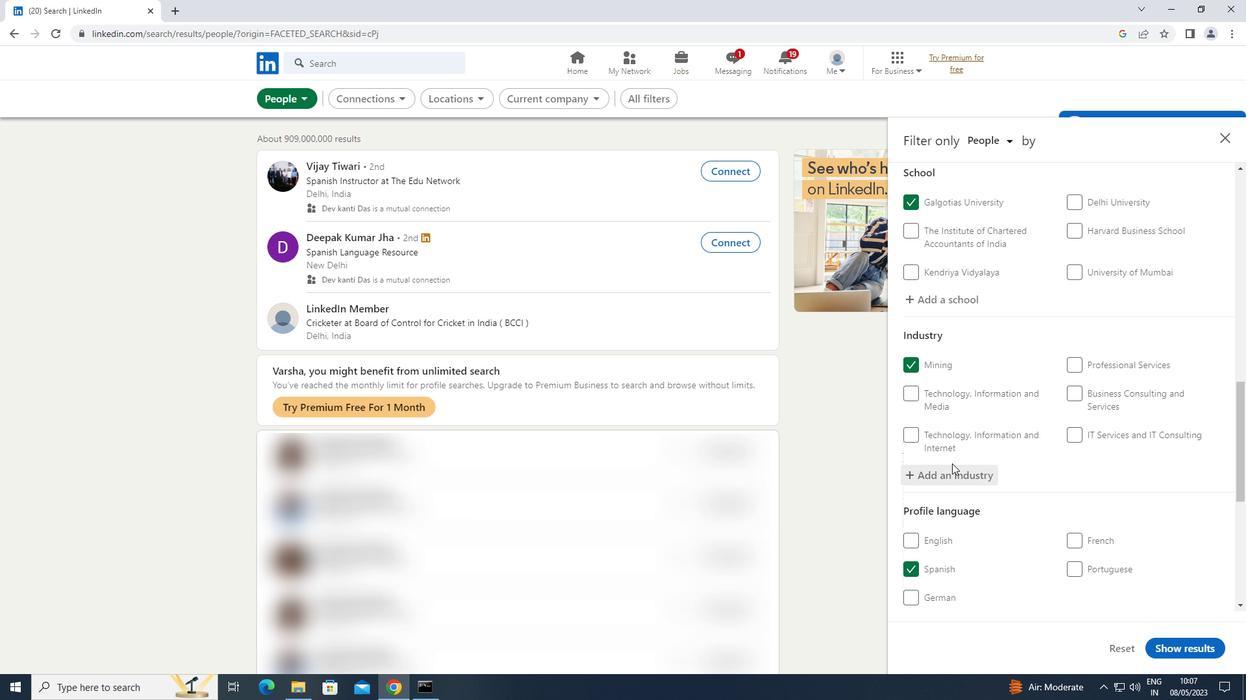 
Action: Mouse moved to (952, 461)
Screenshot: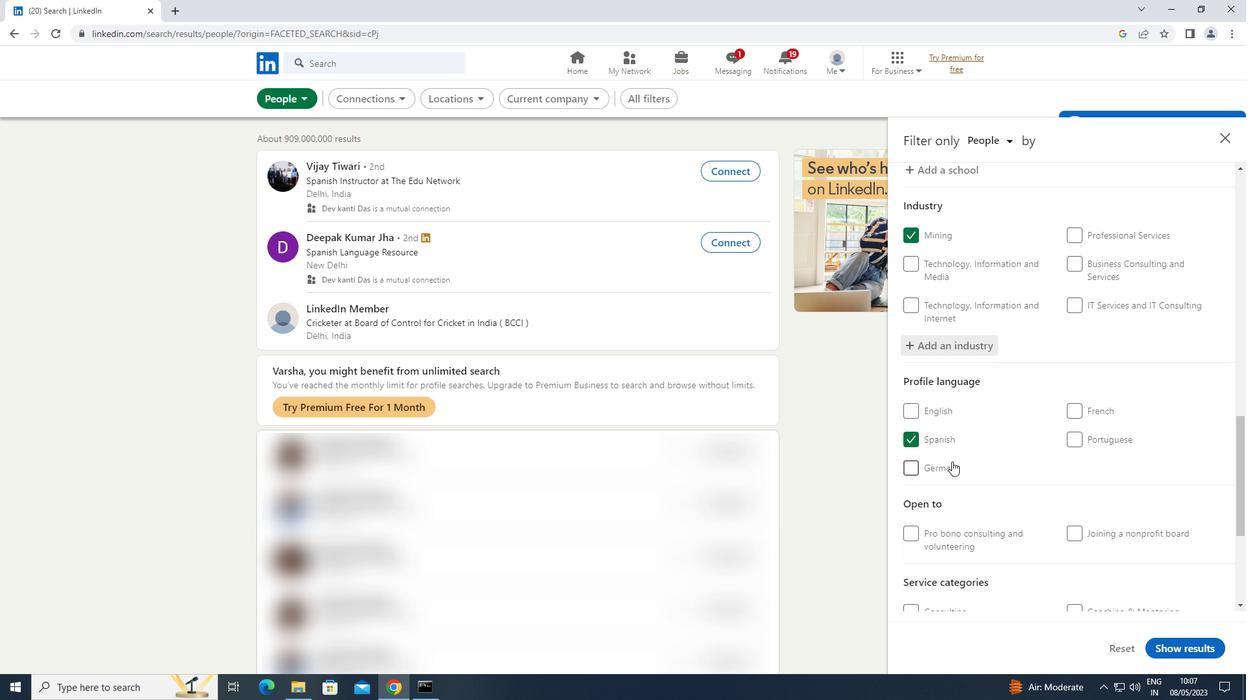 
Action: Mouse scrolled (952, 460) with delta (0, 0)
Screenshot: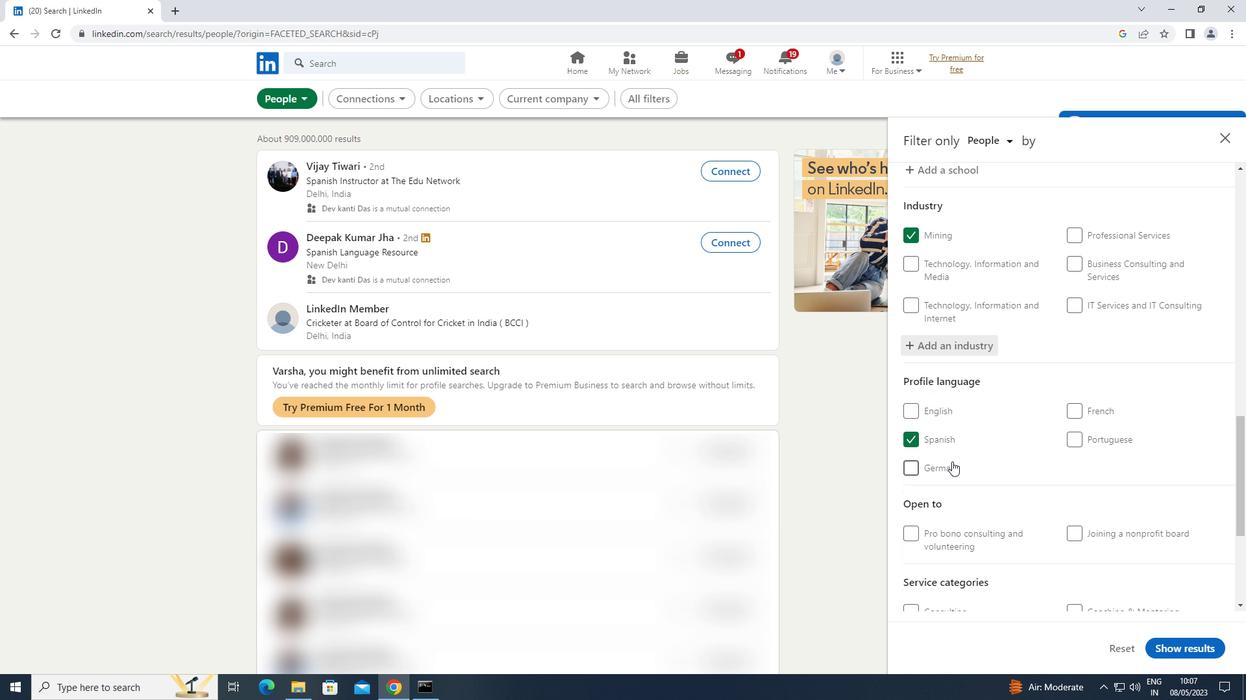 
Action: Mouse scrolled (952, 460) with delta (0, 0)
Screenshot: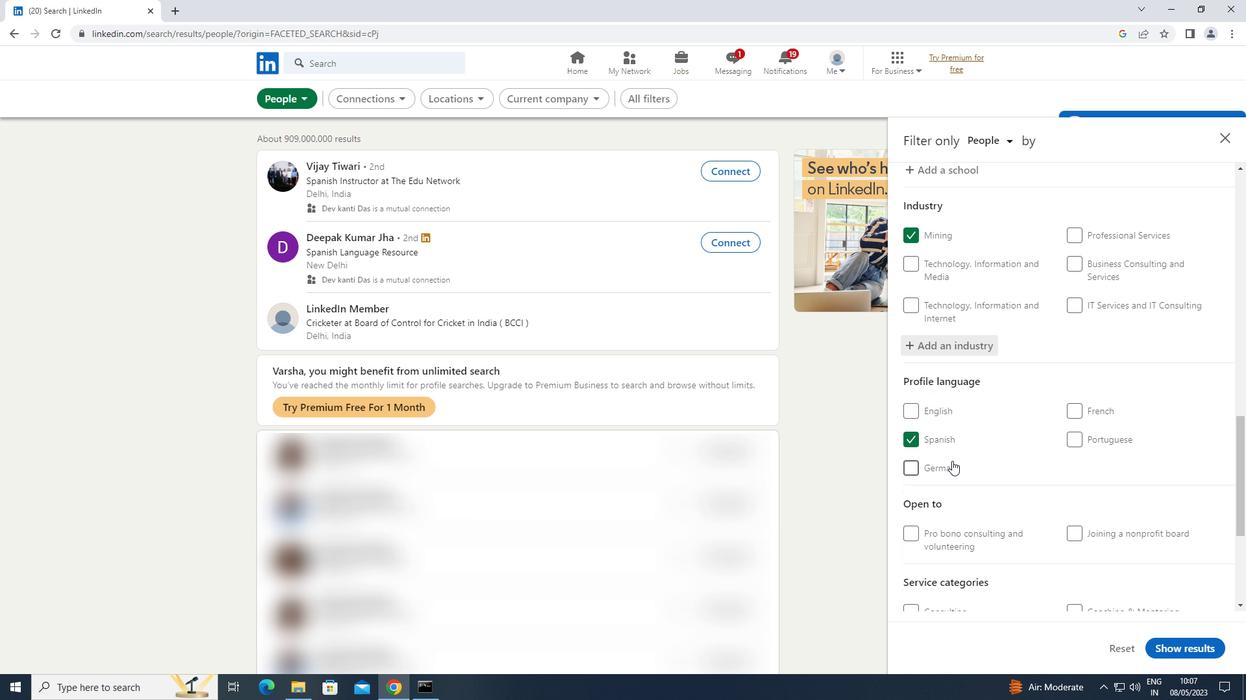 
Action: Mouse moved to (1111, 532)
Screenshot: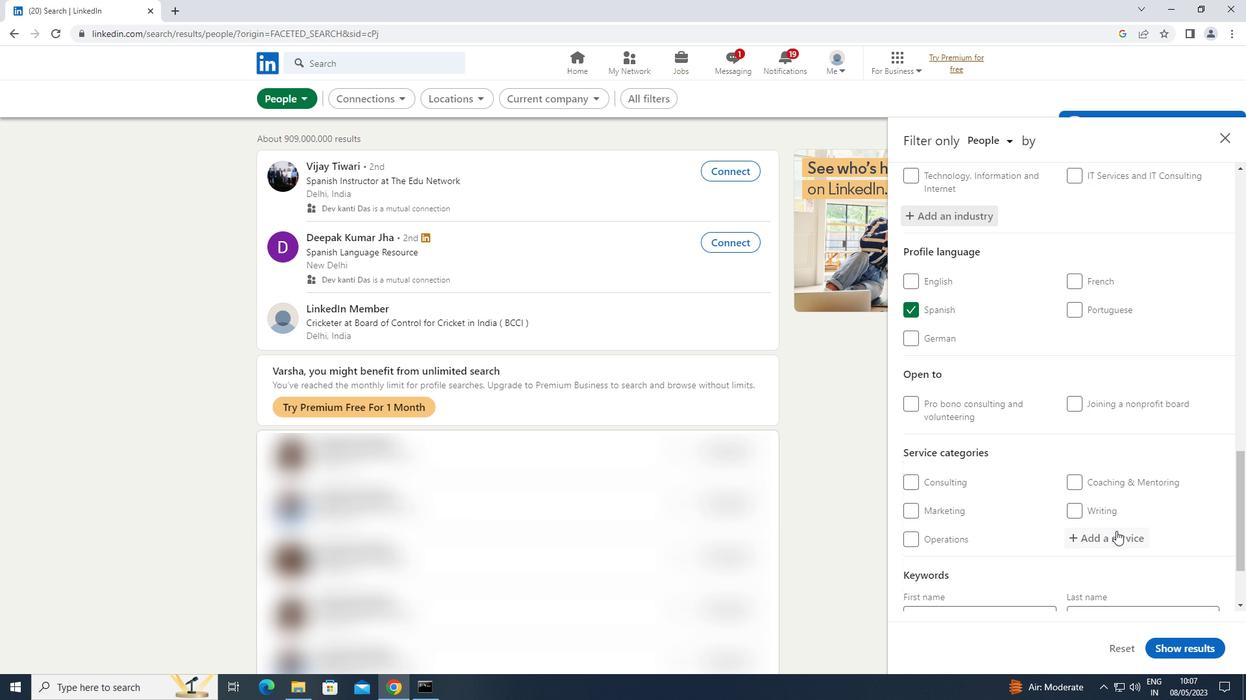 
Action: Mouse pressed left at (1111, 532)
Screenshot: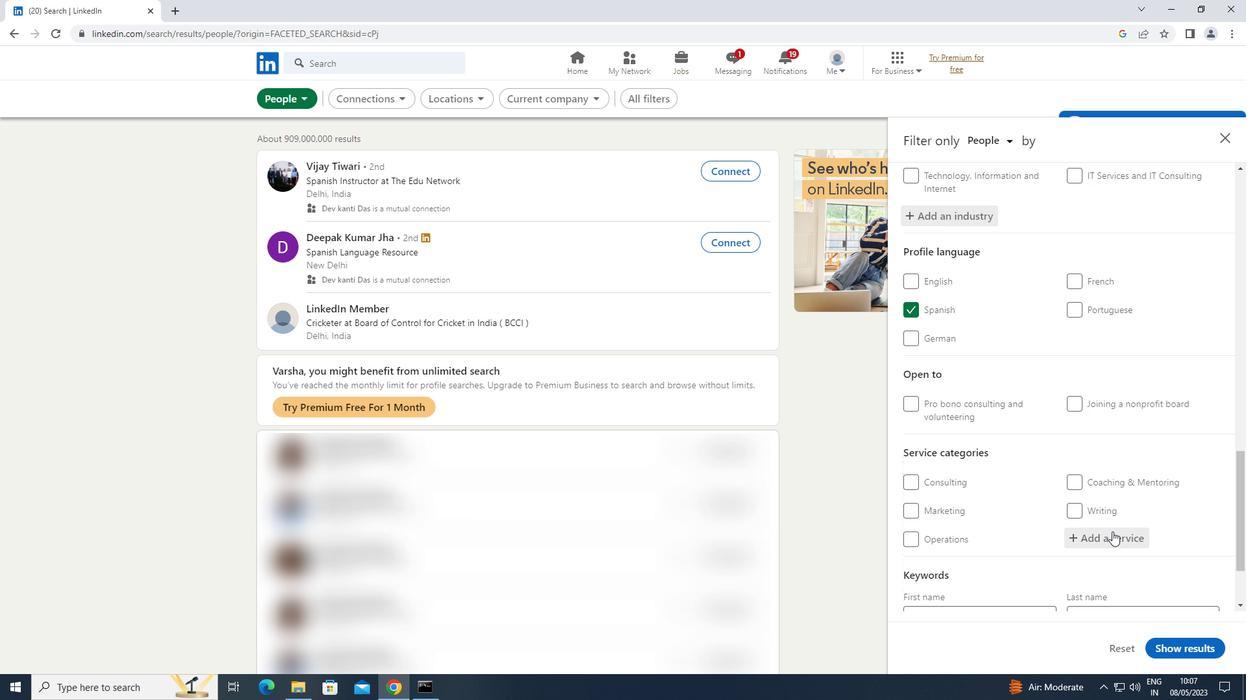 
Action: Key pressed <Key.shift>TECHNICAL
Screenshot: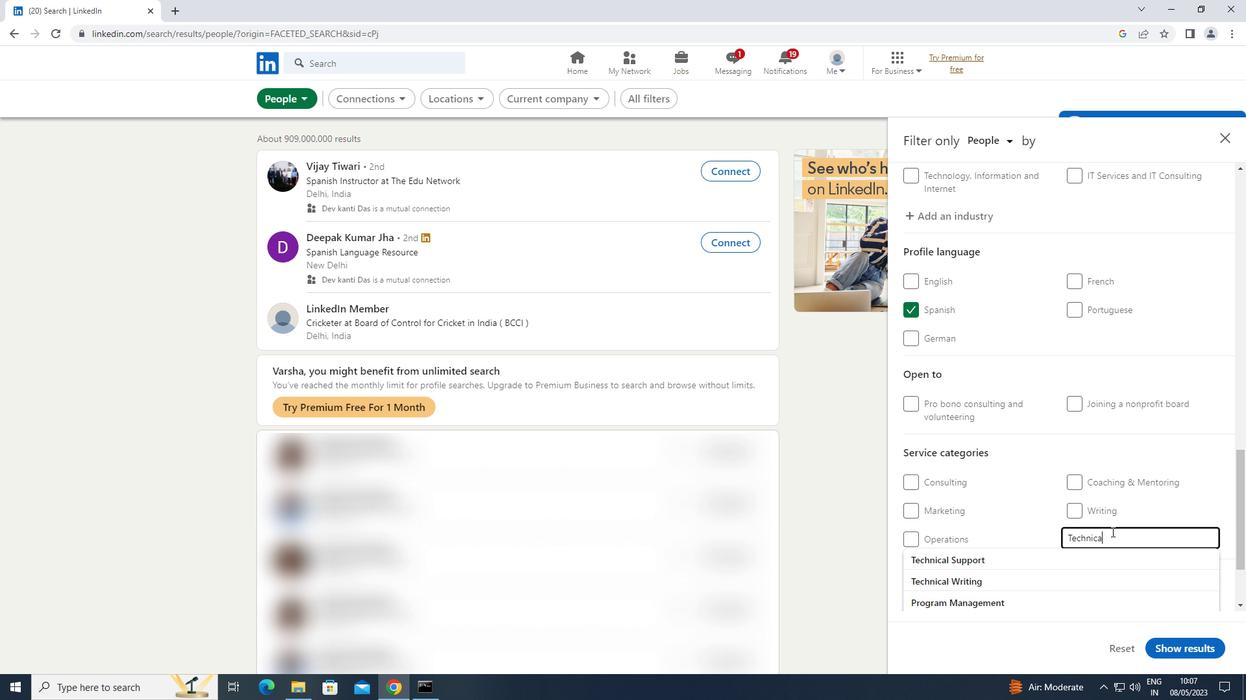 
Action: Mouse moved to (978, 559)
Screenshot: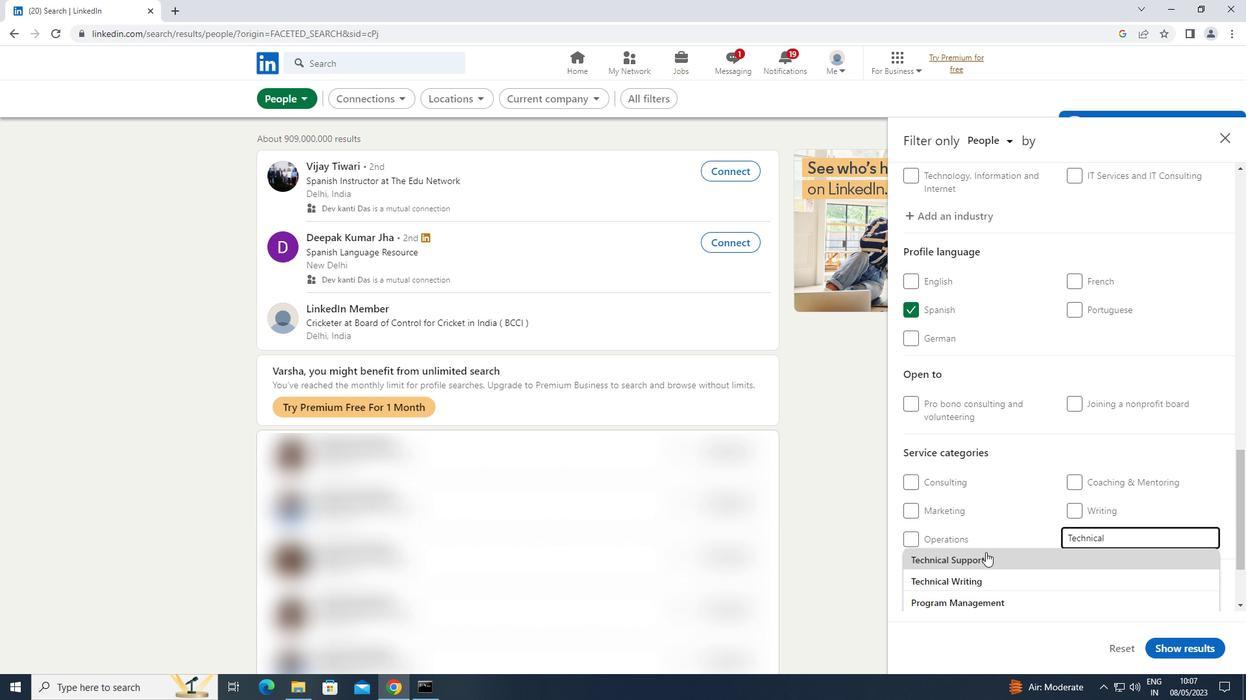 
Action: Key pressed <Key.enter>
Screenshot: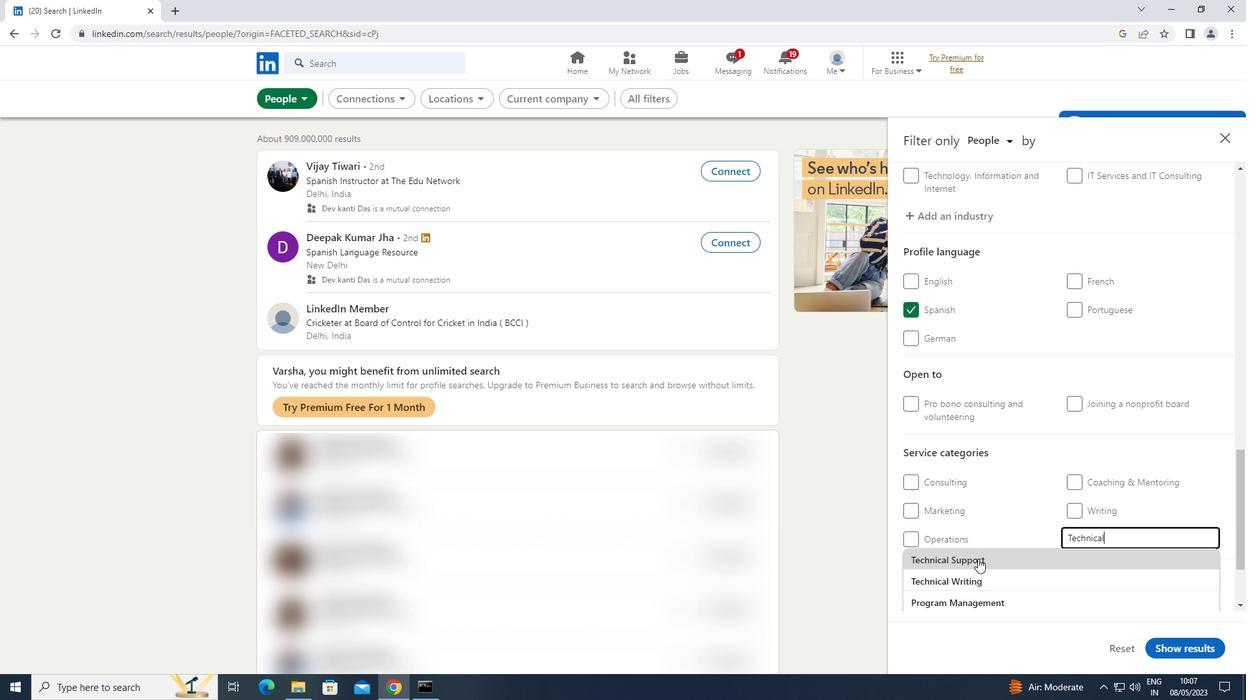 
Action: Mouse moved to (991, 550)
Screenshot: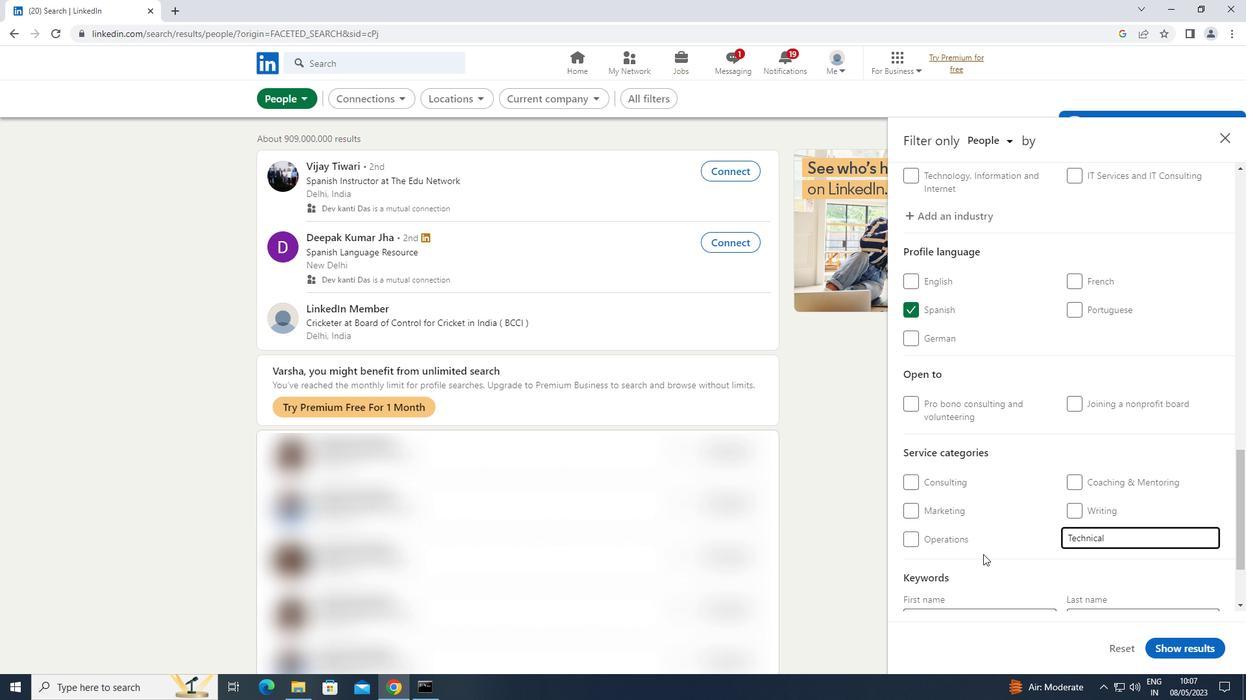 
Action: Mouse scrolled (991, 549) with delta (0, 0)
Screenshot: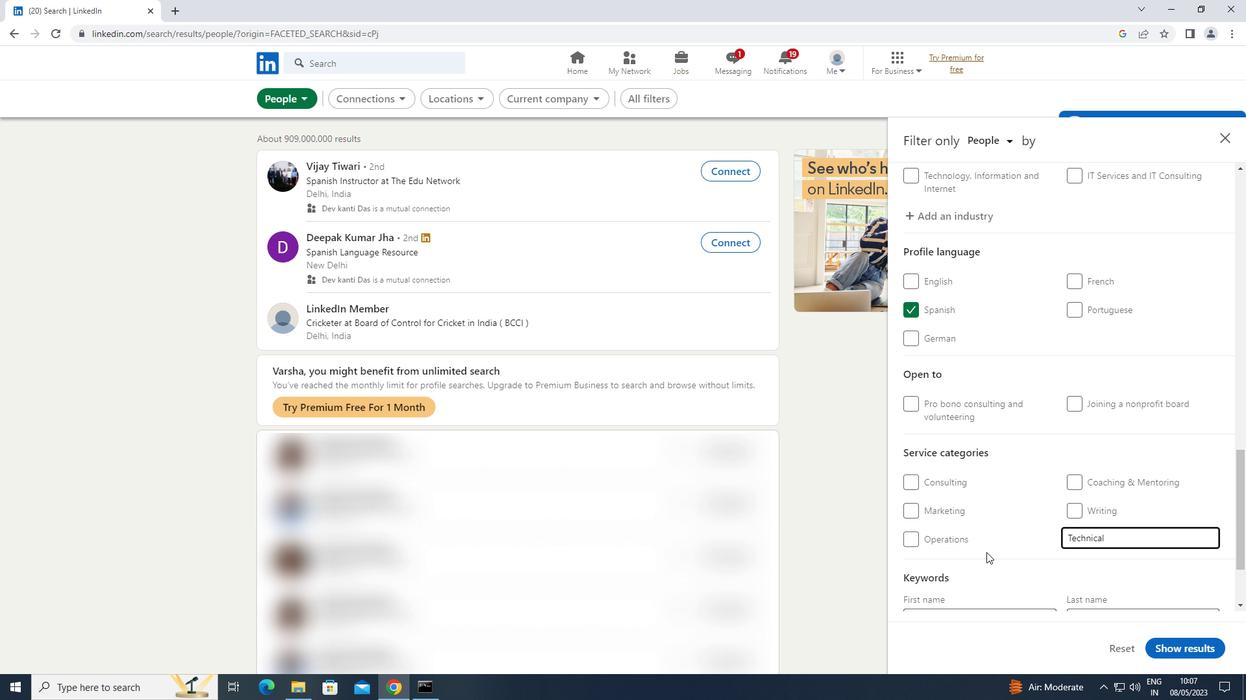 
Action: Mouse scrolled (991, 549) with delta (0, 0)
Screenshot: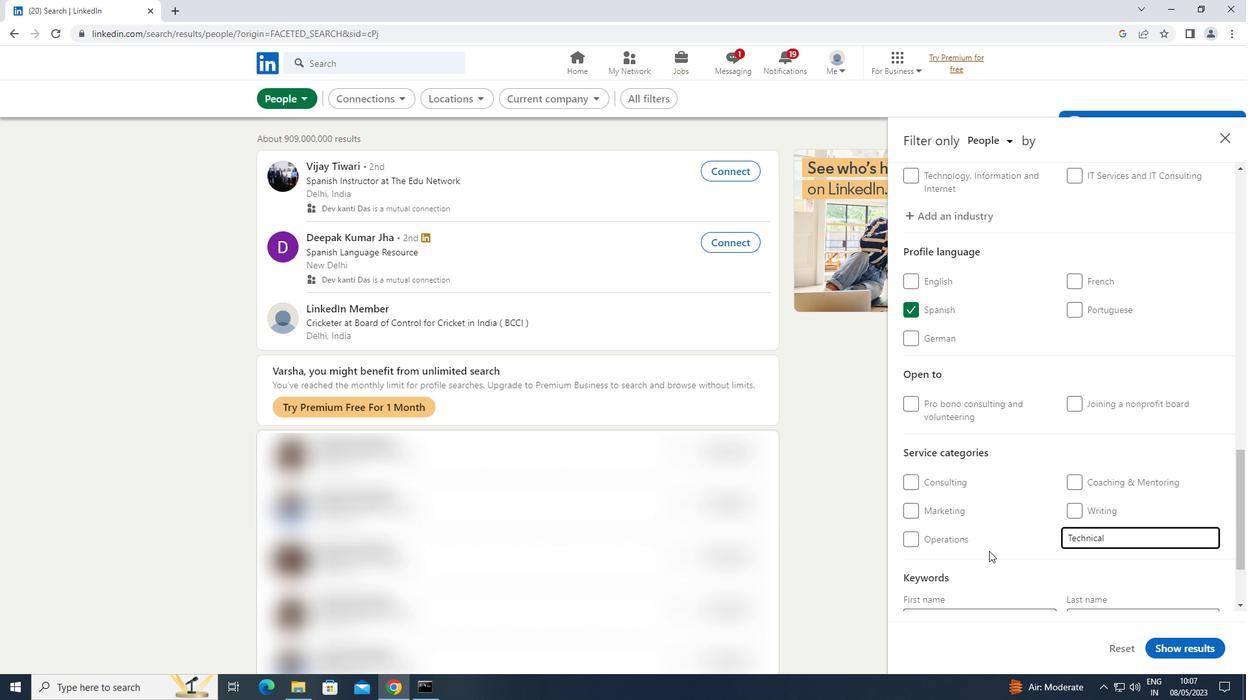 
Action: Mouse scrolled (991, 549) with delta (0, 0)
Screenshot: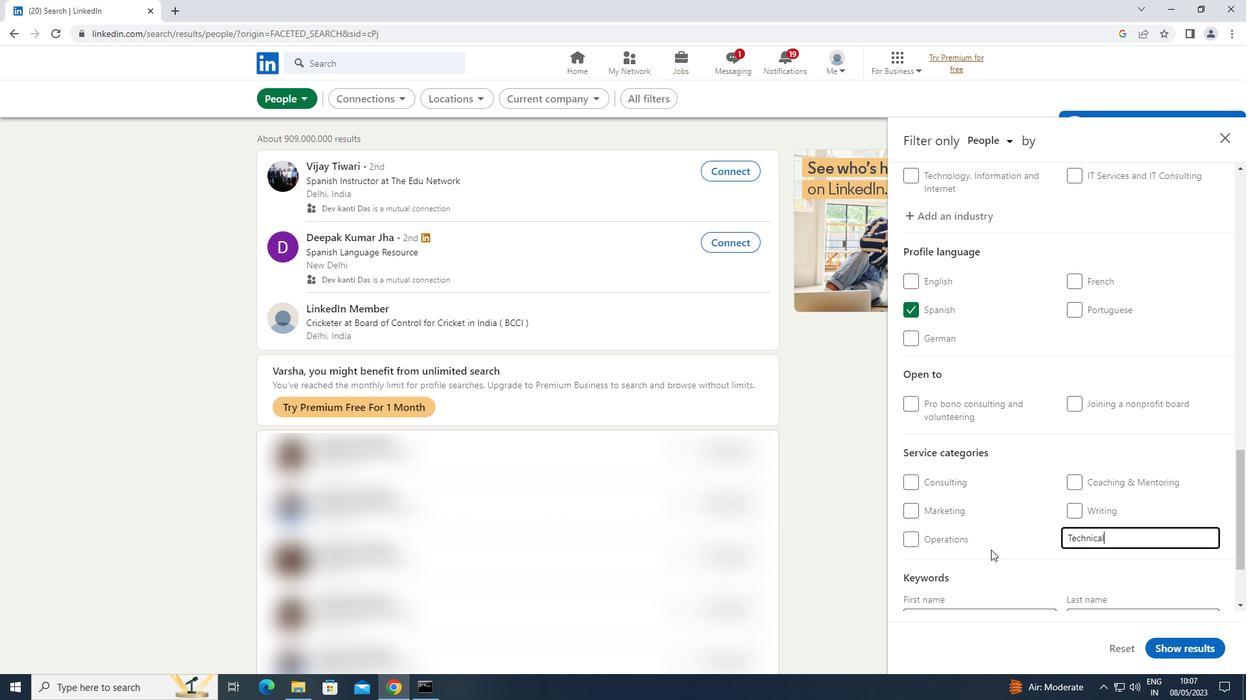 
Action: Mouse moved to (992, 549)
Screenshot: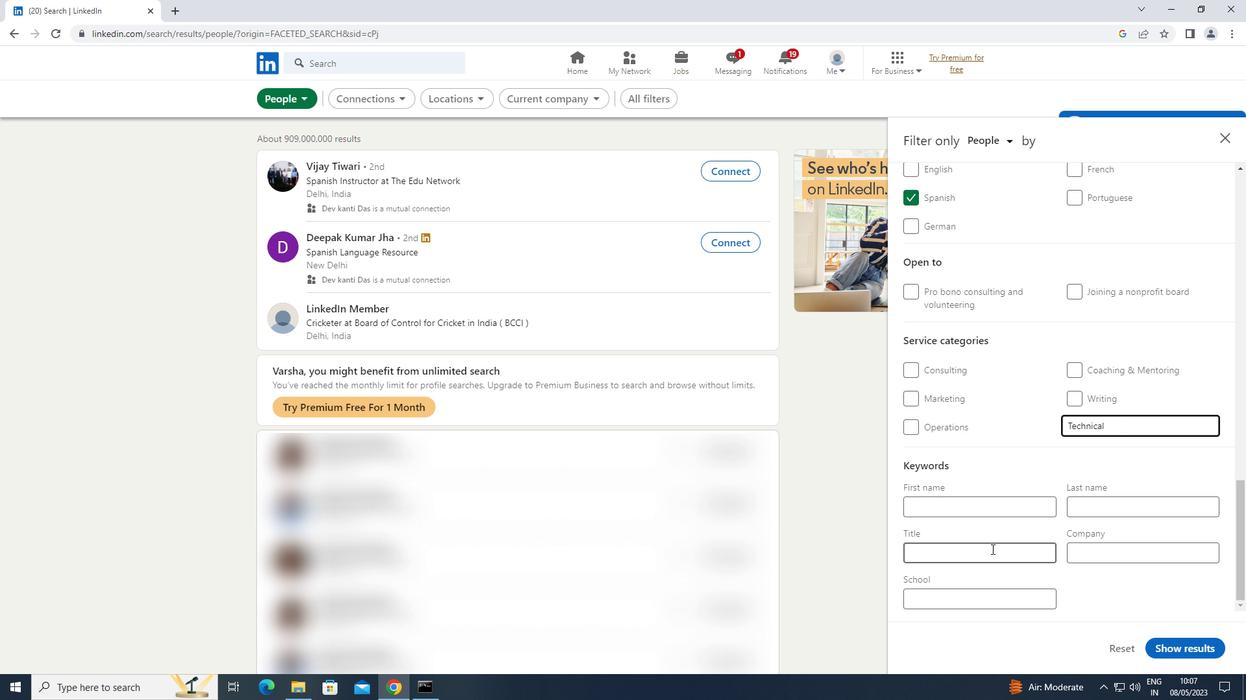 
Action: Mouse scrolled (992, 548) with delta (0, 0)
Screenshot: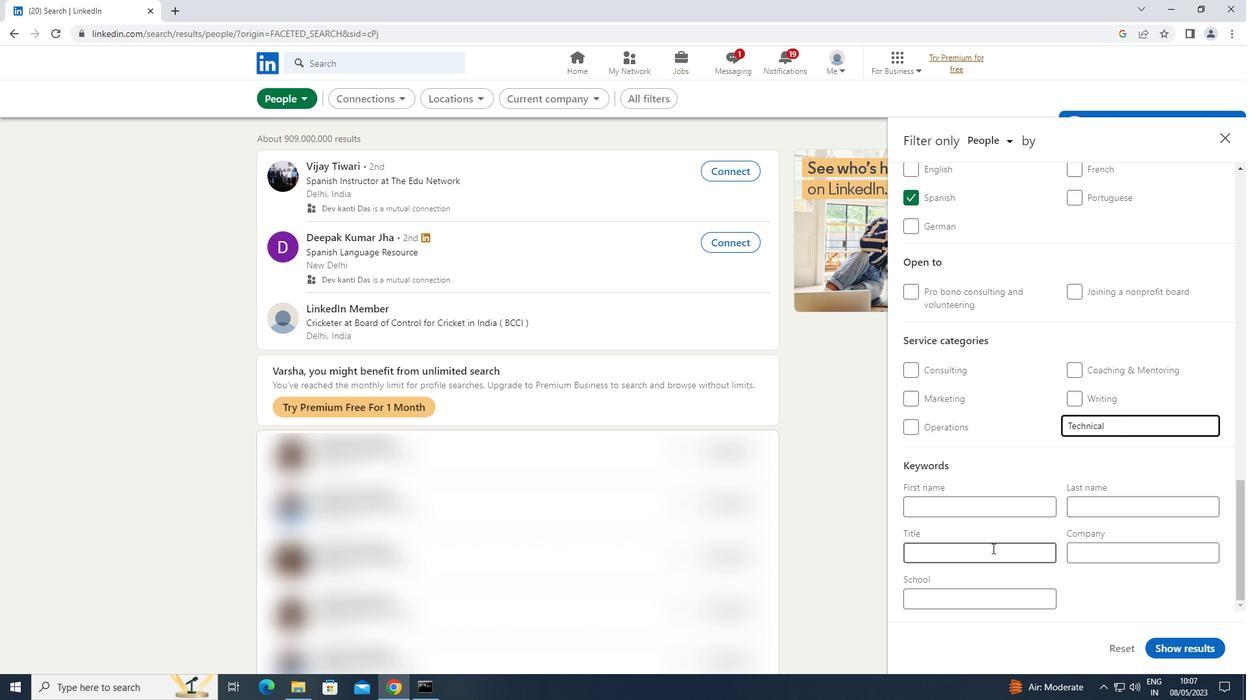 
Action: Mouse scrolled (992, 548) with delta (0, 0)
Screenshot: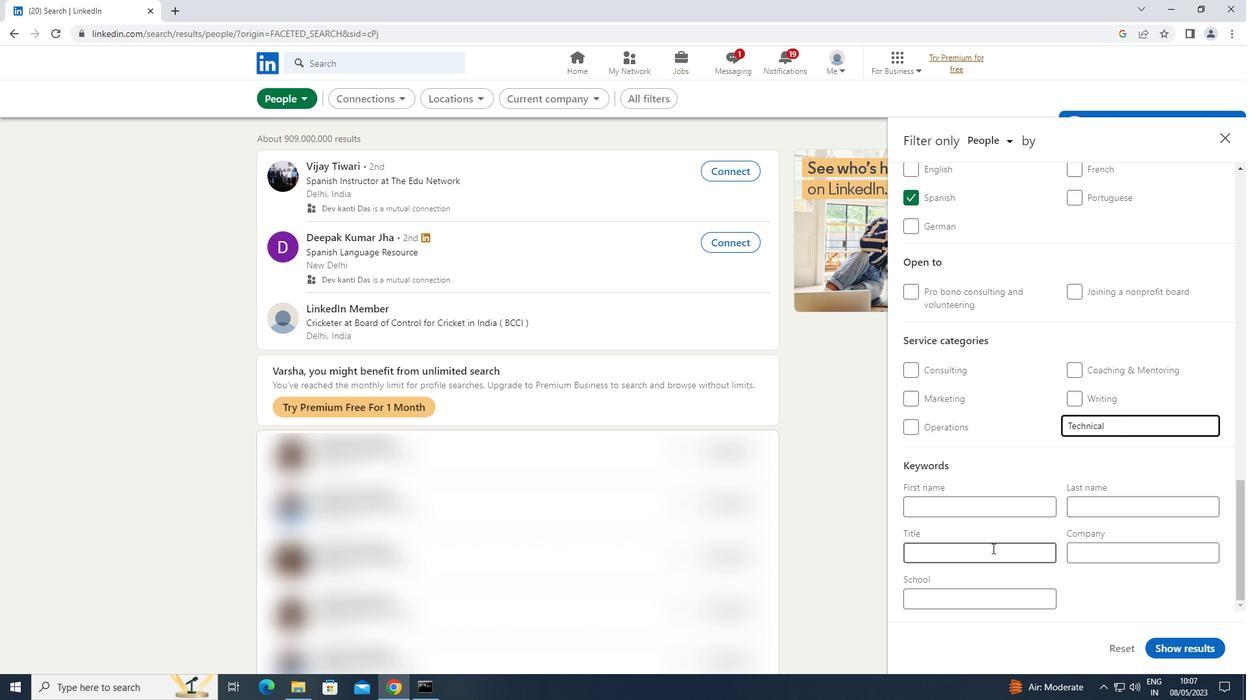 
Action: Mouse scrolled (992, 548) with delta (0, 0)
Screenshot: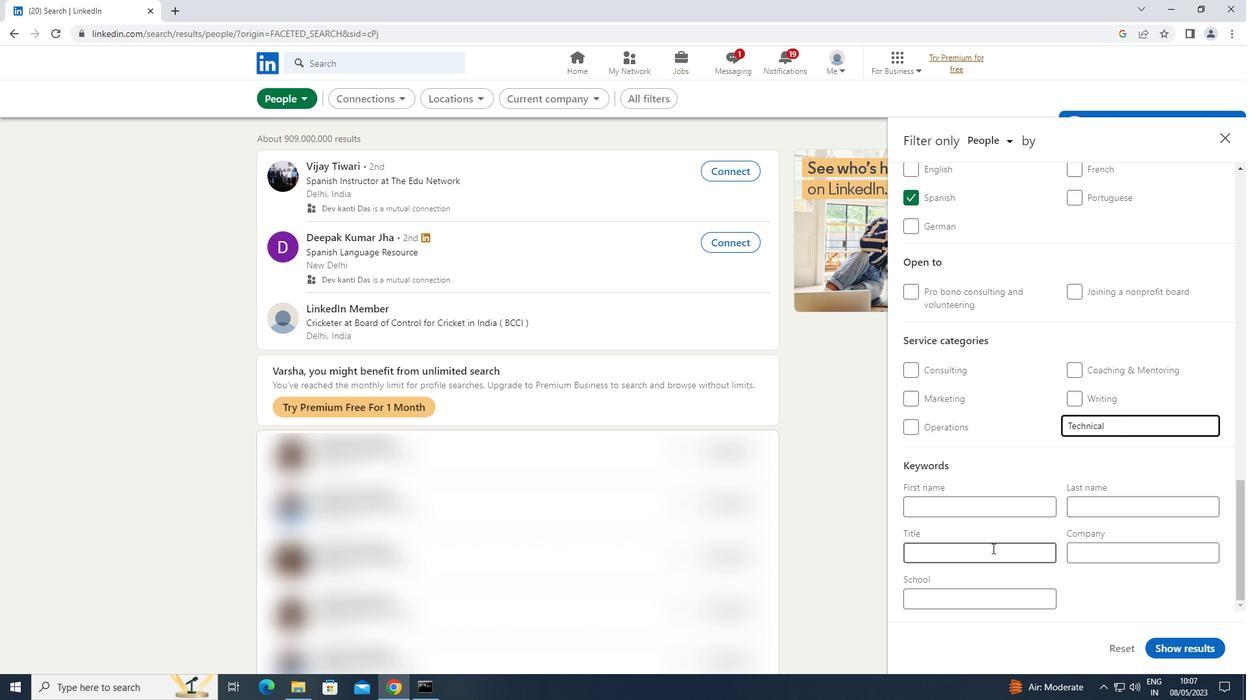 
Action: Mouse scrolled (992, 548) with delta (0, 0)
Screenshot: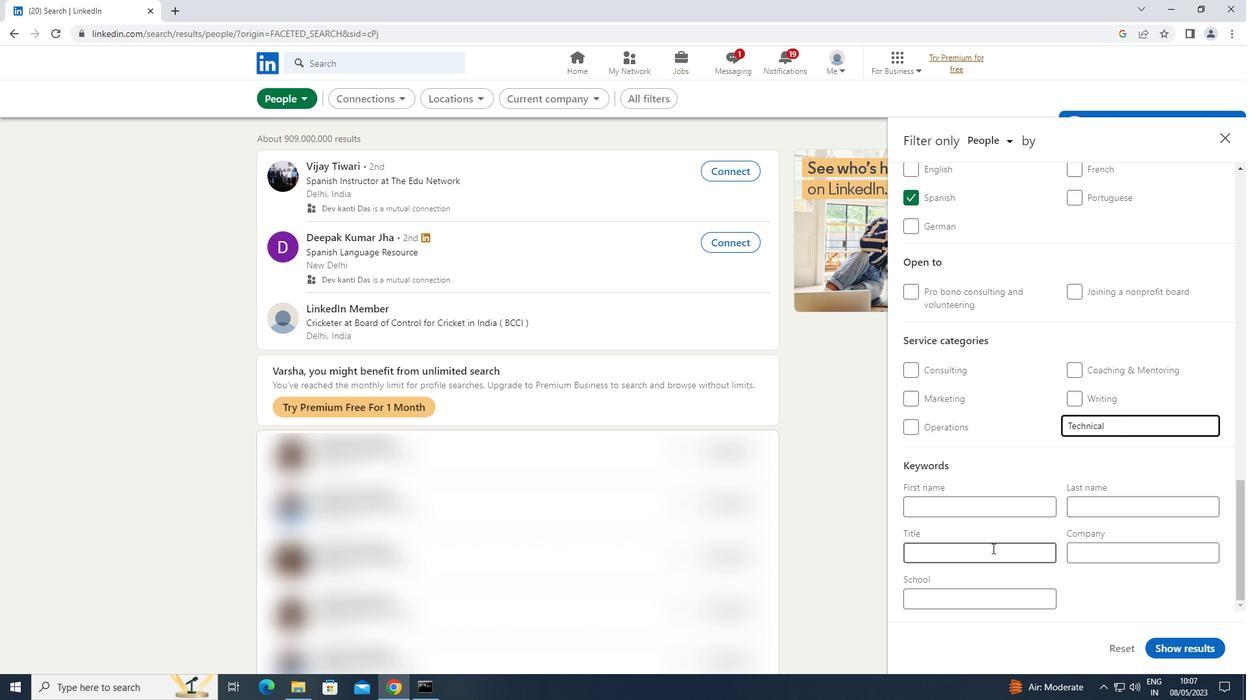
Action: Mouse moved to (969, 557)
Screenshot: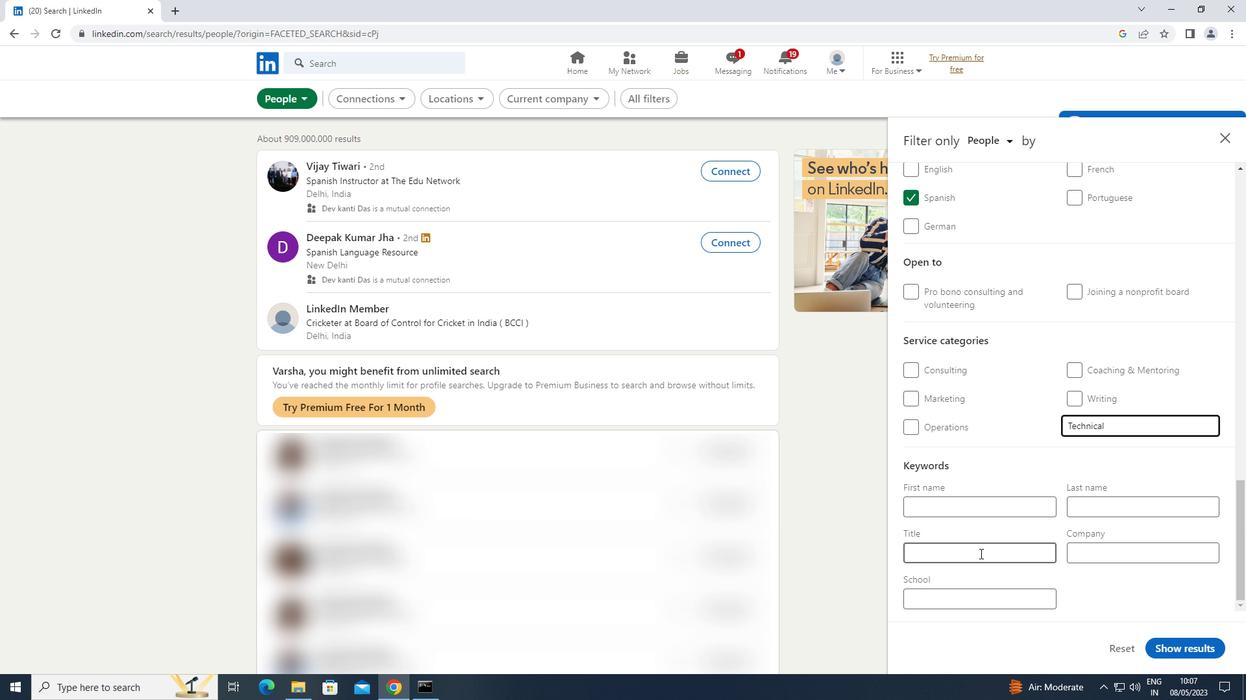 
Action: Mouse pressed left at (969, 557)
Screenshot: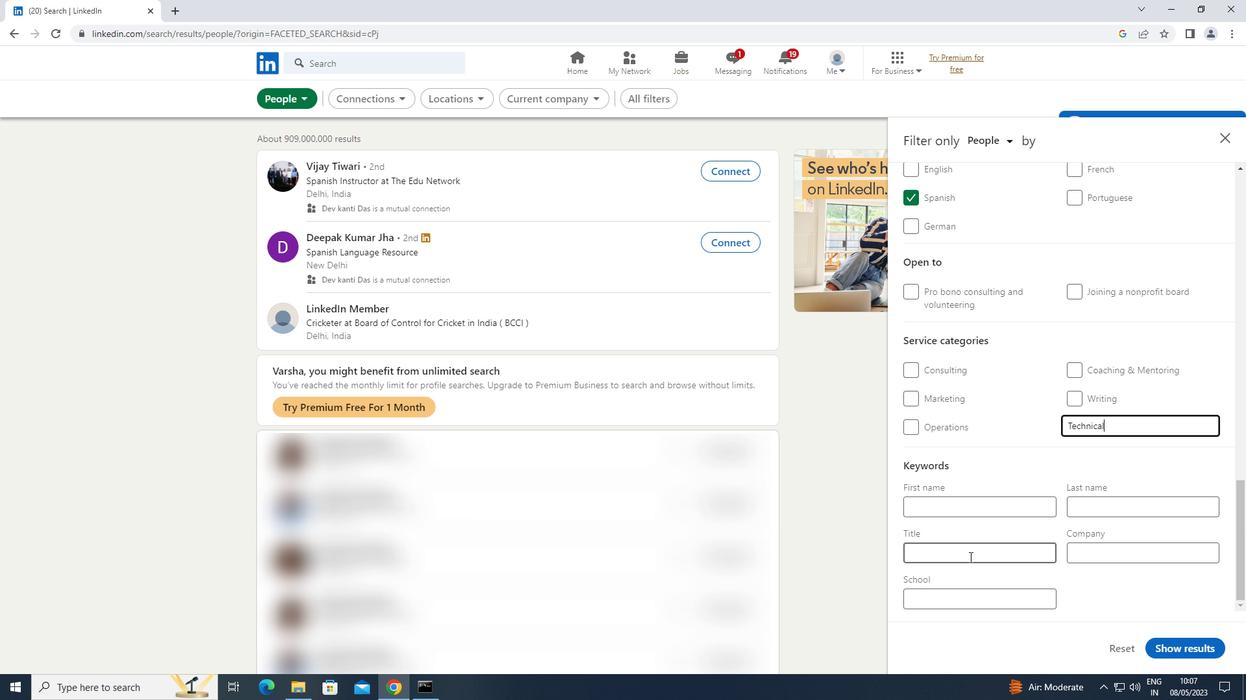 
Action: Key pressed <Key.shift>MEDICAL<Key.space><Key.shift>LABORATORY<Key.space><Key.shift>TECH<Key.enter>
Screenshot: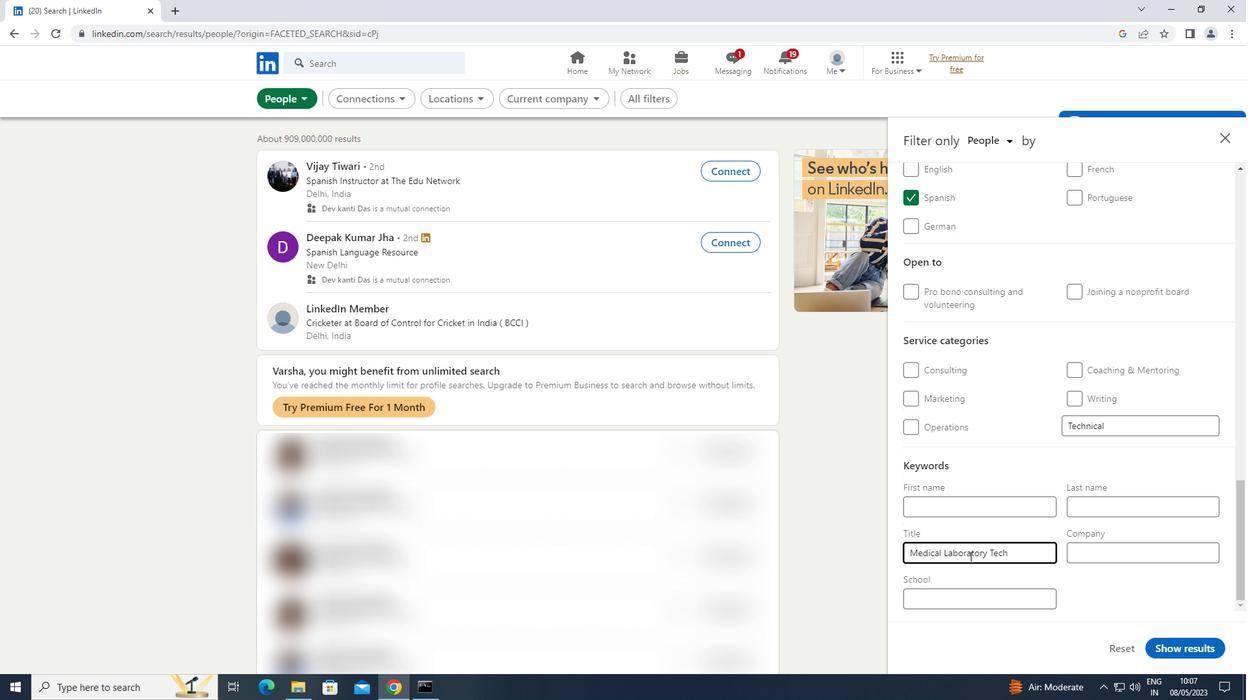 
Action: Mouse moved to (1187, 649)
Screenshot: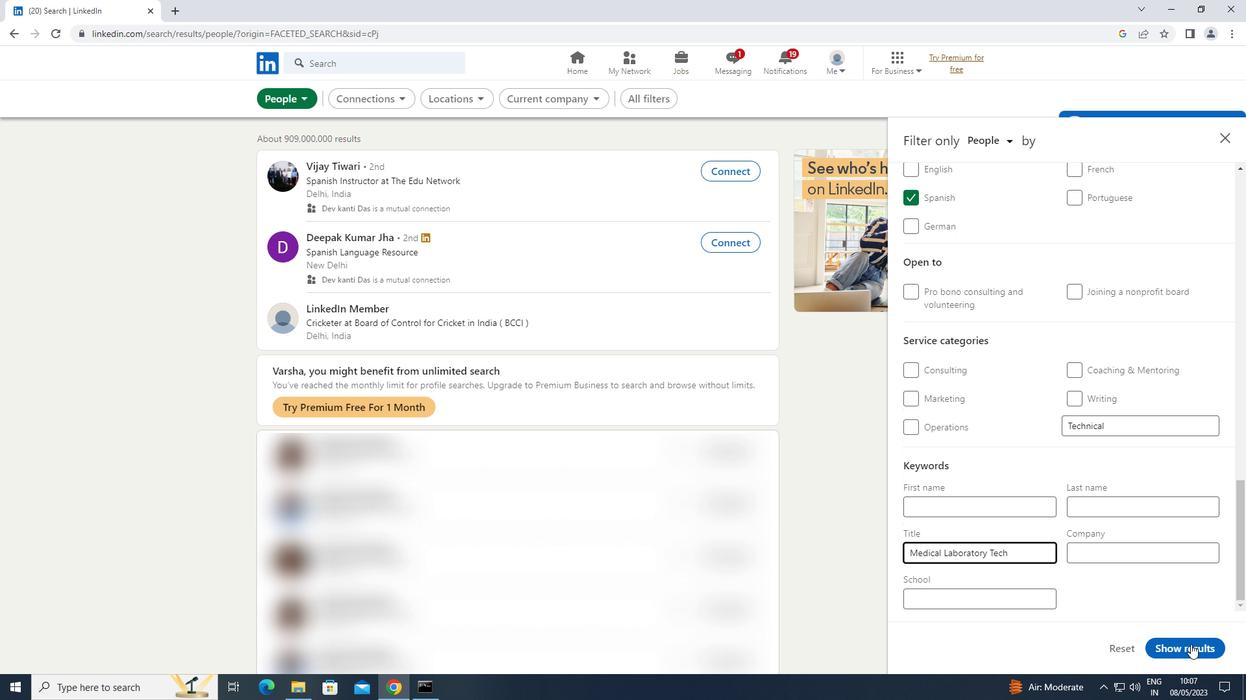 
Action: Mouse pressed left at (1187, 649)
Screenshot: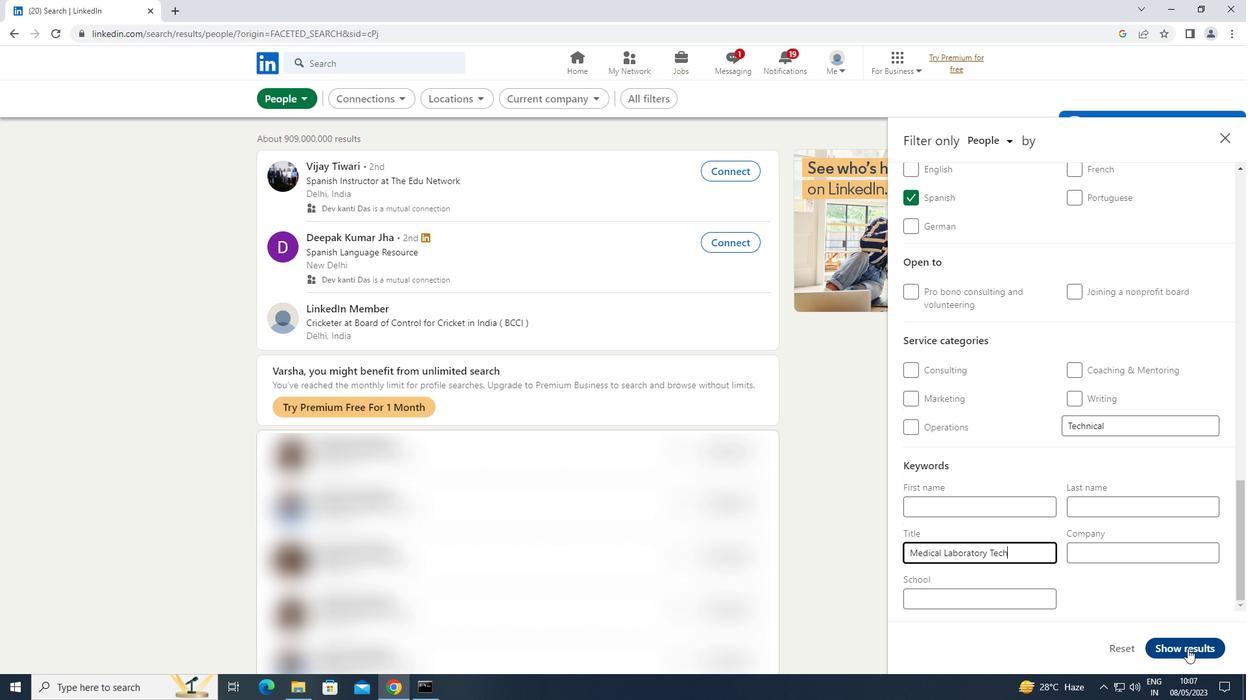 
